 Task: Look for space in Muscatine, United States from 8th August, 2023 to 15th August, 2023 for 9 adults in price range Rs.10000 to Rs.14000. Place can be shared room with 5 bedrooms having 9 beds and 5 bathrooms. Property type can be house, flat, guest house. Amenities needed are: wifi, TV, free parkinig on premises, gym, breakfast. Booking option can be shelf check-in. Required host language is English.
Action: Mouse moved to (593, 129)
Screenshot: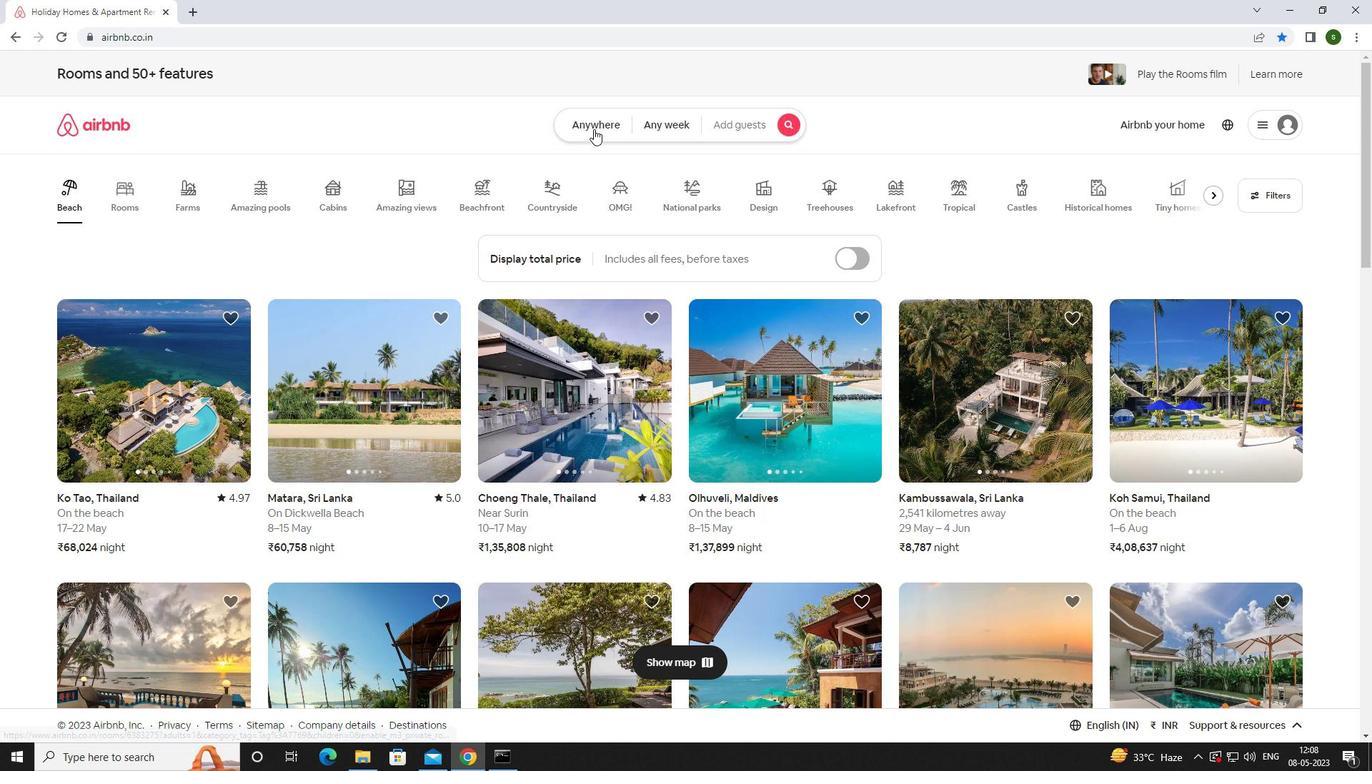 
Action: Mouse pressed left at (593, 129)
Screenshot: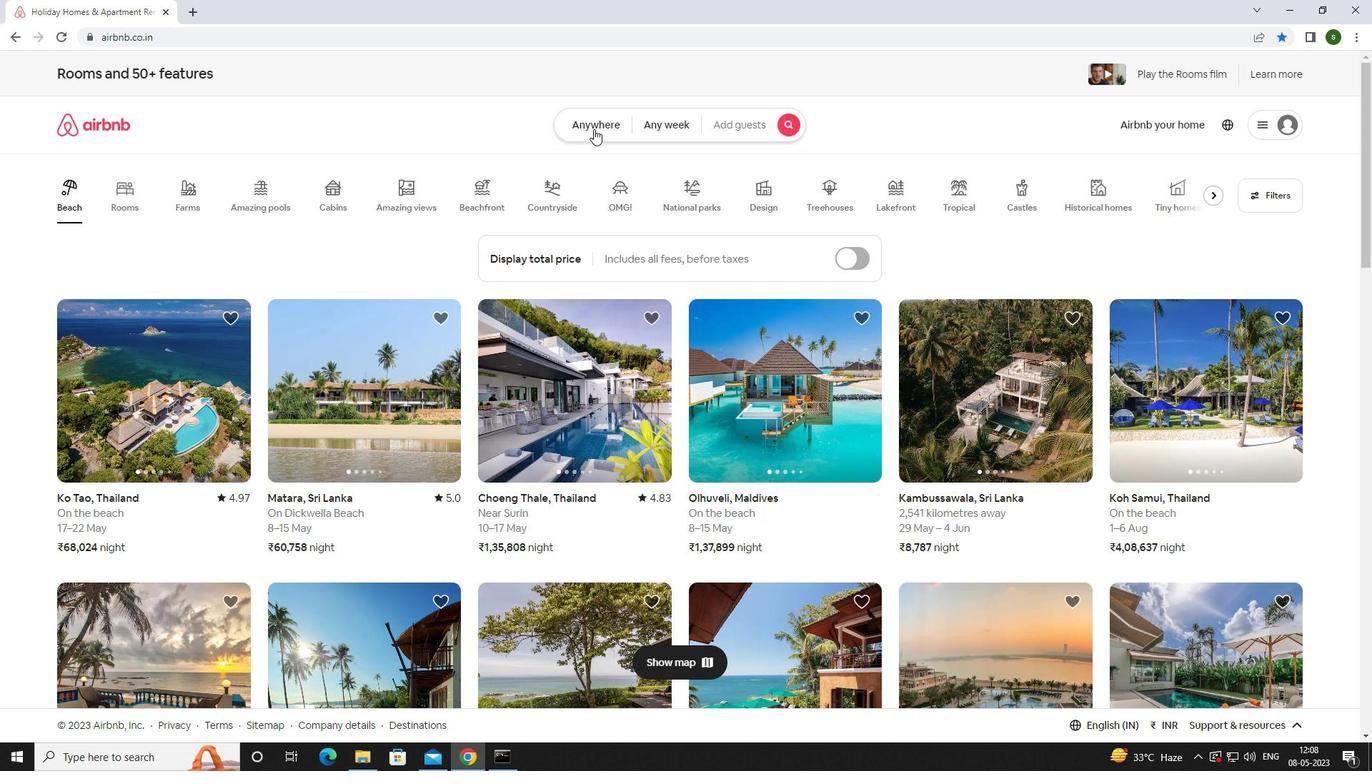 
Action: Mouse moved to (490, 180)
Screenshot: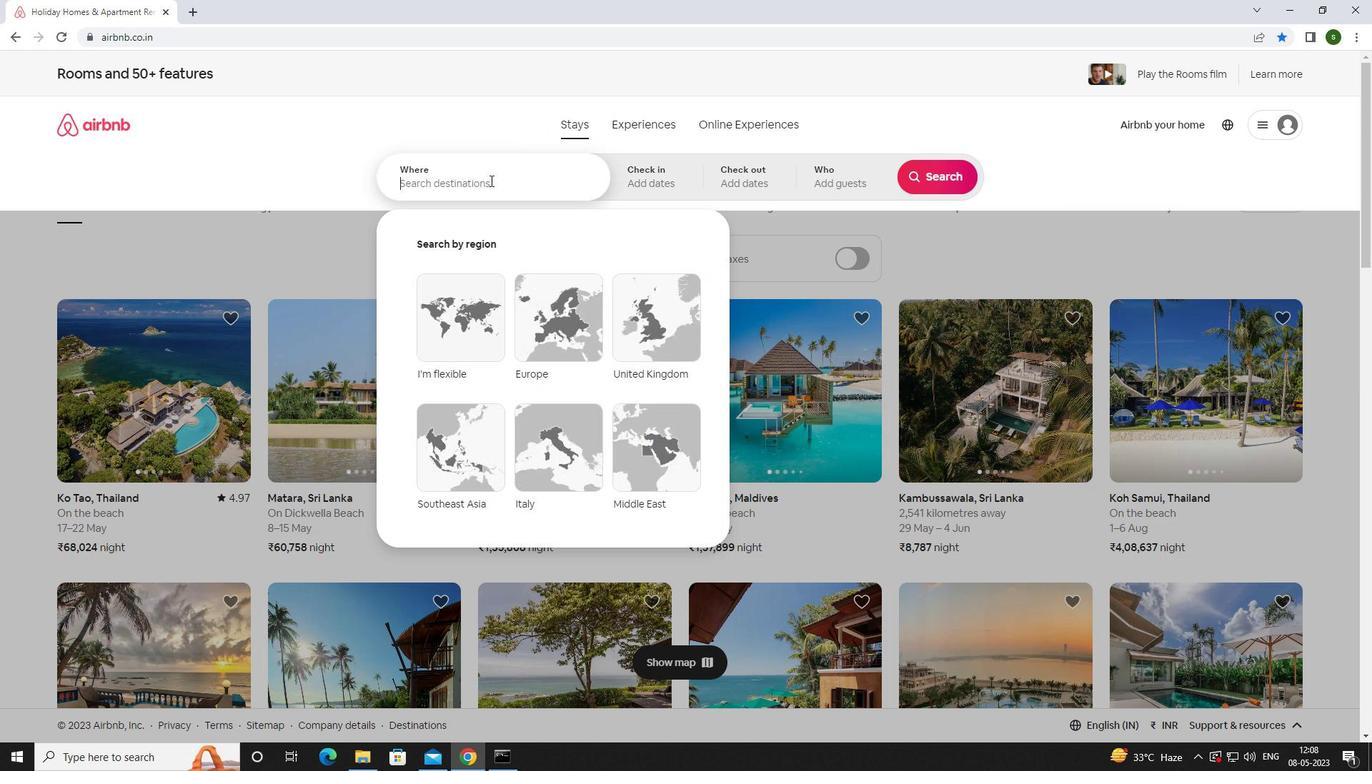 
Action: Mouse pressed left at (490, 180)
Screenshot: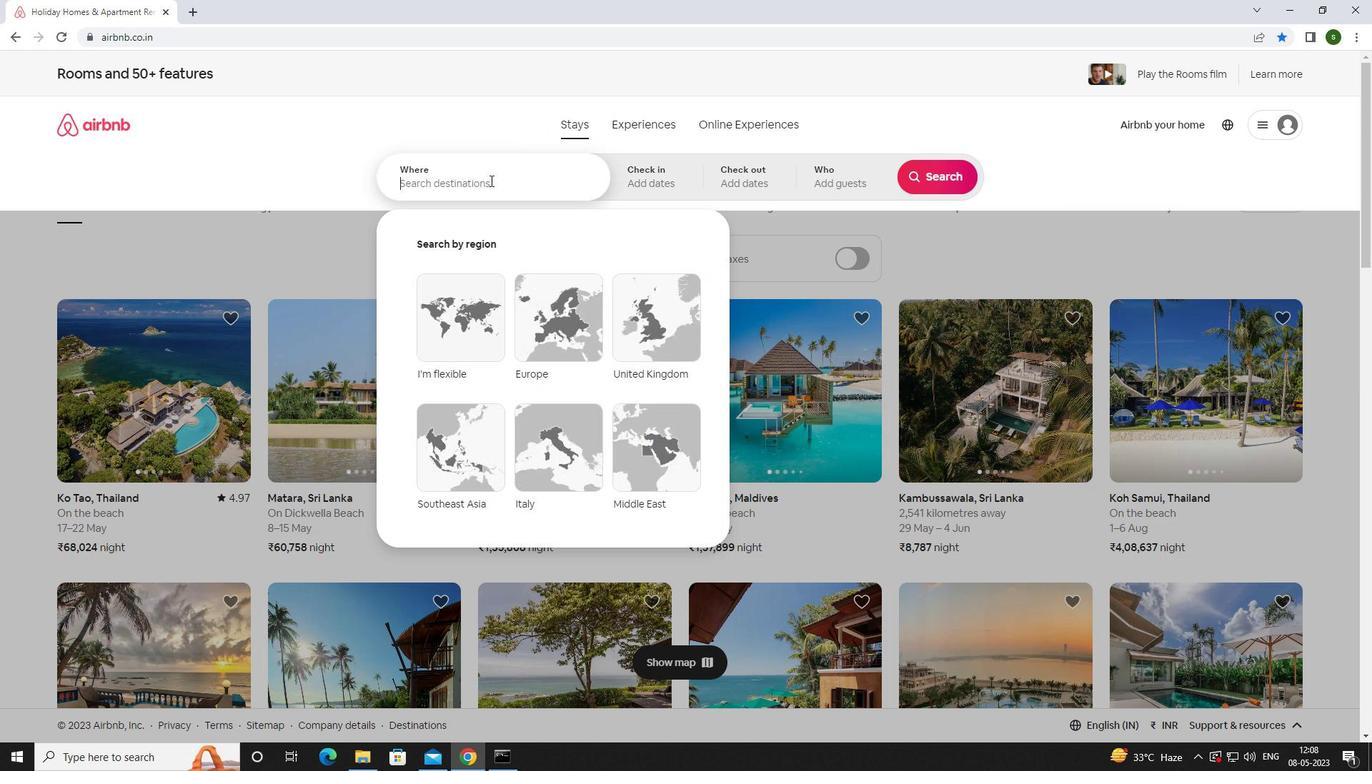 
Action: Key pressed <Key.caps_lock>m<Key.caps_lock>uscatine,<Key.space><Key.caps_lock>u<Key.caps_lock>nited<Key.space><Key.caps_lock>s<Key.caps_lock>tates<Key.enter>
Screenshot: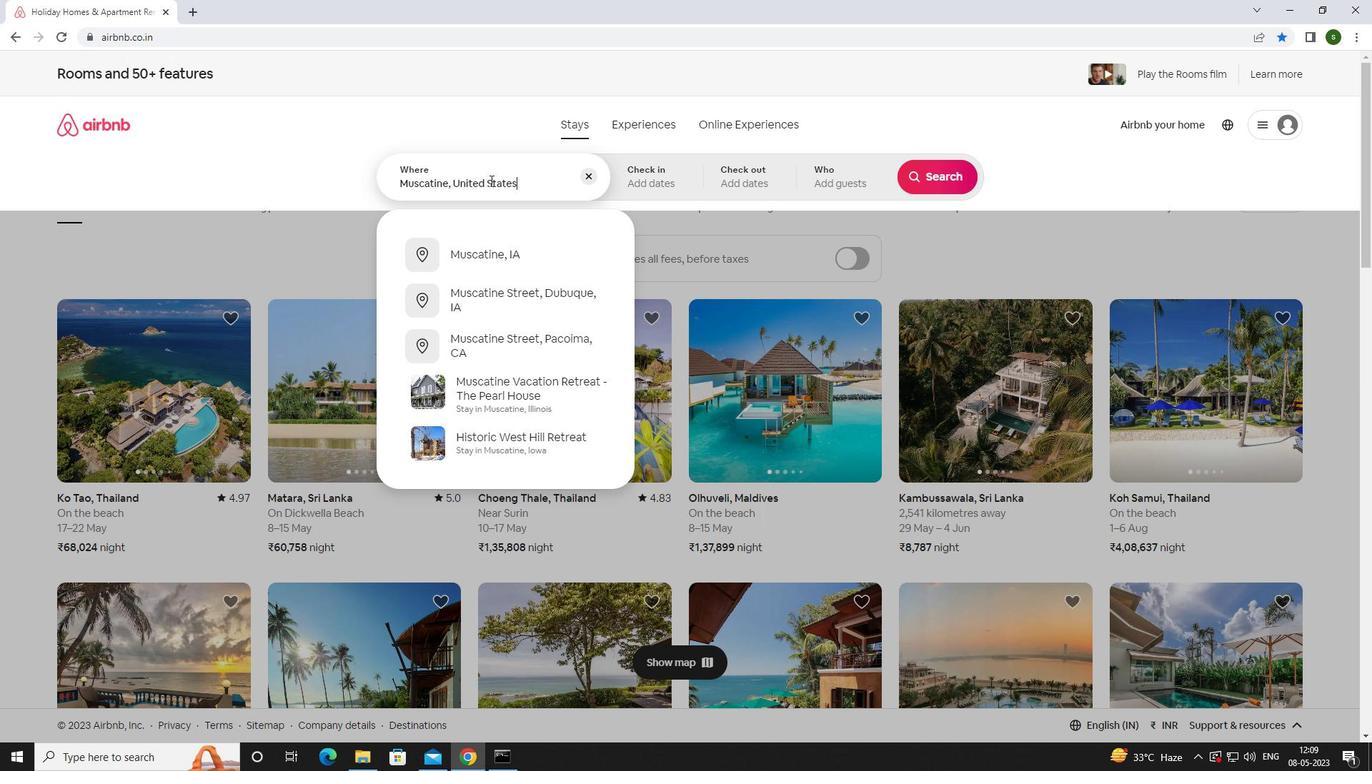 
Action: Mouse moved to (941, 292)
Screenshot: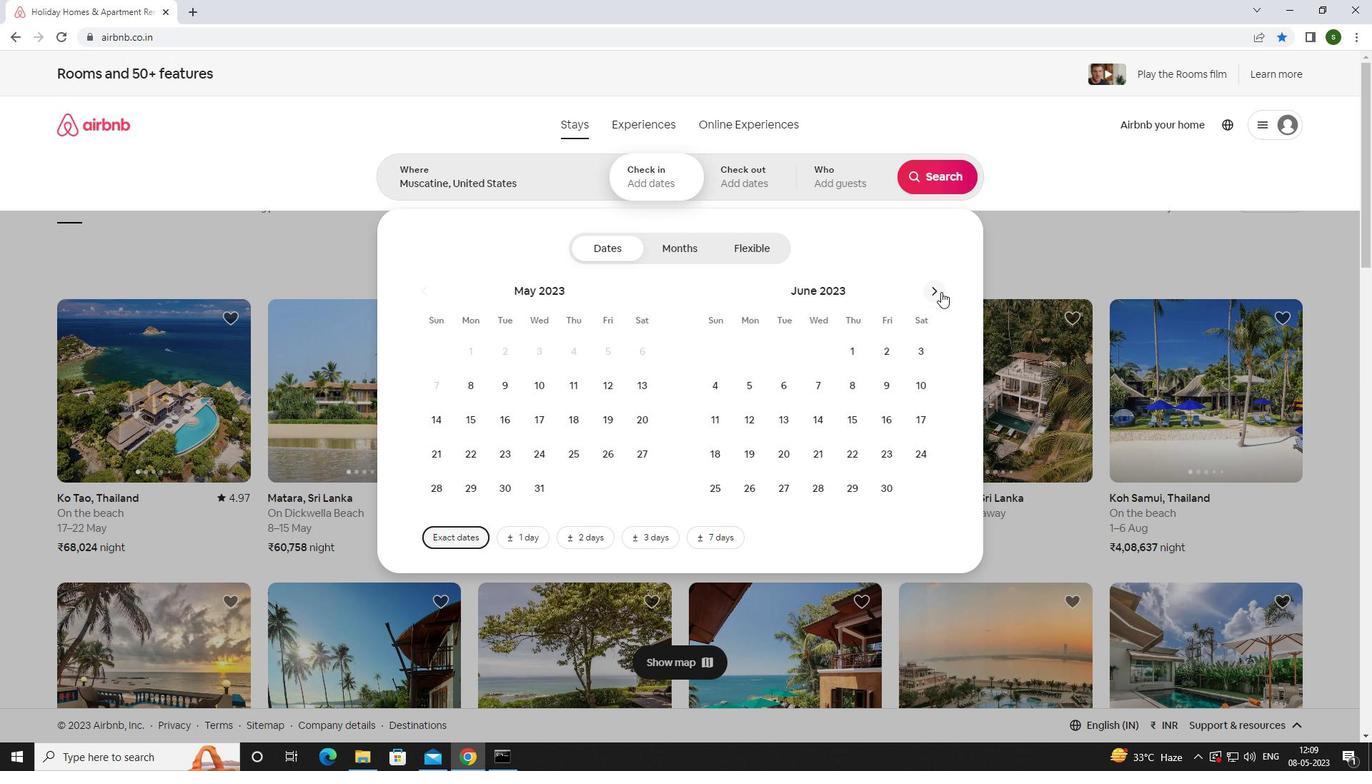 
Action: Mouse pressed left at (941, 292)
Screenshot: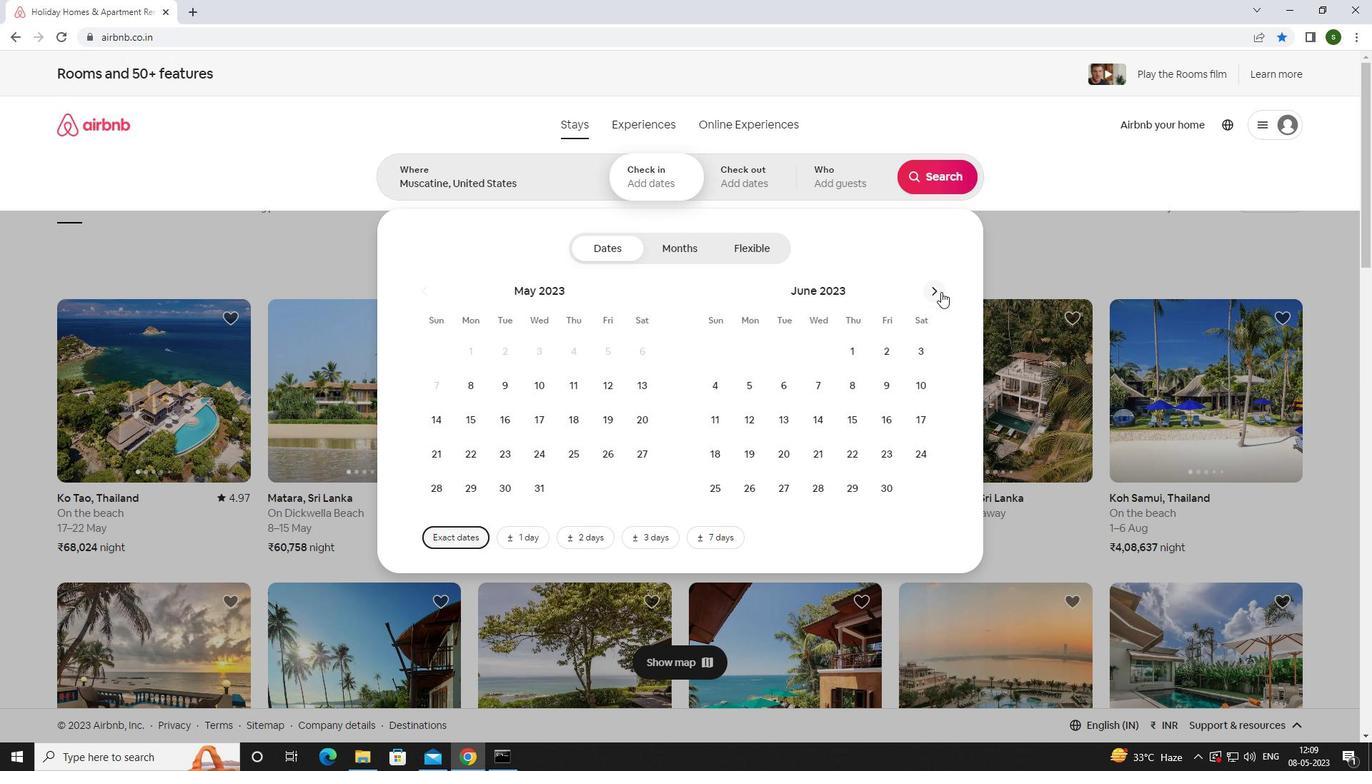
Action: Mouse moved to (937, 290)
Screenshot: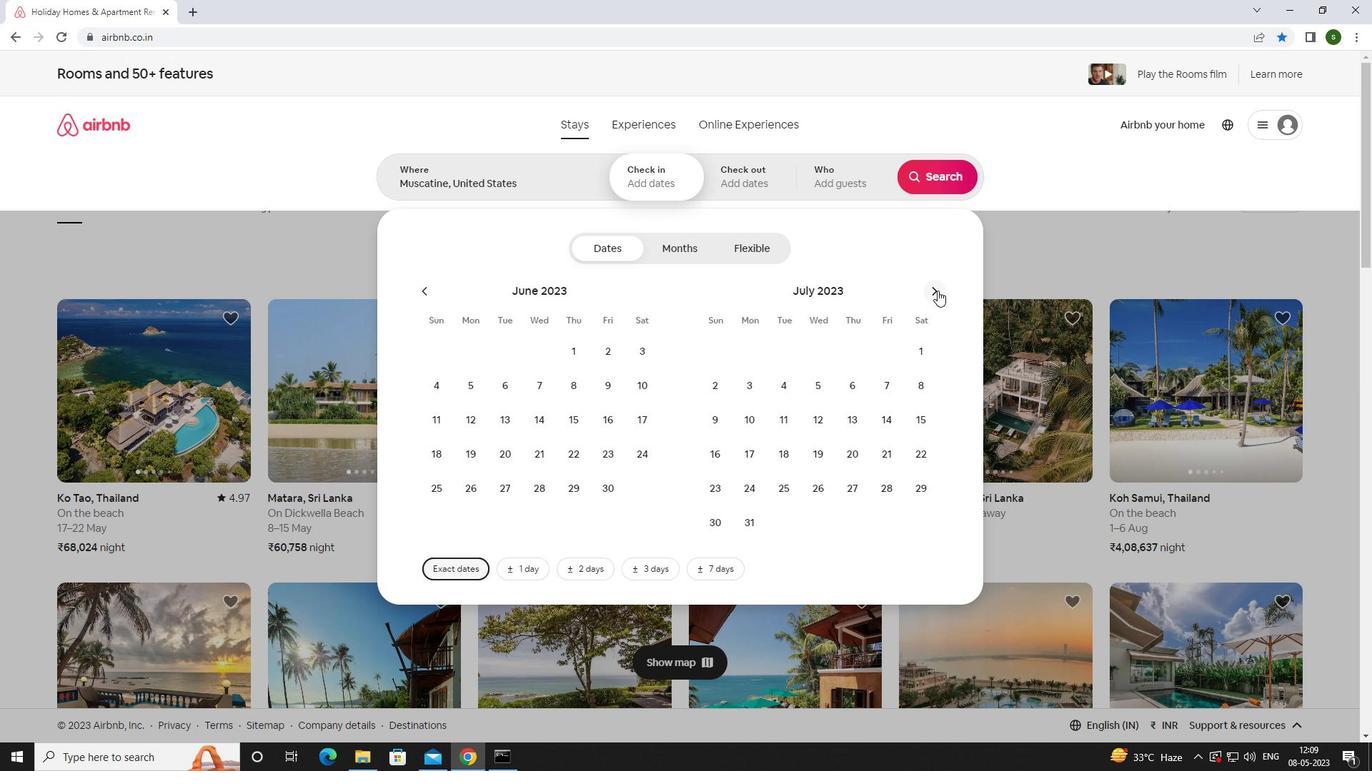 
Action: Mouse pressed left at (937, 290)
Screenshot: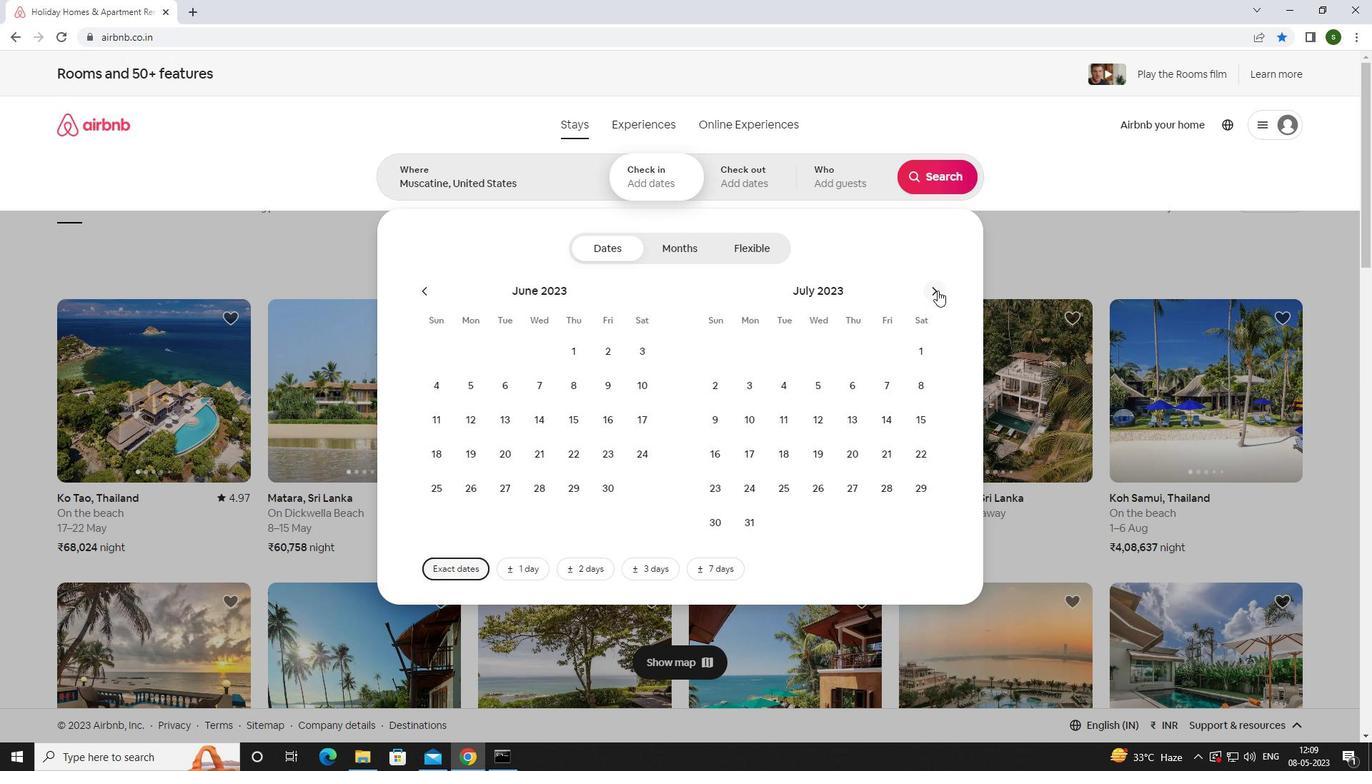 
Action: Mouse moved to (775, 380)
Screenshot: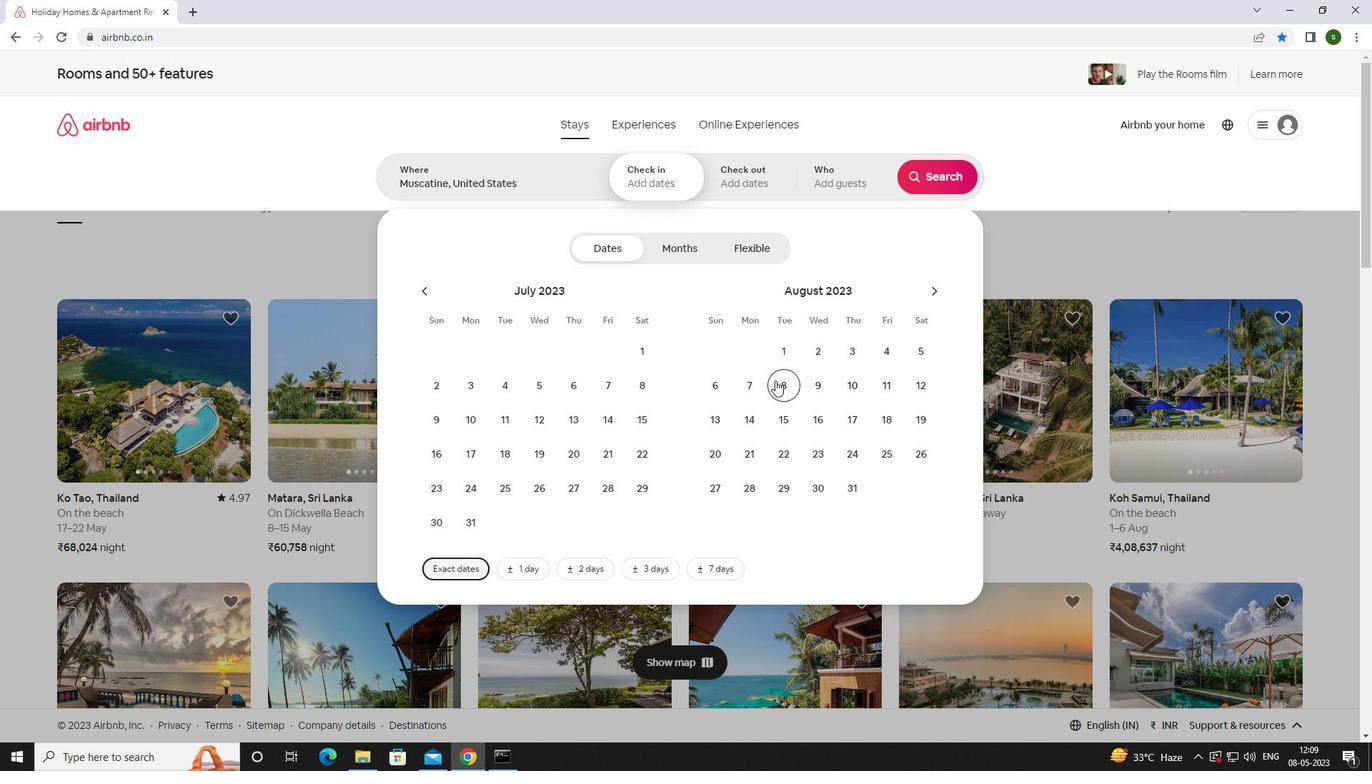 
Action: Mouse pressed left at (775, 380)
Screenshot: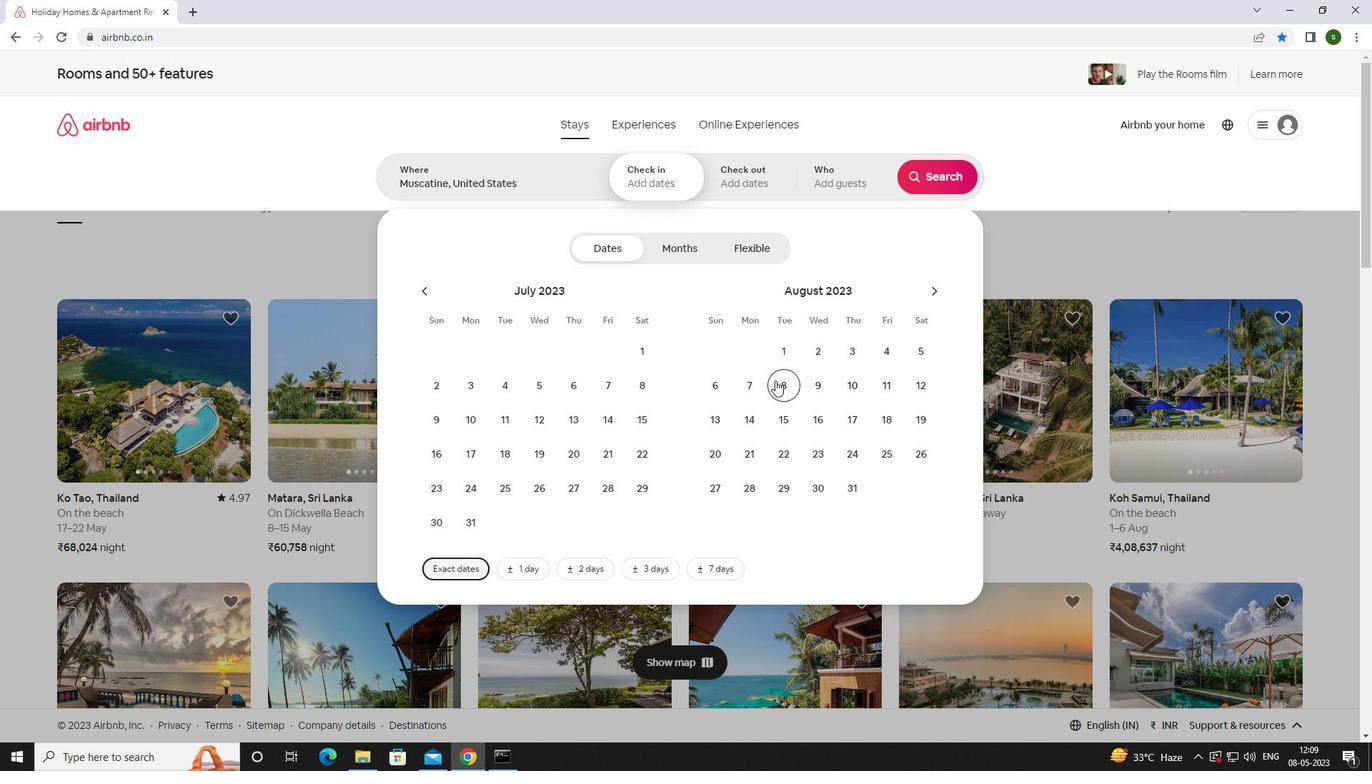 
Action: Mouse moved to (777, 425)
Screenshot: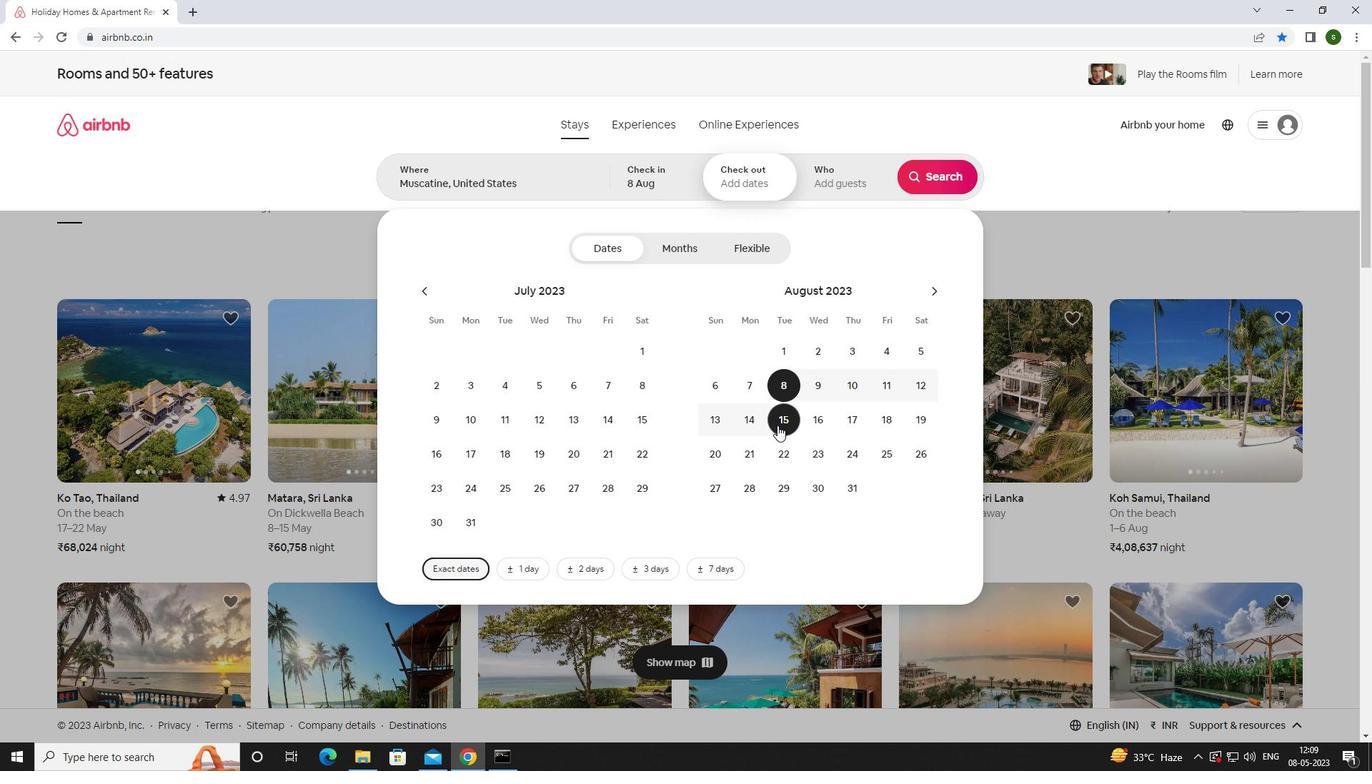 
Action: Mouse pressed left at (777, 425)
Screenshot: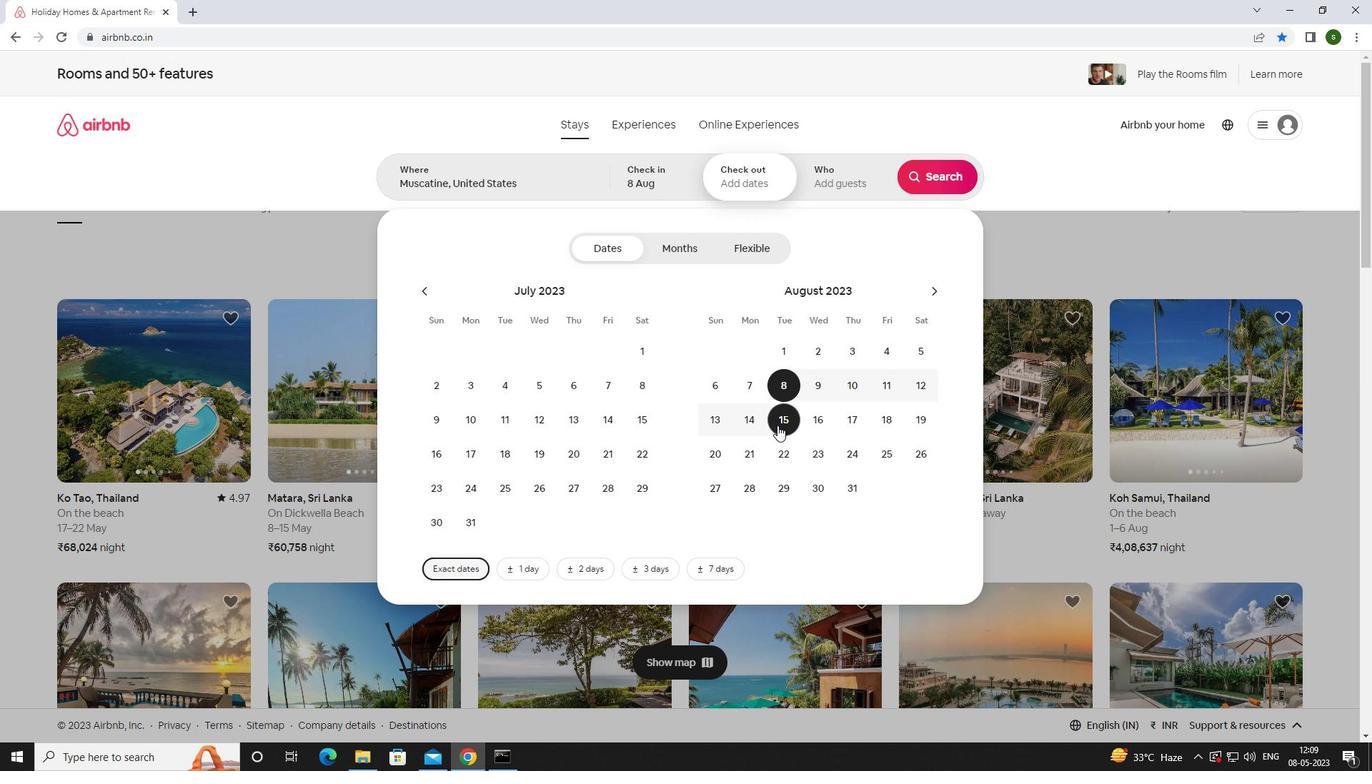
Action: Mouse moved to (844, 185)
Screenshot: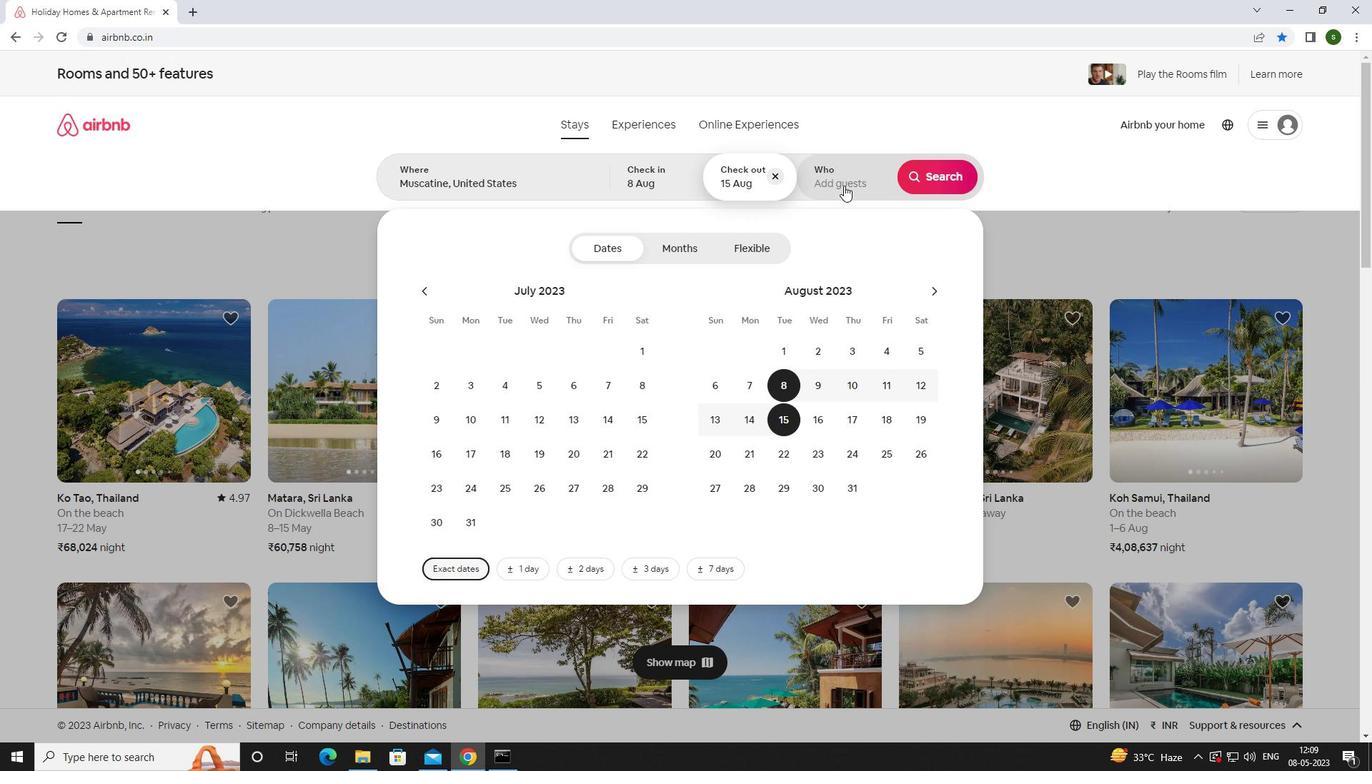 
Action: Mouse pressed left at (844, 185)
Screenshot: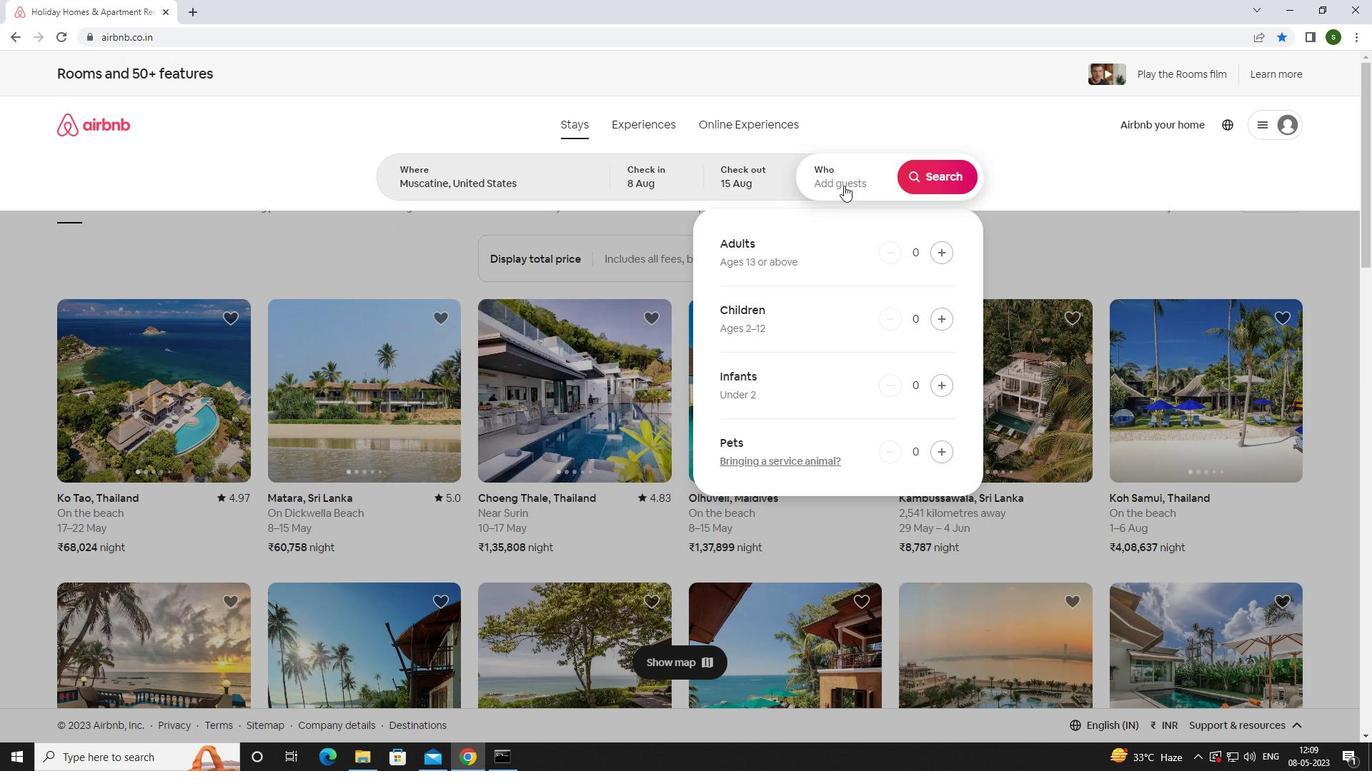 
Action: Mouse moved to (942, 249)
Screenshot: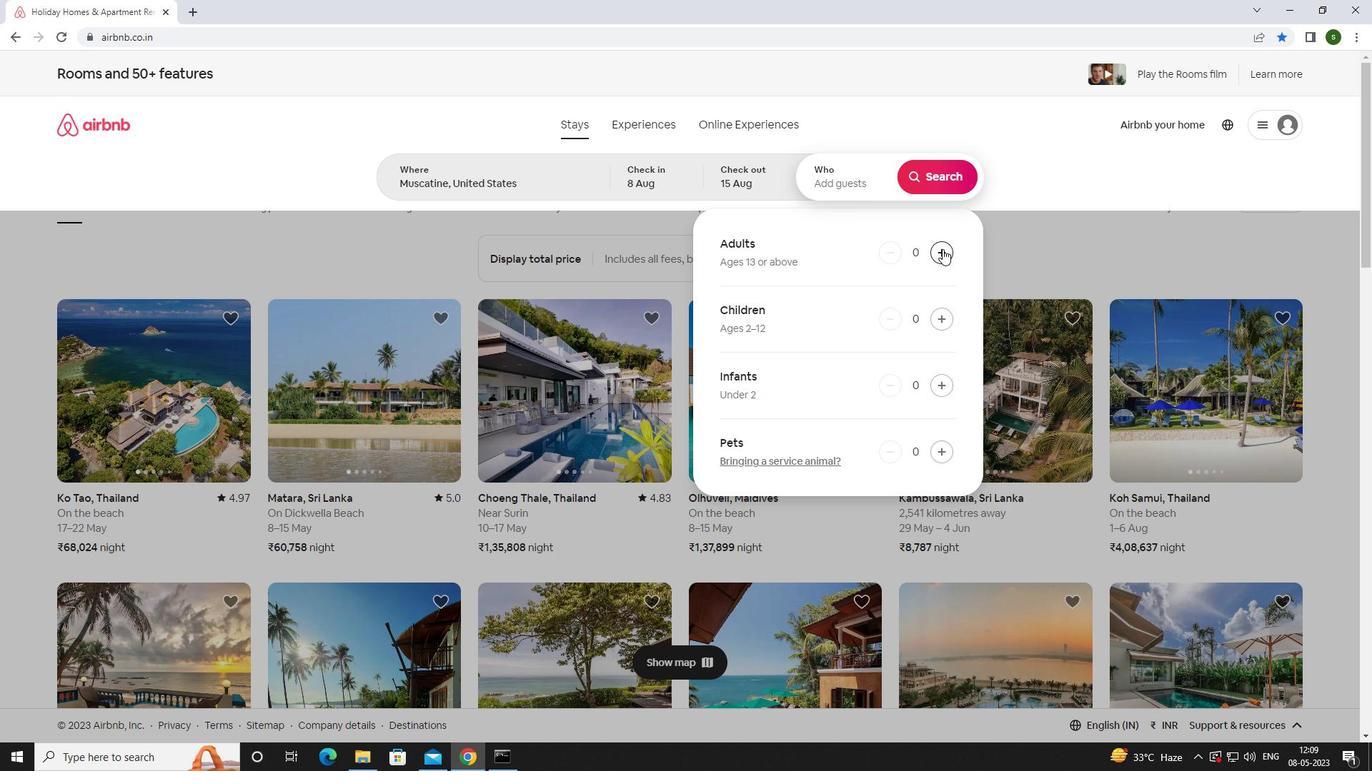 
Action: Mouse pressed left at (942, 249)
Screenshot: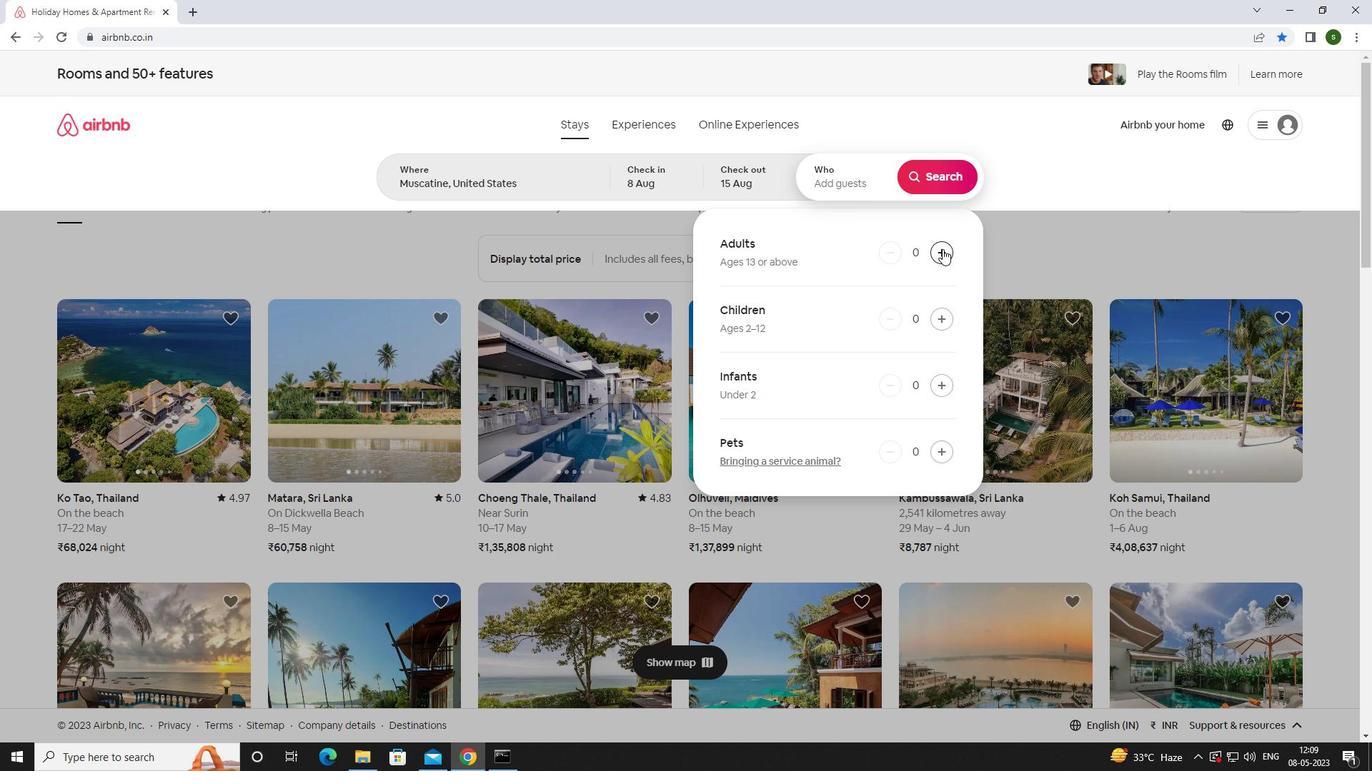 
Action: Mouse pressed left at (942, 249)
Screenshot: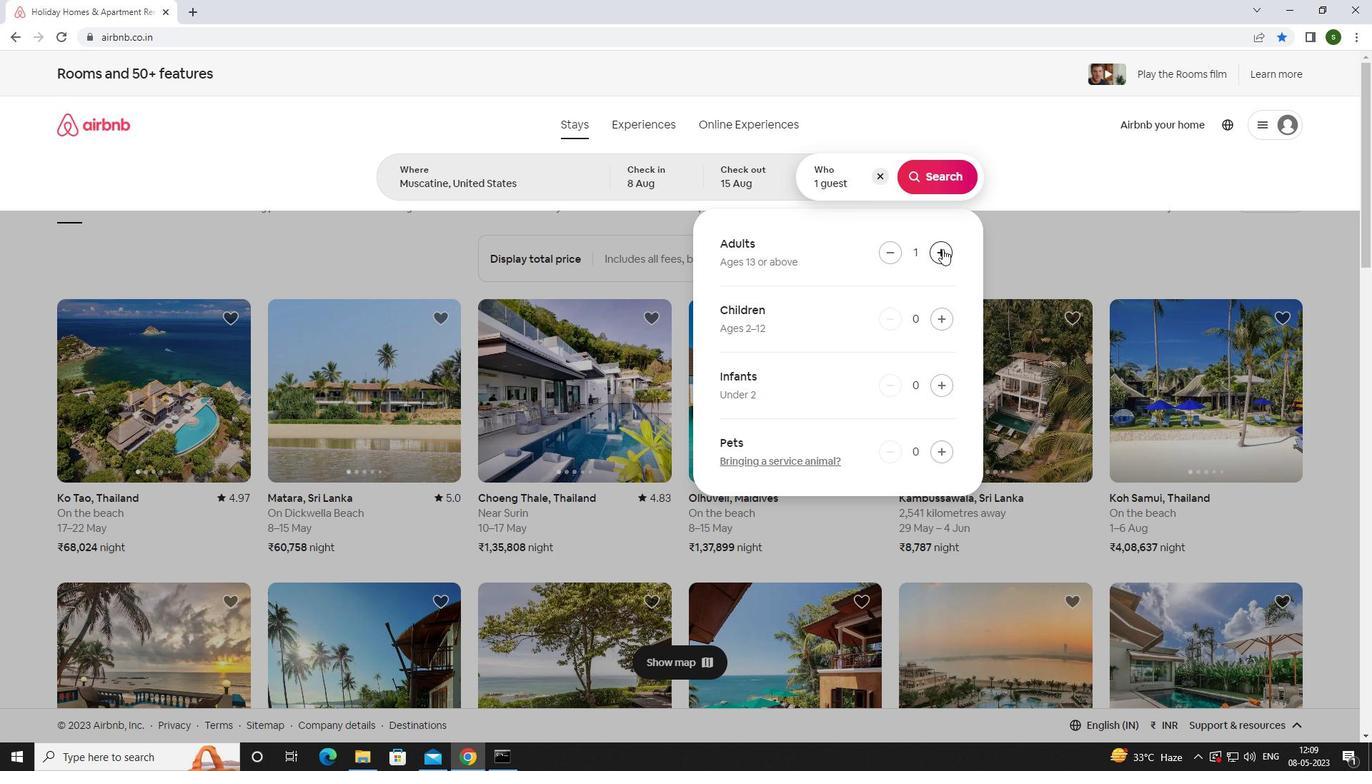 
Action: Mouse pressed left at (942, 249)
Screenshot: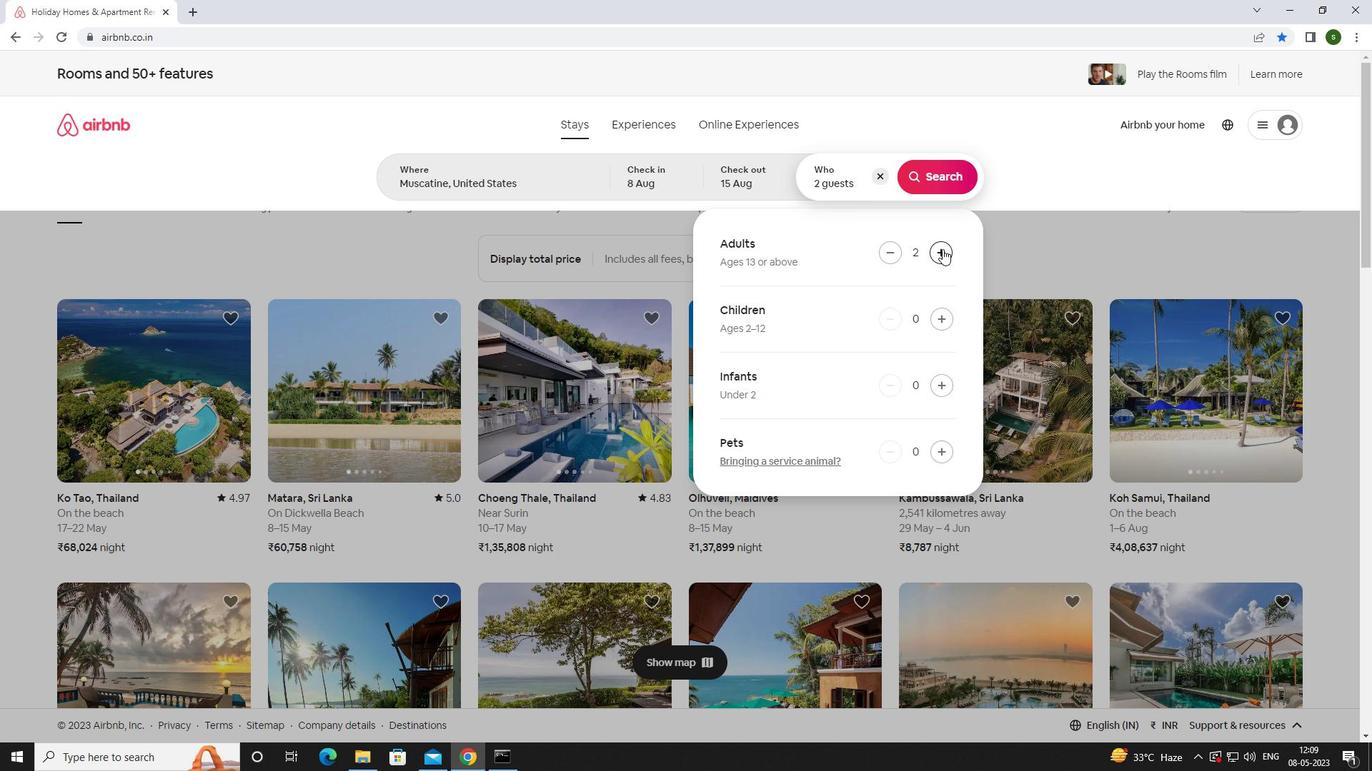 
Action: Mouse pressed left at (942, 249)
Screenshot: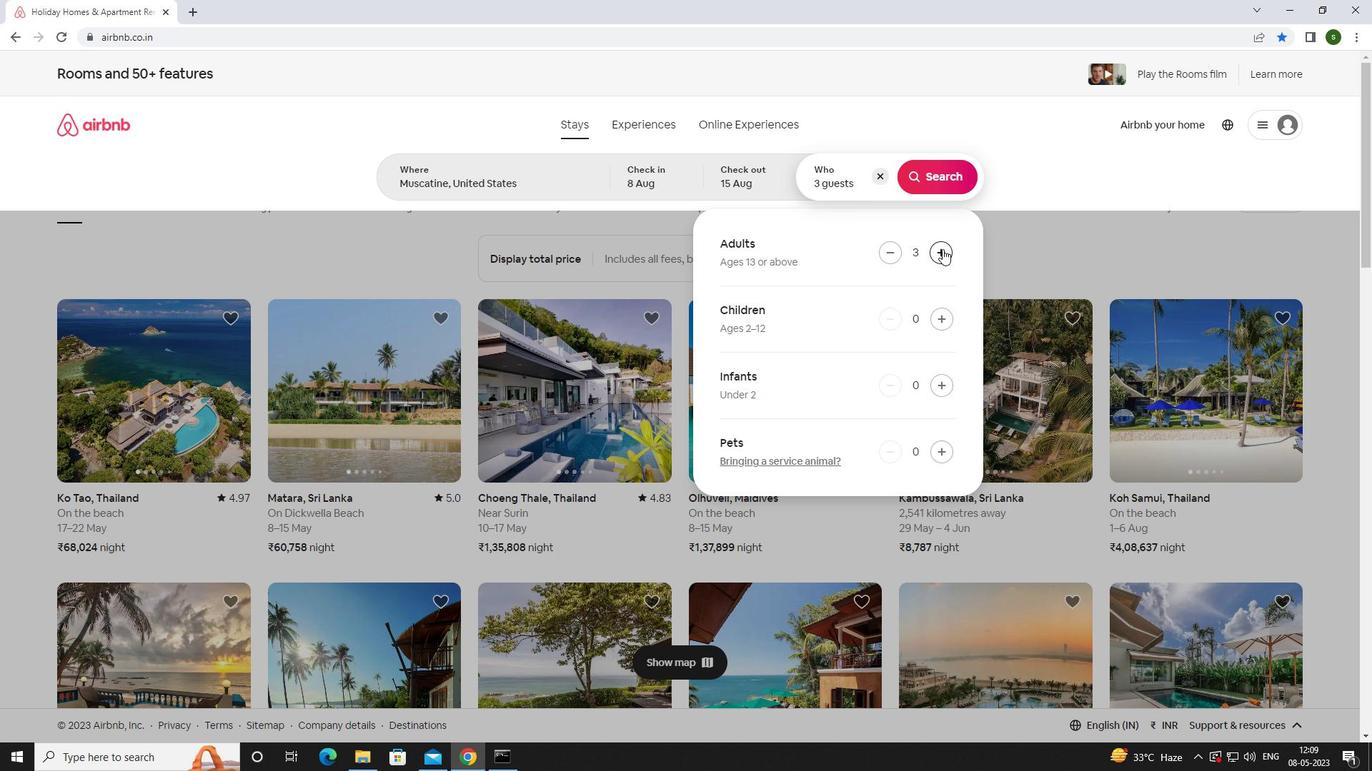 
Action: Mouse pressed left at (942, 249)
Screenshot: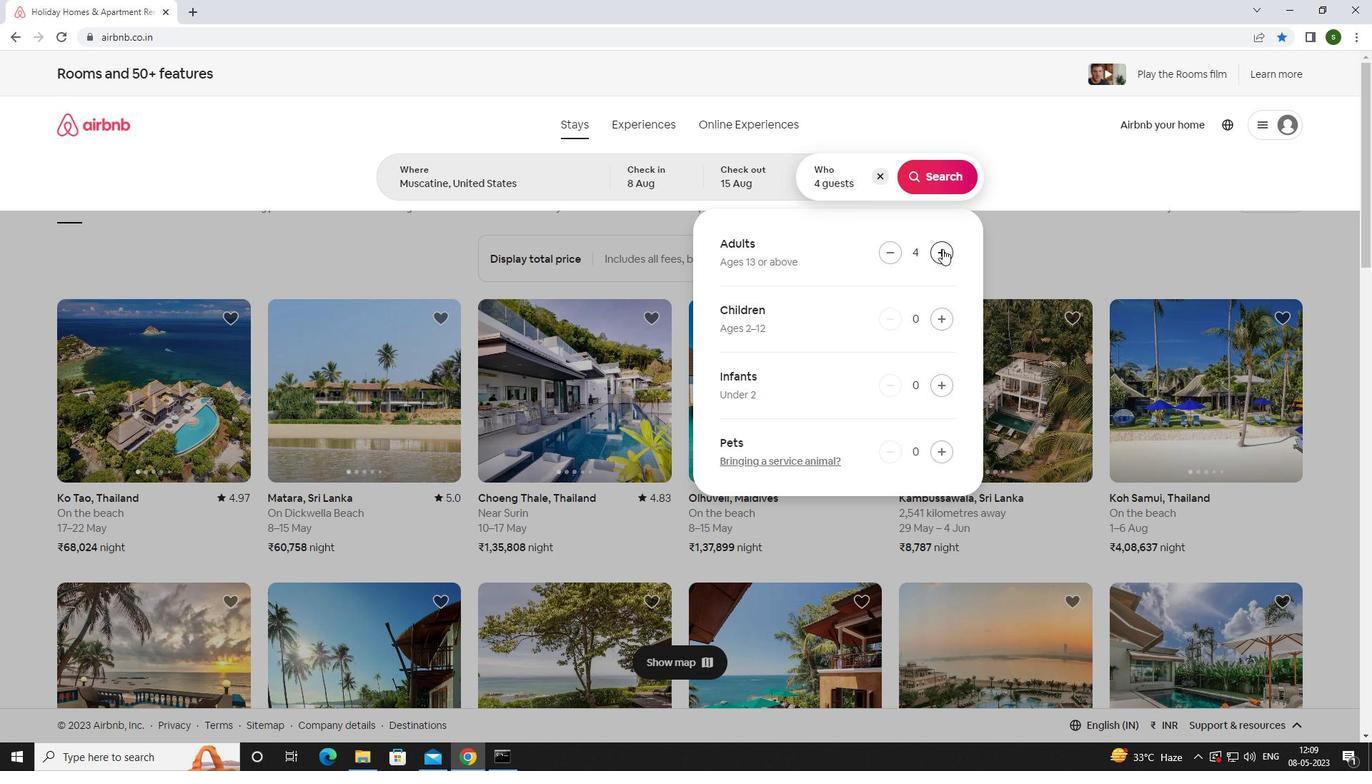 
Action: Mouse pressed left at (942, 249)
Screenshot: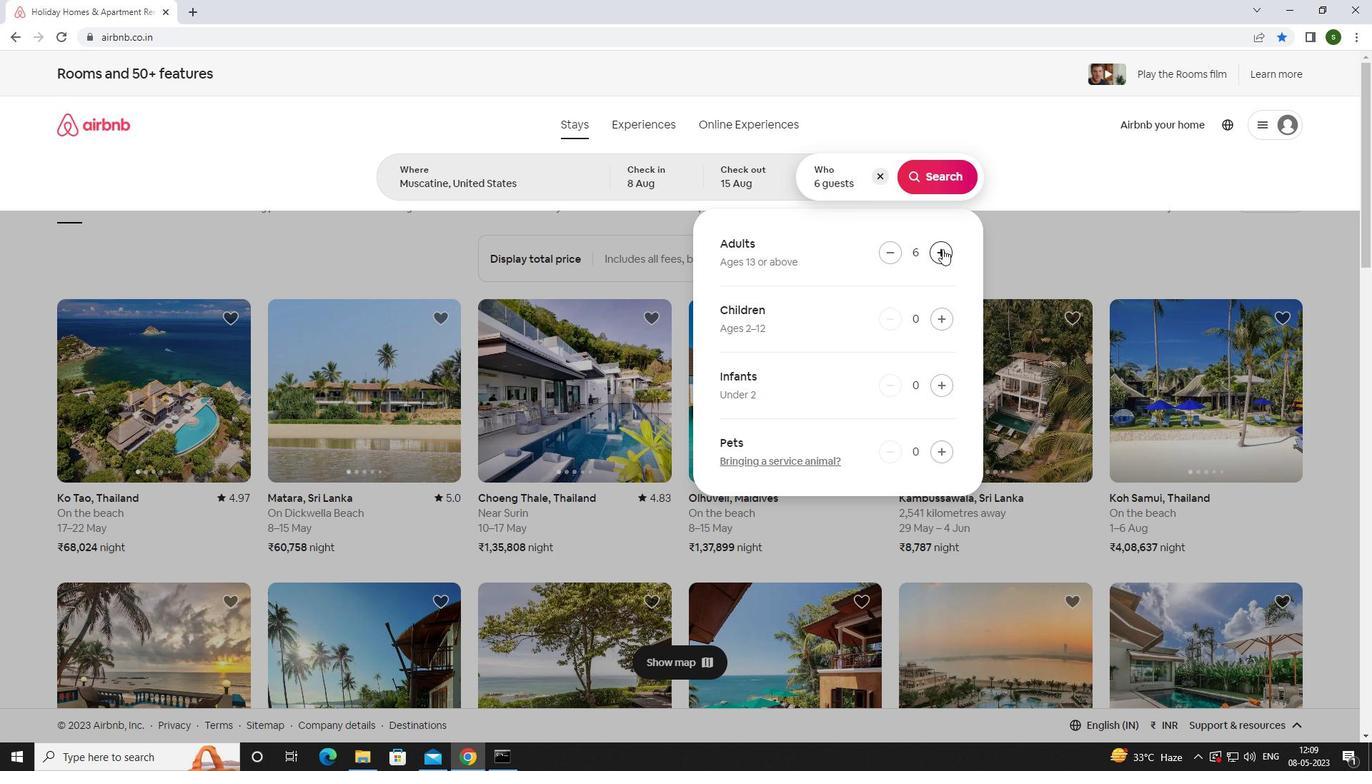 
Action: Mouse pressed left at (942, 249)
Screenshot: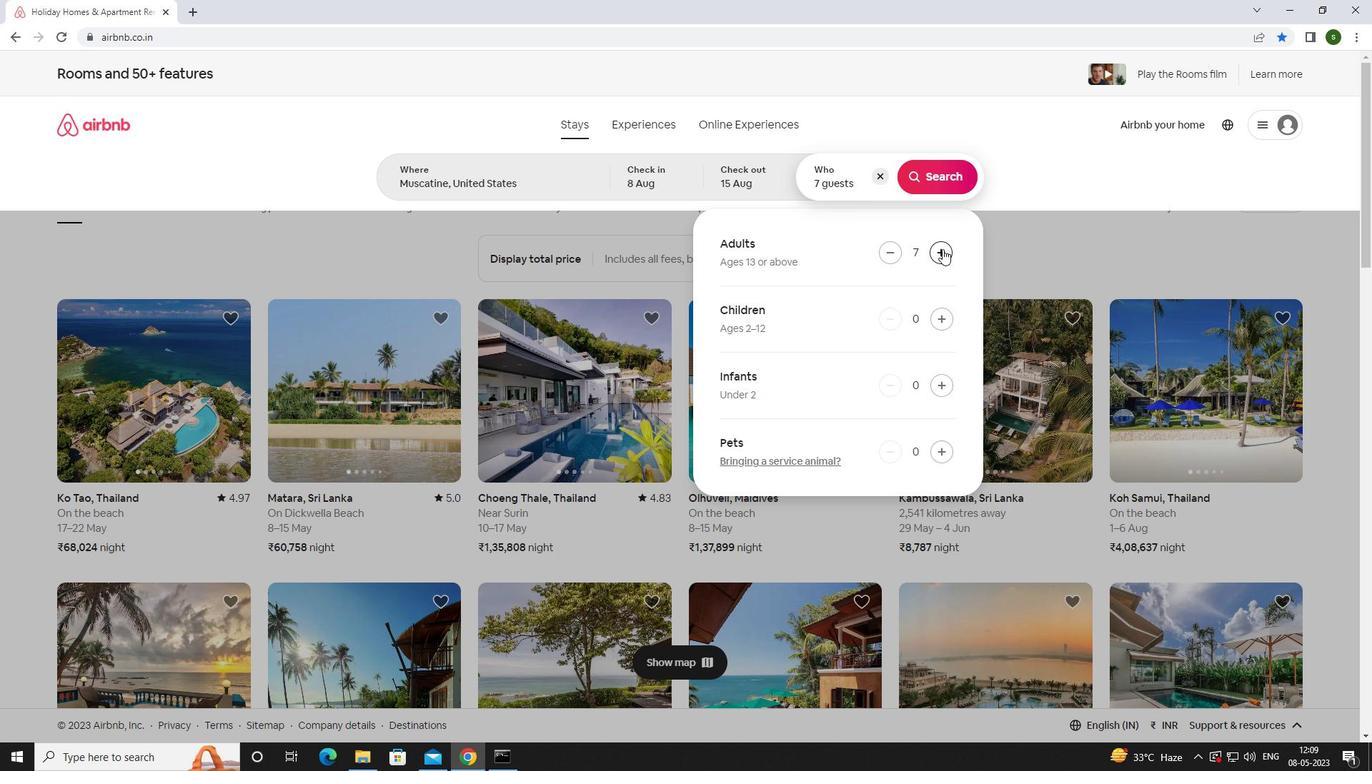 
Action: Mouse pressed left at (942, 249)
Screenshot: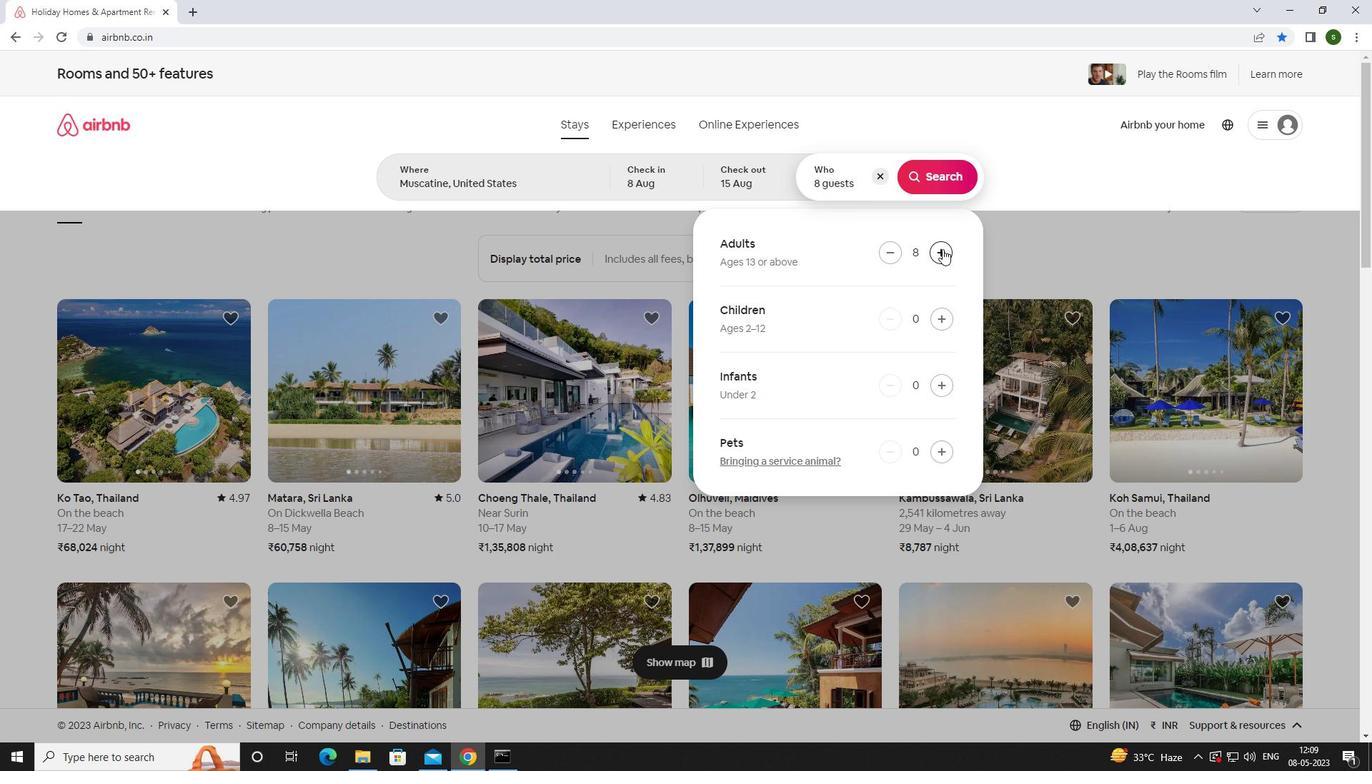 
Action: Mouse pressed left at (942, 249)
Screenshot: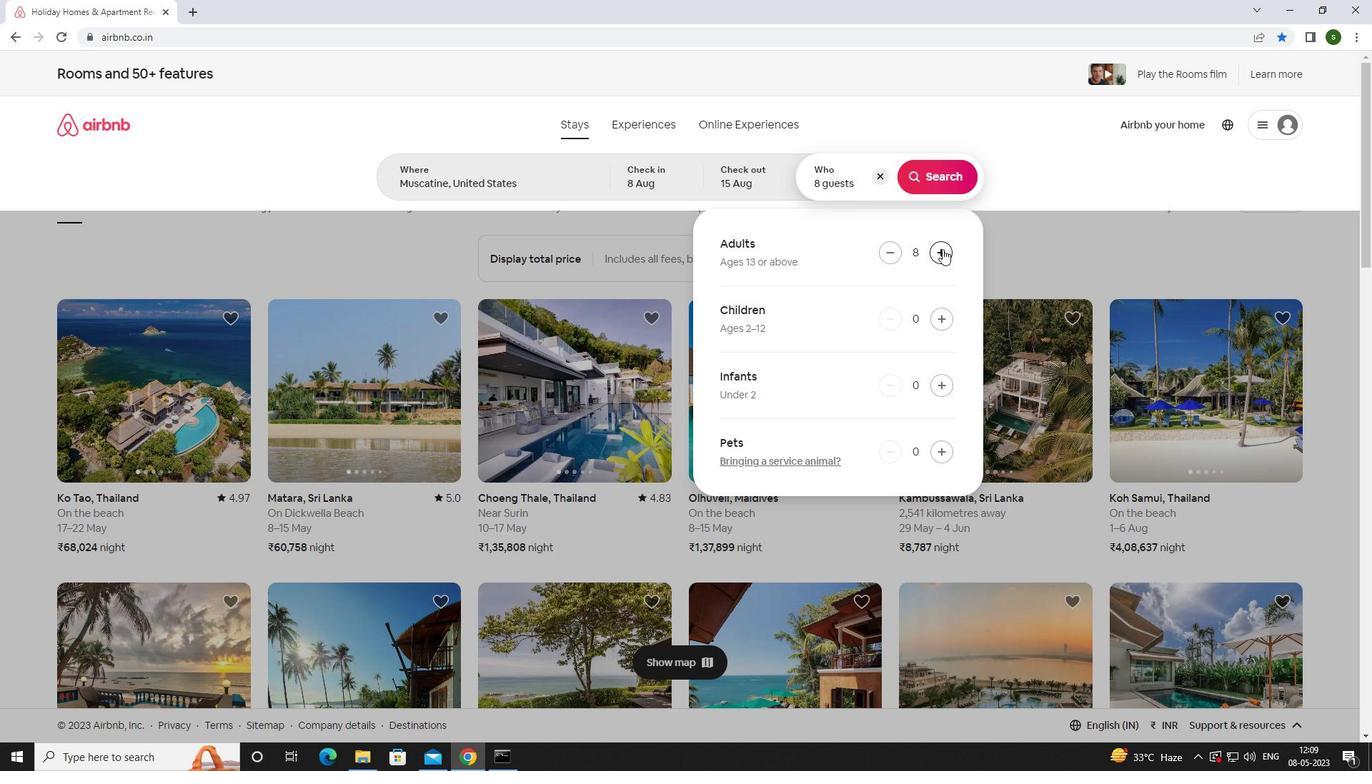 
Action: Mouse moved to (937, 187)
Screenshot: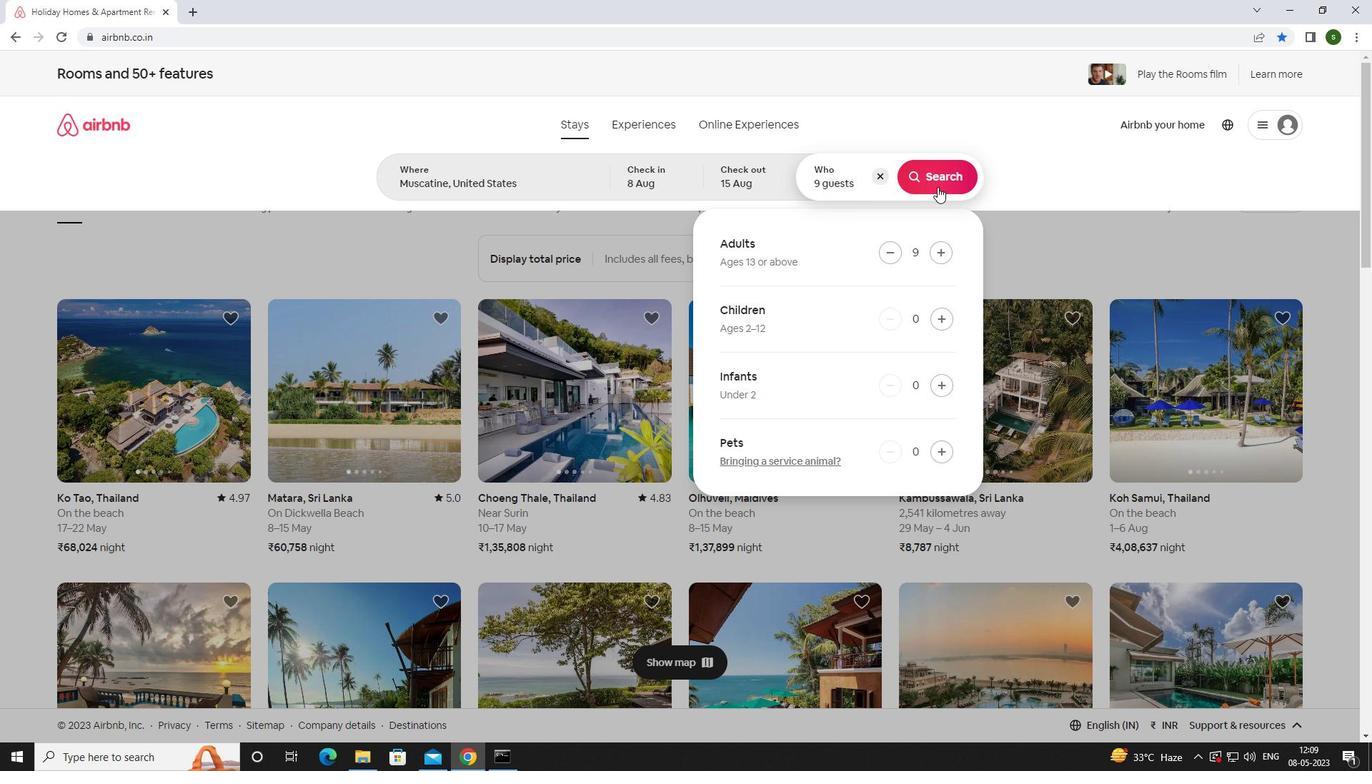 
Action: Mouse pressed left at (937, 187)
Screenshot: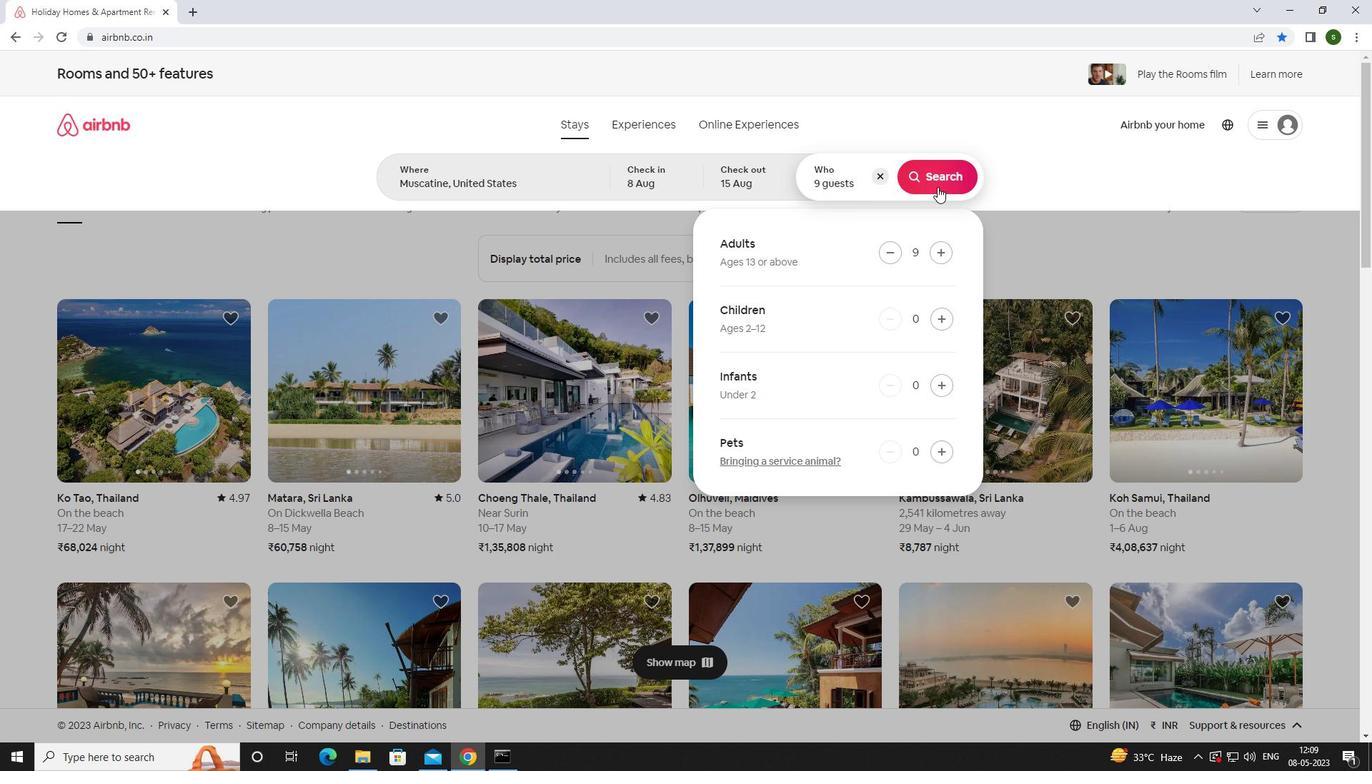 
Action: Mouse moved to (1305, 137)
Screenshot: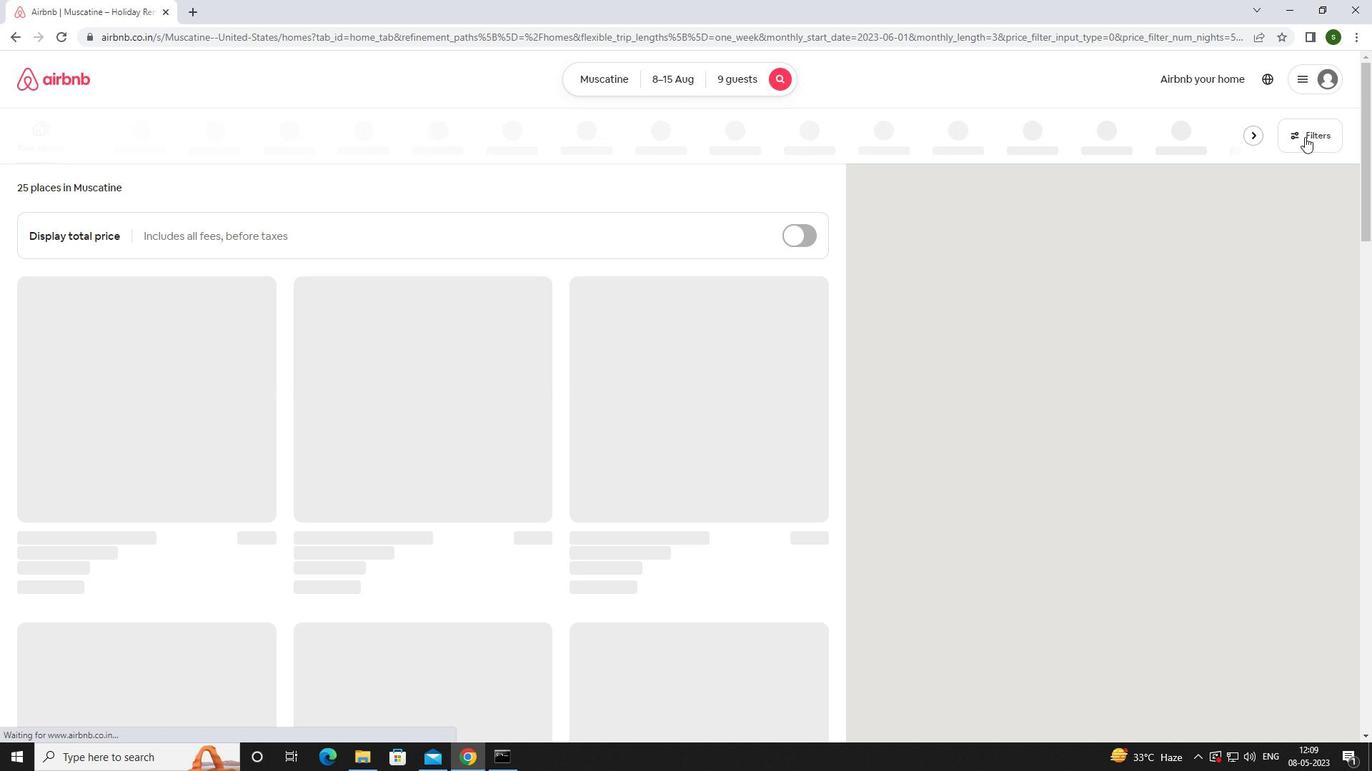 
Action: Mouse pressed left at (1305, 137)
Screenshot: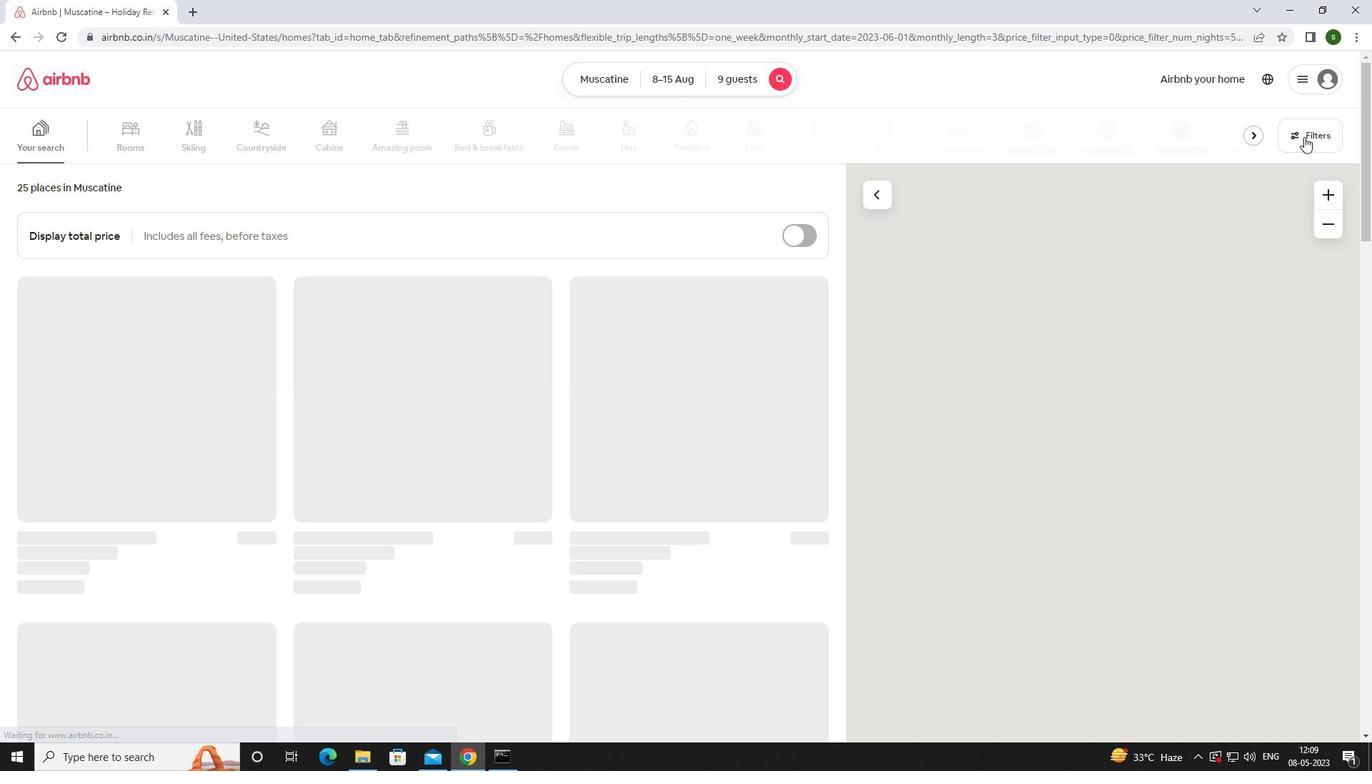 
Action: Mouse moved to (503, 488)
Screenshot: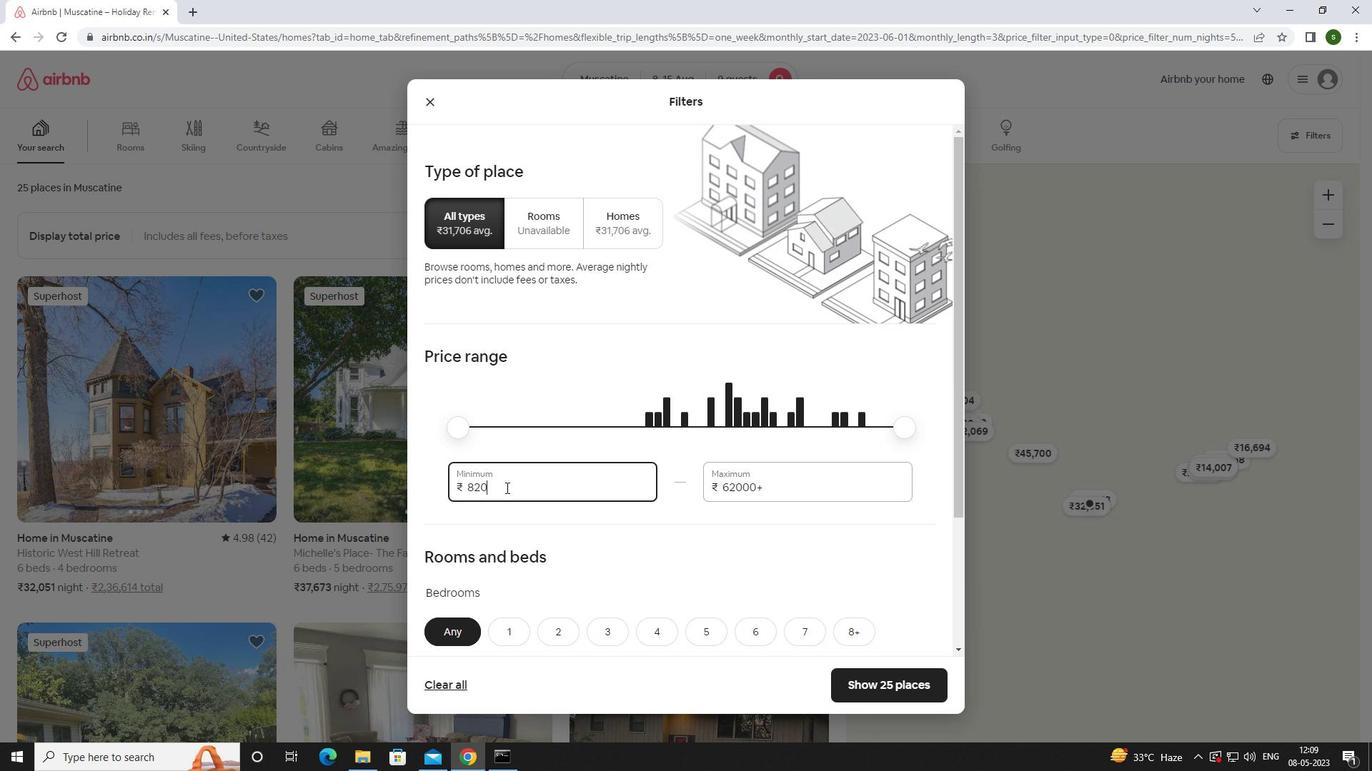 
Action: Mouse pressed left at (503, 488)
Screenshot: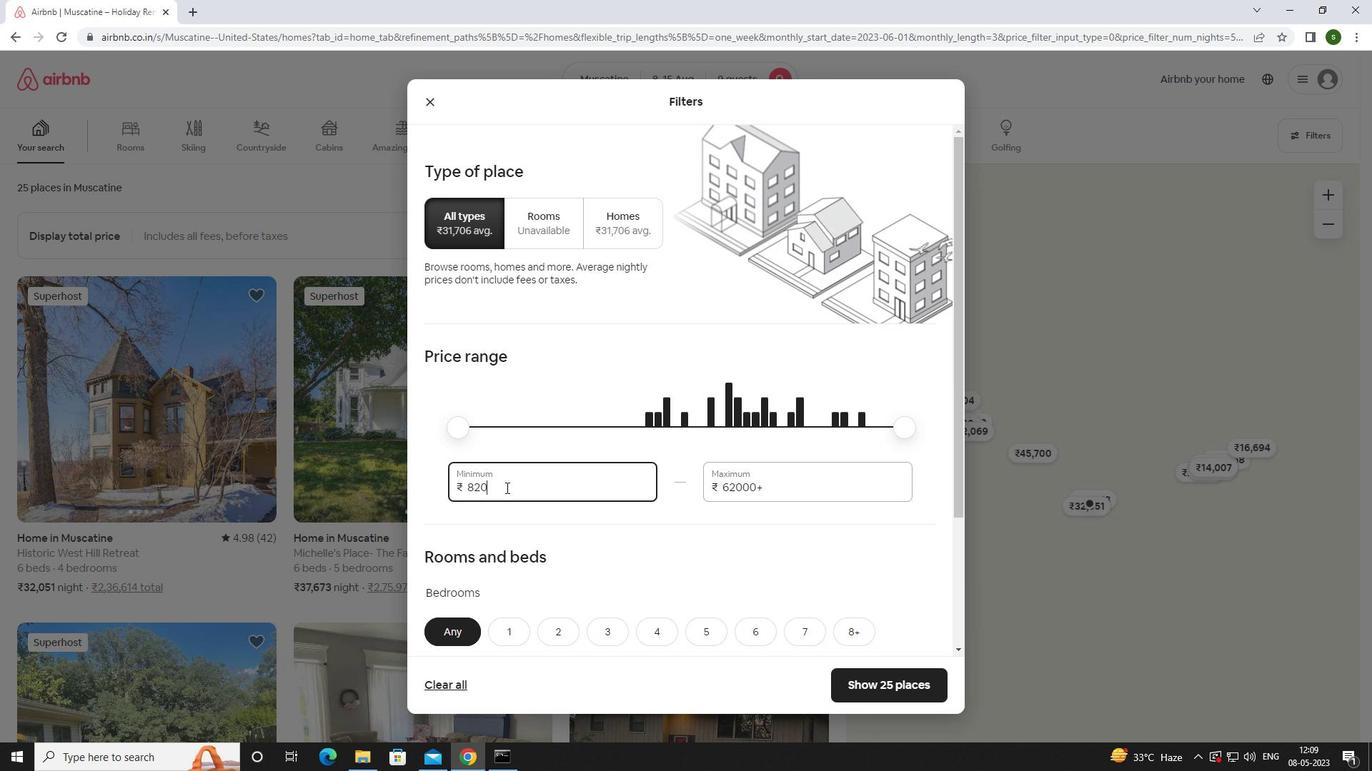 
Action: Mouse moved to (506, 480)
Screenshot: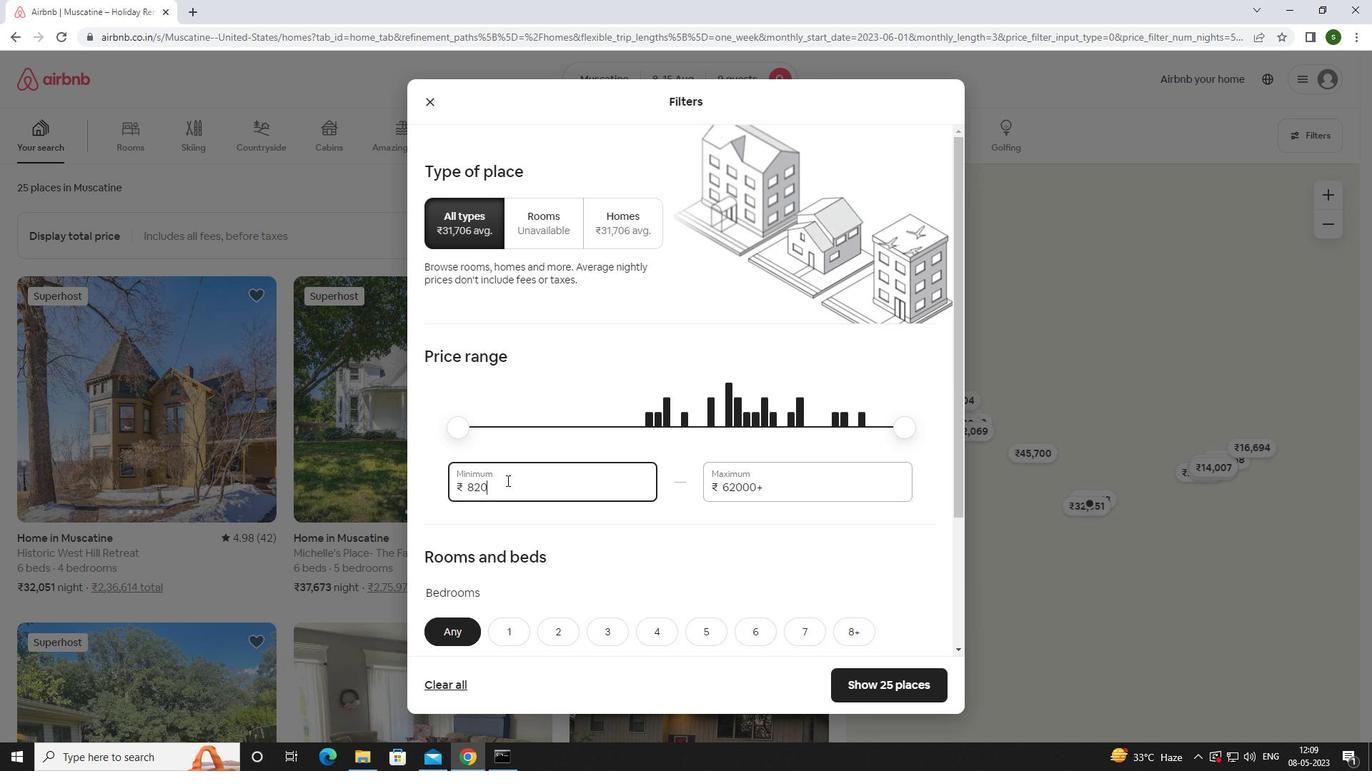 
Action: Key pressed <Key.backspace><Key.backspace><Key.backspace><Key.backspace><Key.backspace>10000
Screenshot: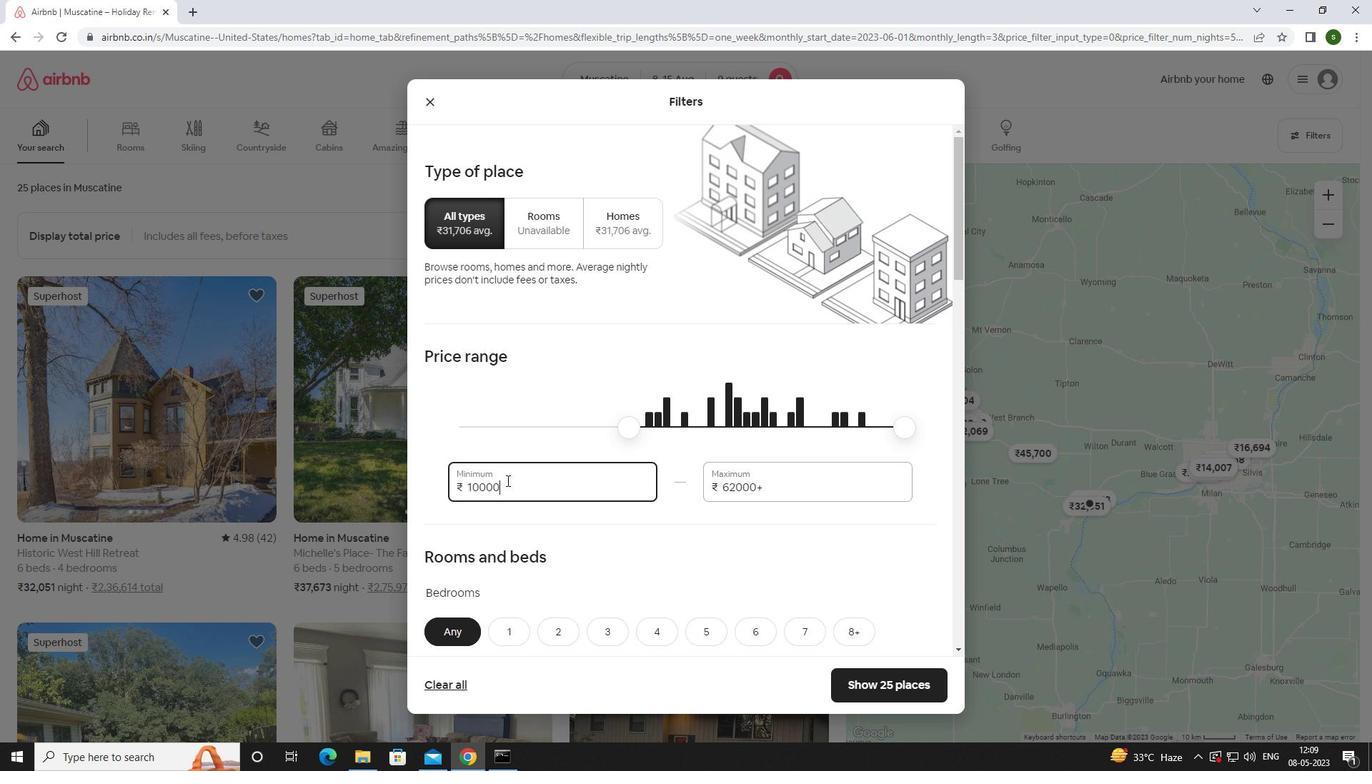 
Action: Mouse moved to (768, 487)
Screenshot: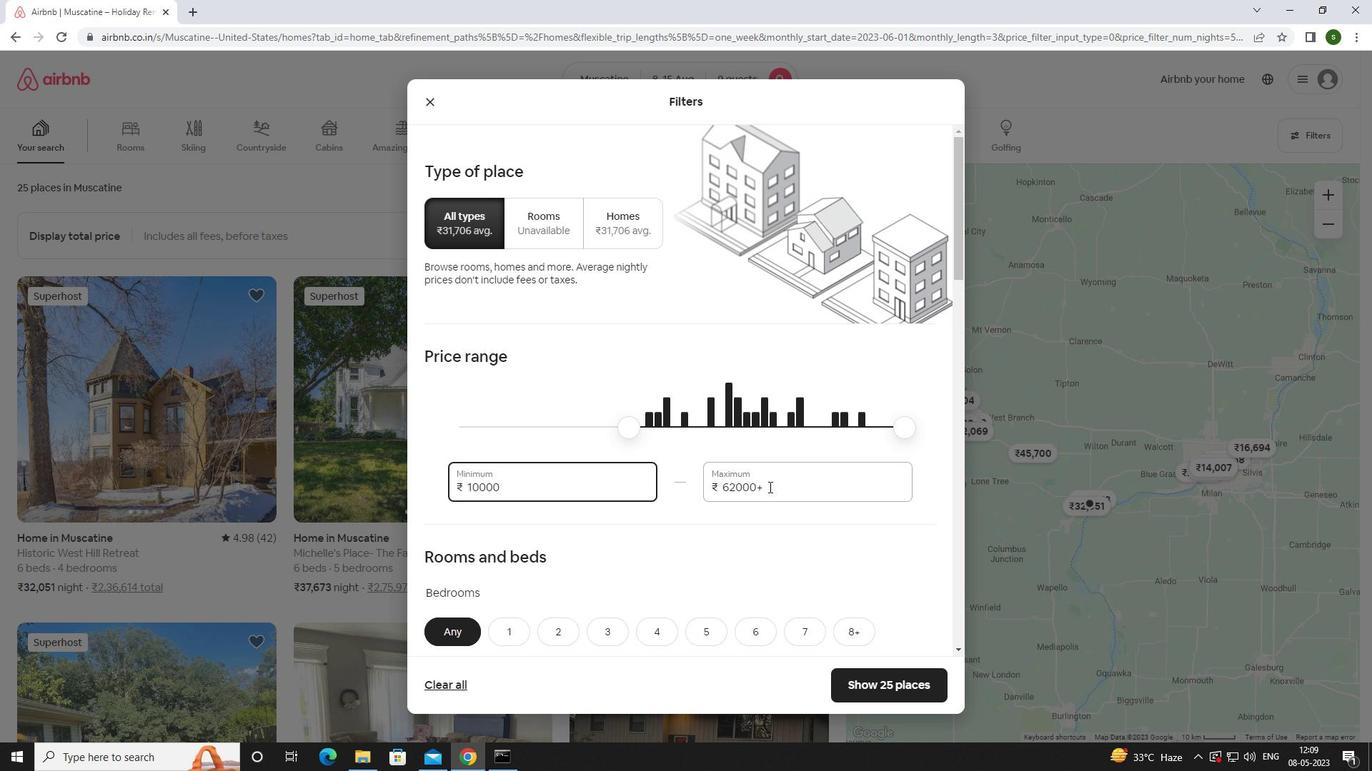 
Action: Mouse pressed left at (768, 487)
Screenshot: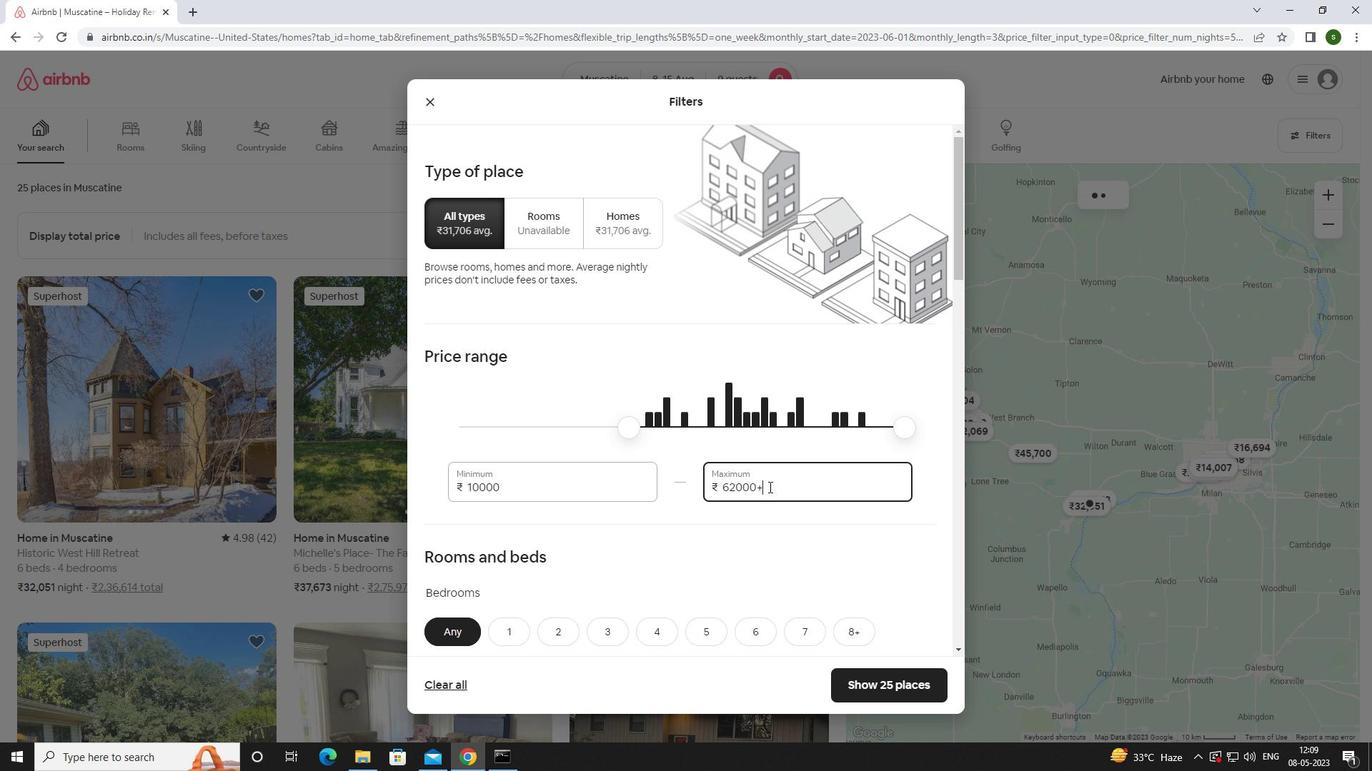 
Action: Key pressed <Key.backspace><Key.backspace><Key.backspace><Key.backspace><Key.backspace><Key.backspace><Key.backspace><Key.backspace><Key.backspace><Key.backspace>14000
Screenshot: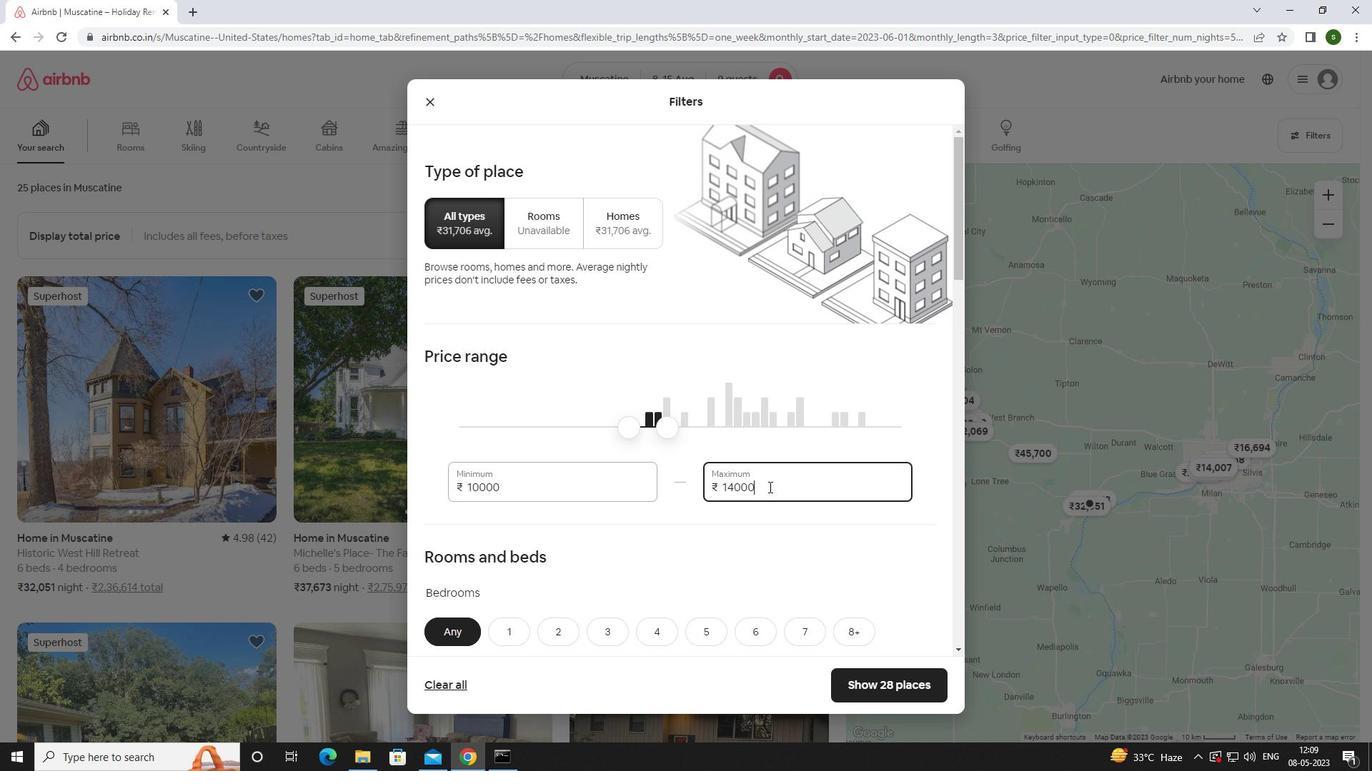 
Action: Mouse moved to (606, 450)
Screenshot: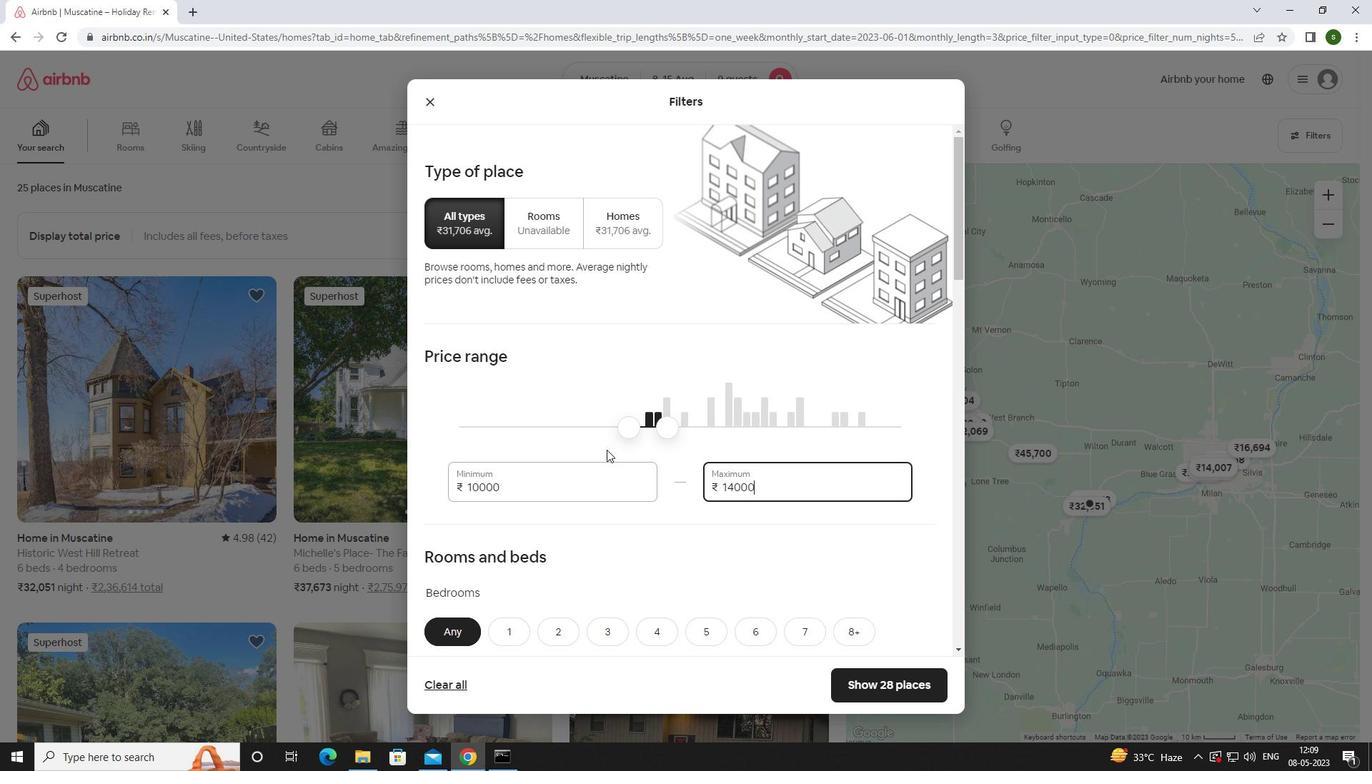 
Action: Mouse scrolled (606, 449) with delta (0, 0)
Screenshot: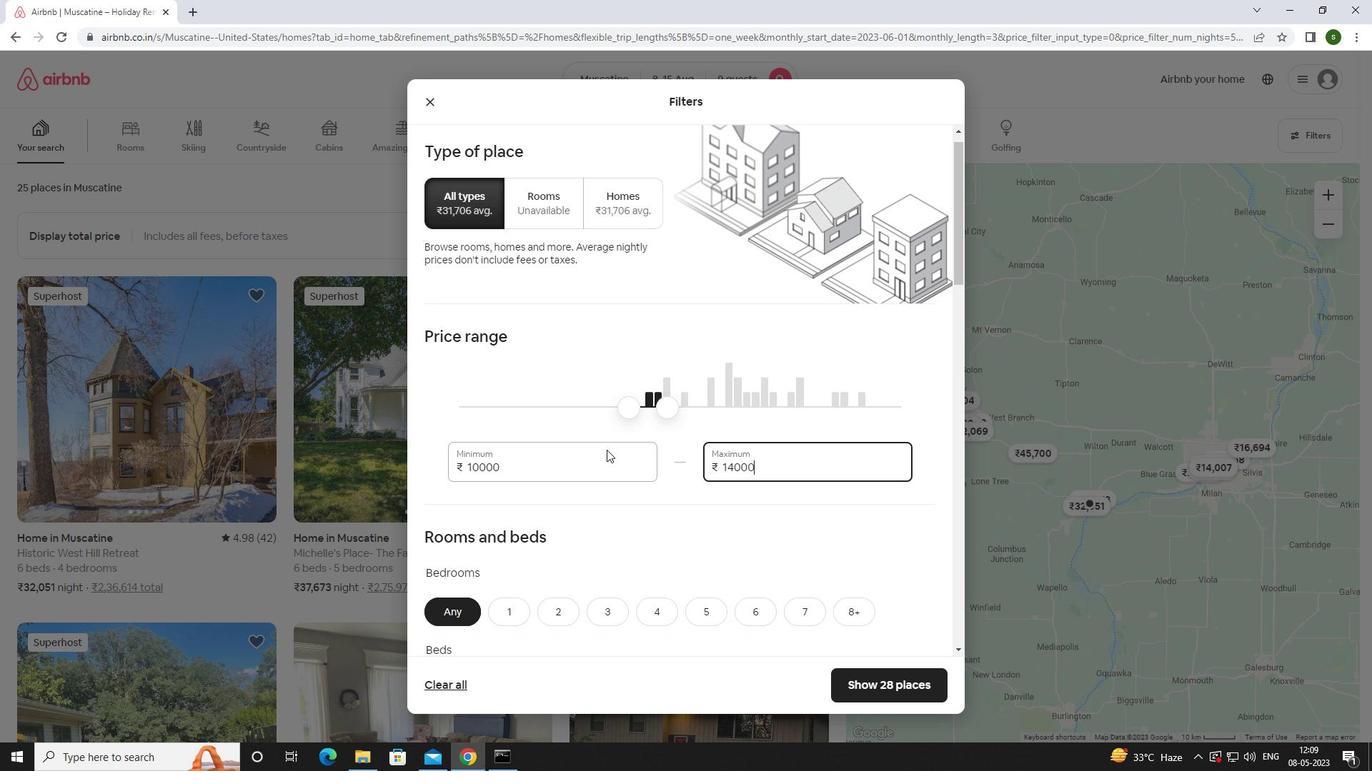 
Action: Mouse scrolled (606, 449) with delta (0, 0)
Screenshot: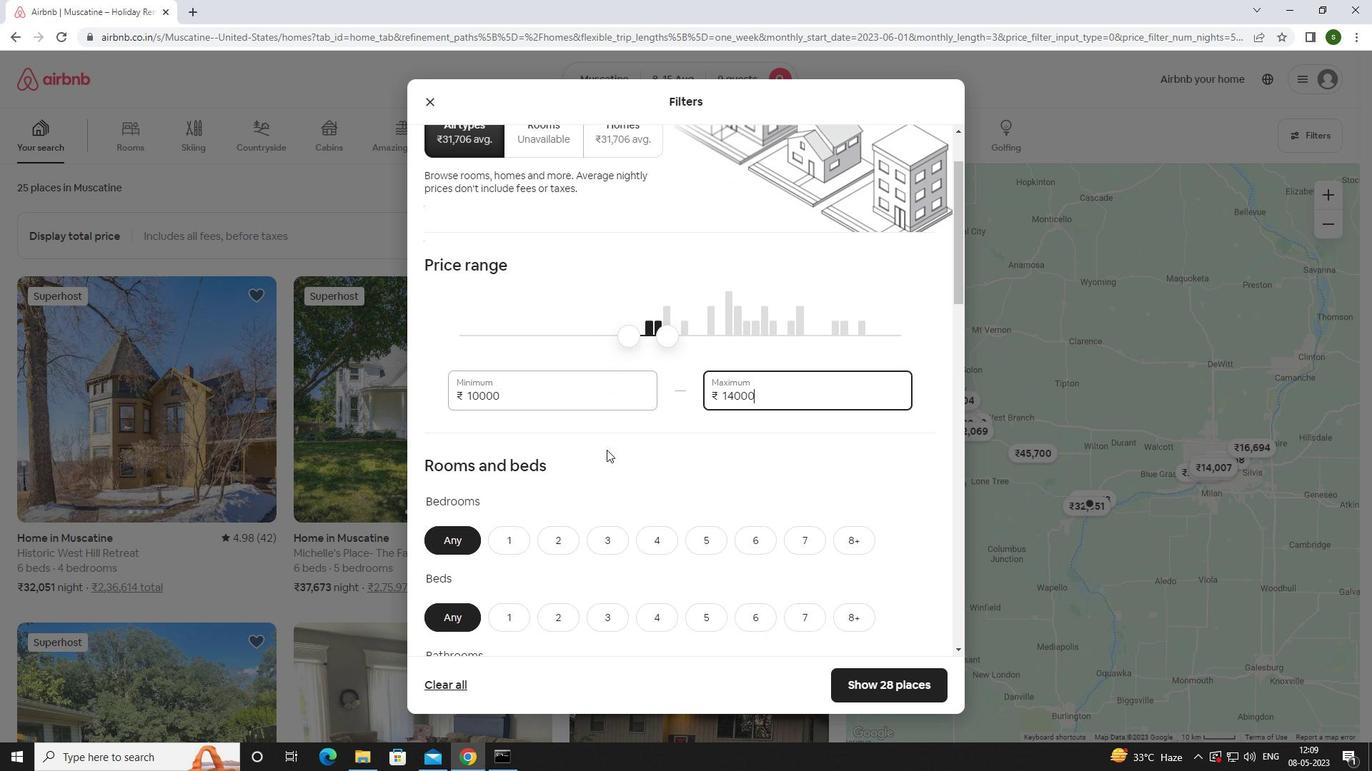 
Action: Mouse scrolled (606, 449) with delta (0, 0)
Screenshot: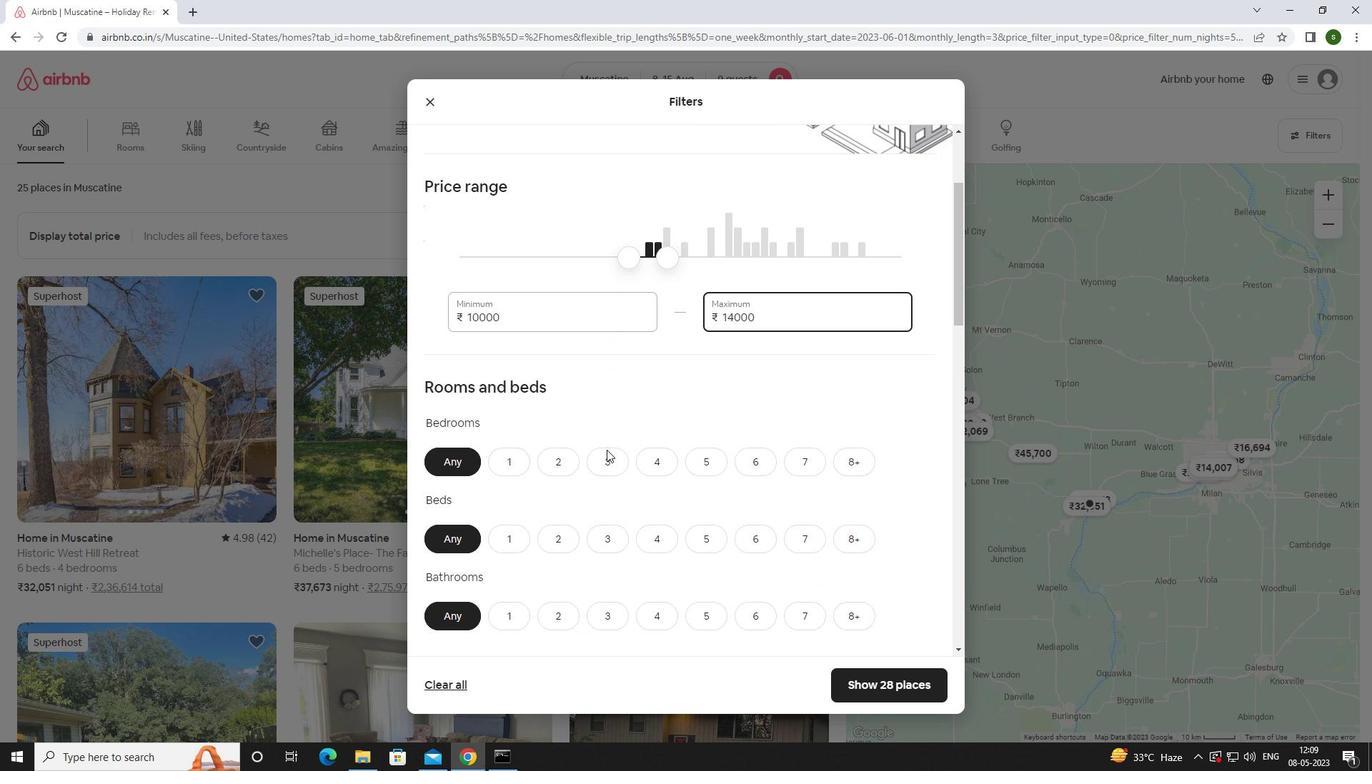 
Action: Mouse scrolled (606, 449) with delta (0, 0)
Screenshot: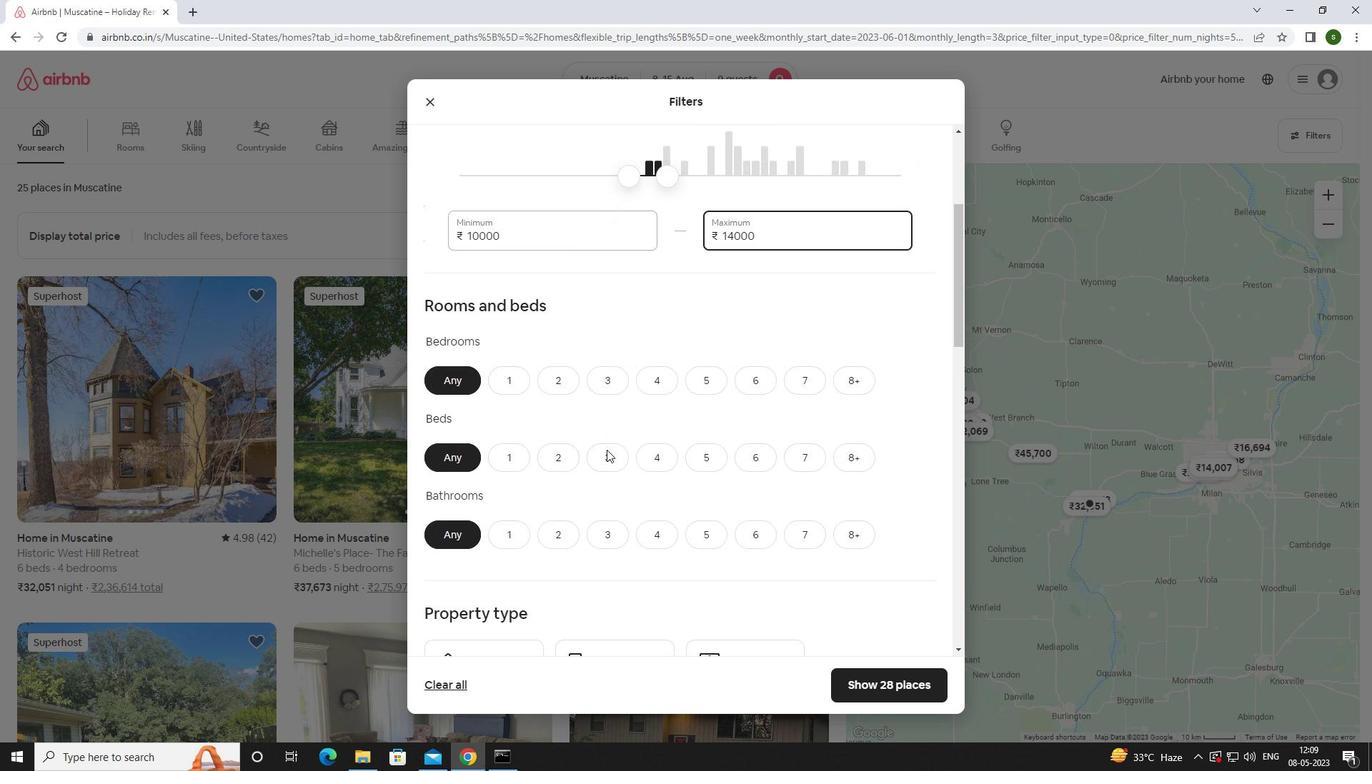 
Action: Mouse moved to (712, 340)
Screenshot: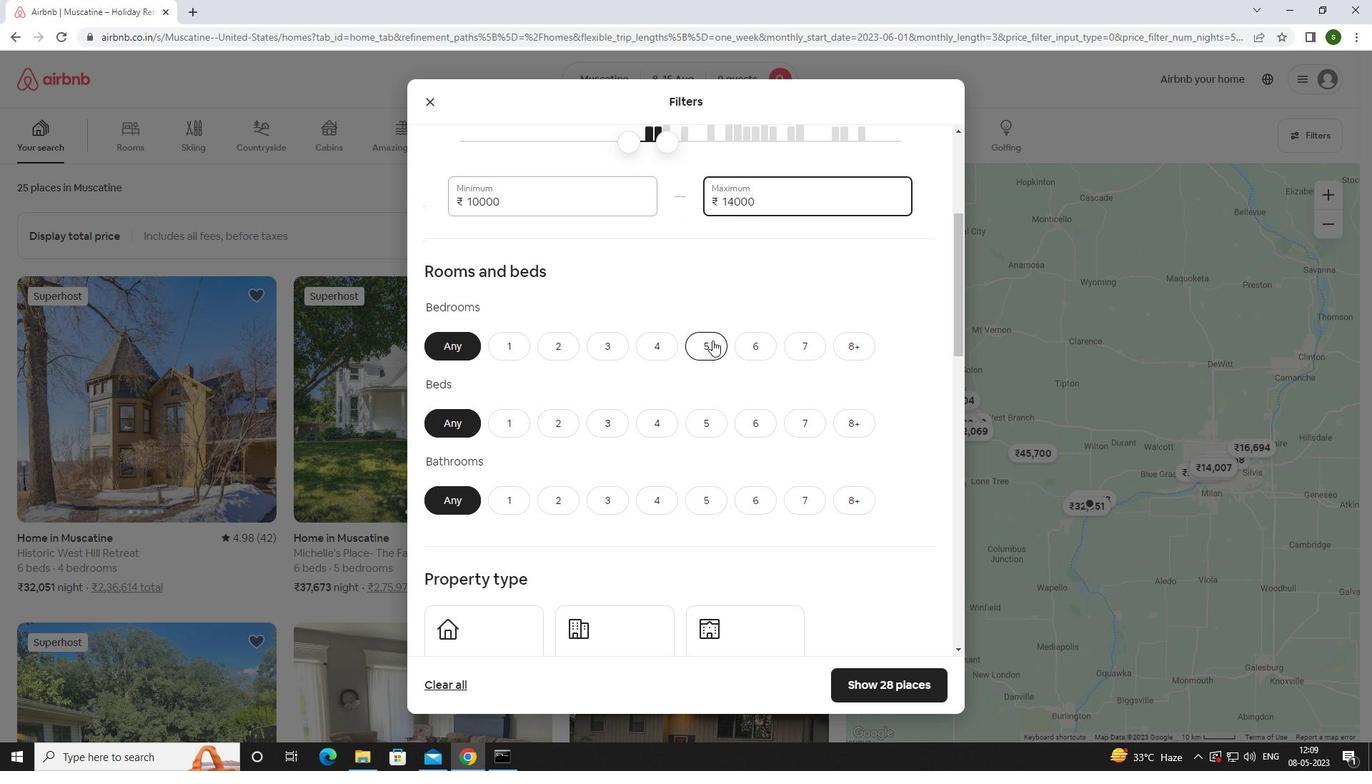 
Action: Mouse pressed left at (712, 340)
Screenshot: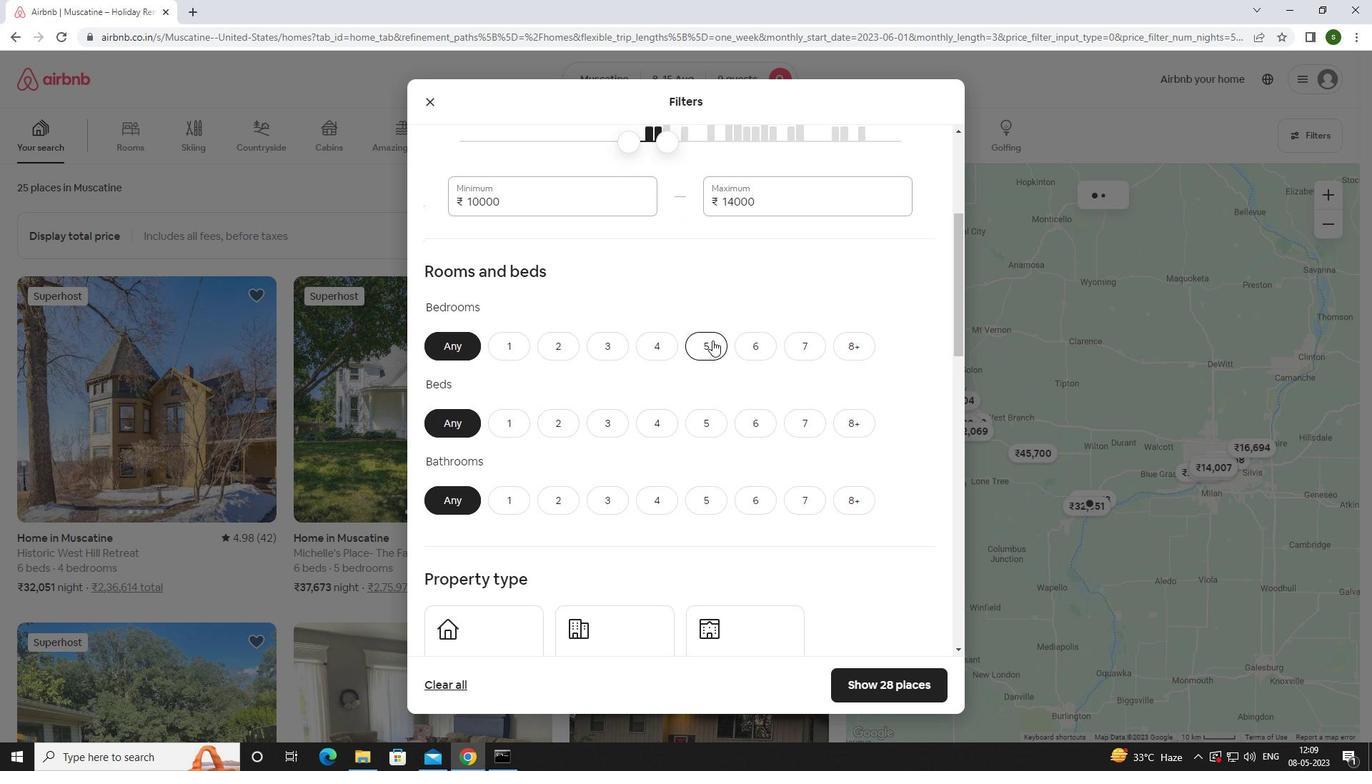 
Action: Mouse moved to (848, 418)
Screenshot: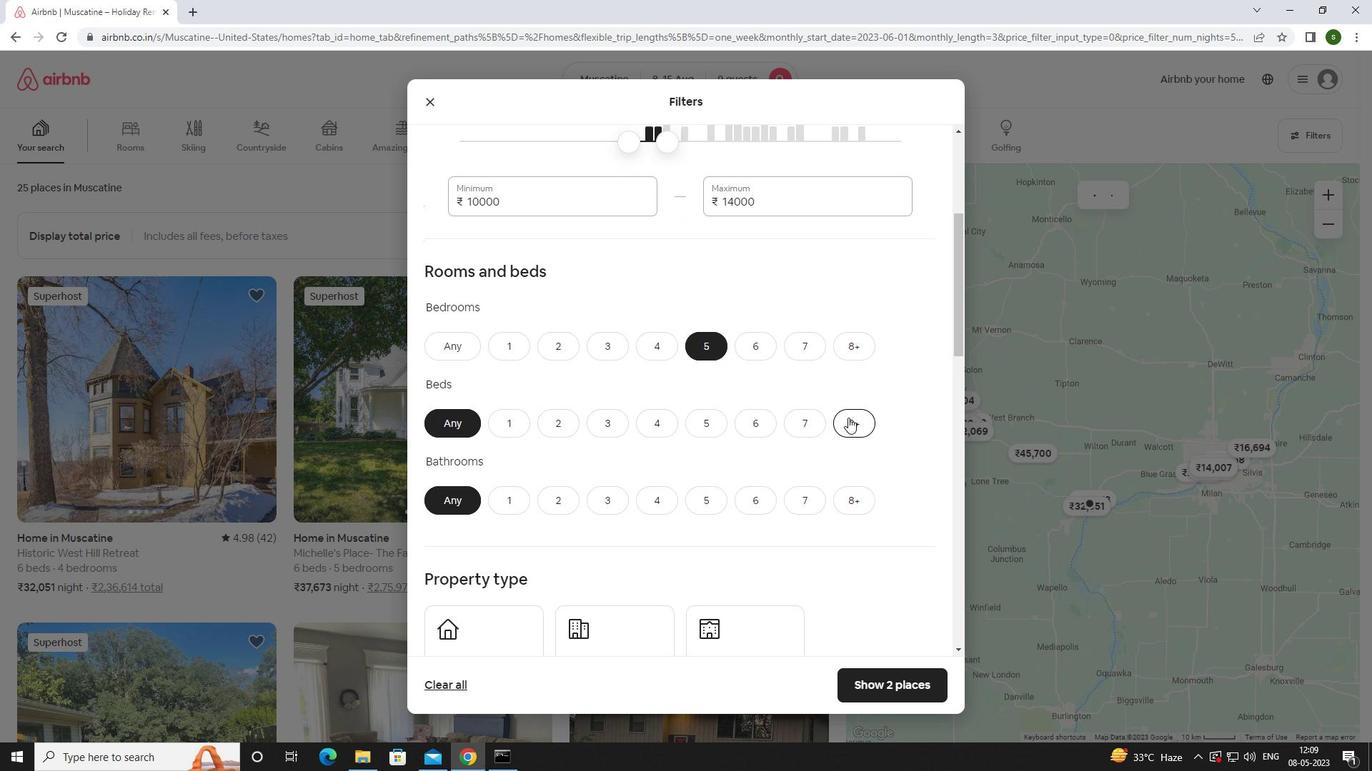 
Action: Mouse pressed left at (848, 418)
Screenshot: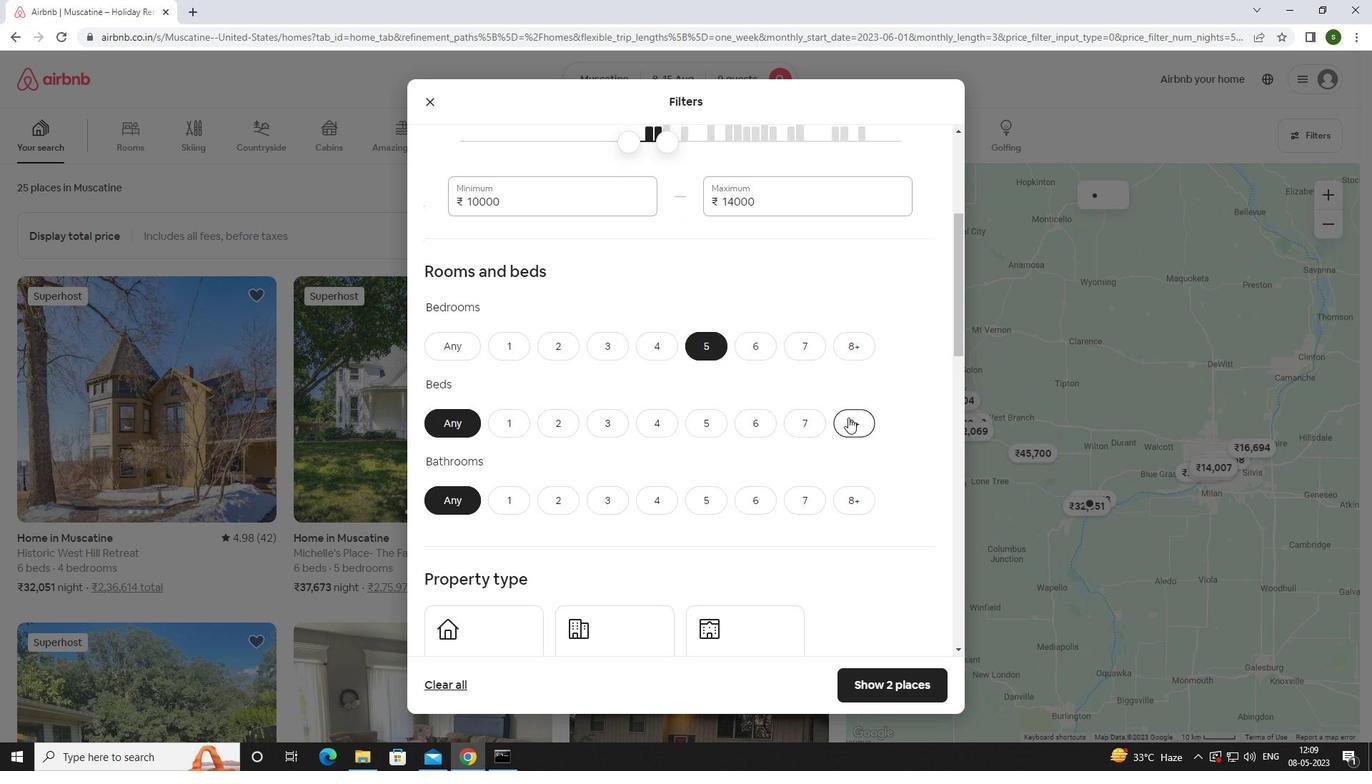 
Action: Mouse moved to (704, 493)
Screenshot: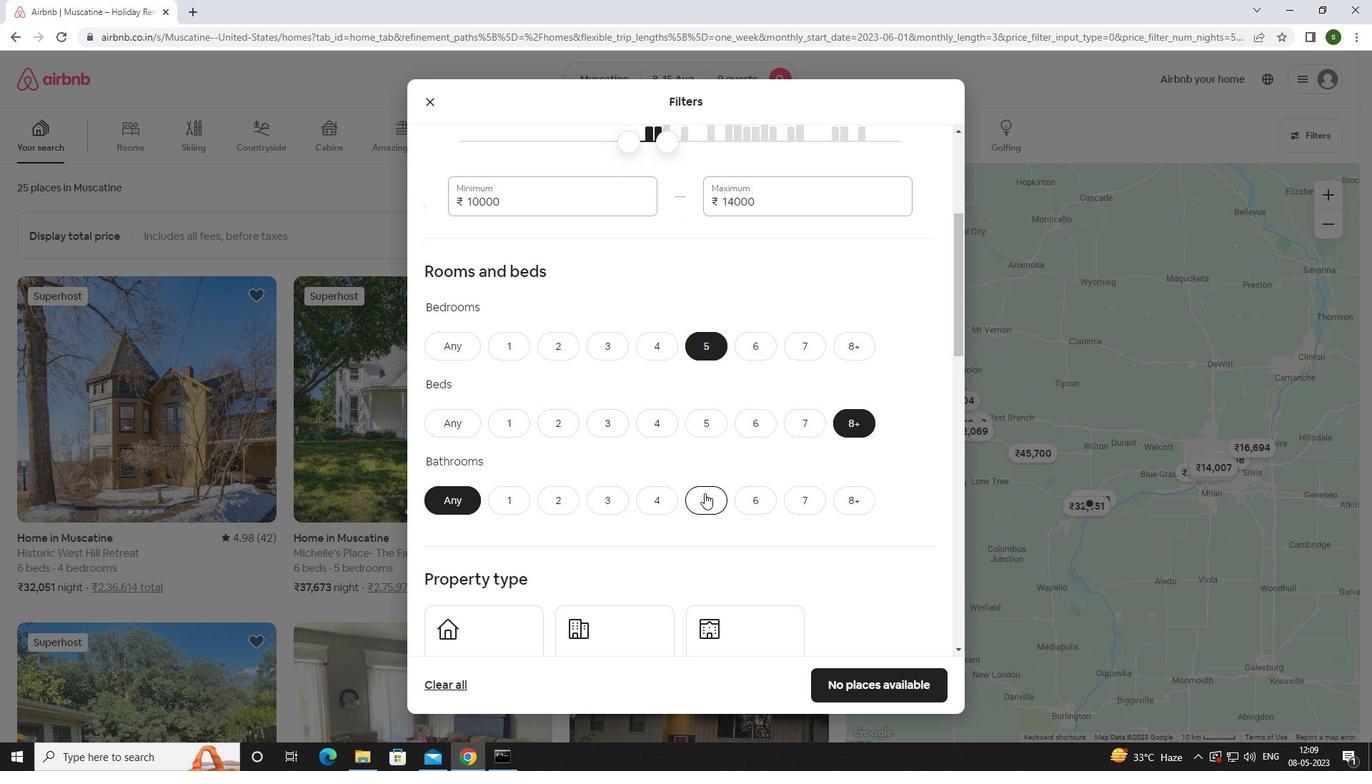 
Action: Mouse pressed left at (704, 493)
Screenshot: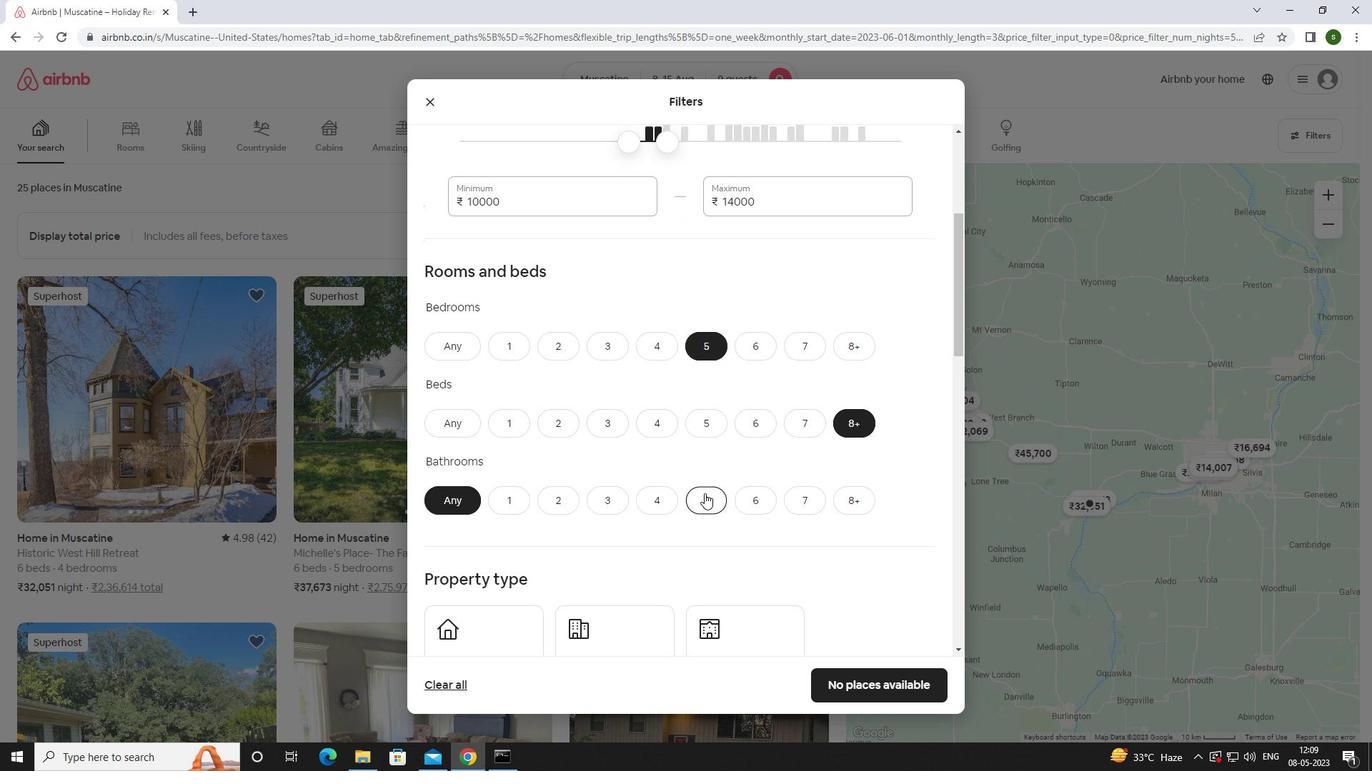
Action: Mouse scrolled (704, 493) with delta (0, 0)
Screenshot: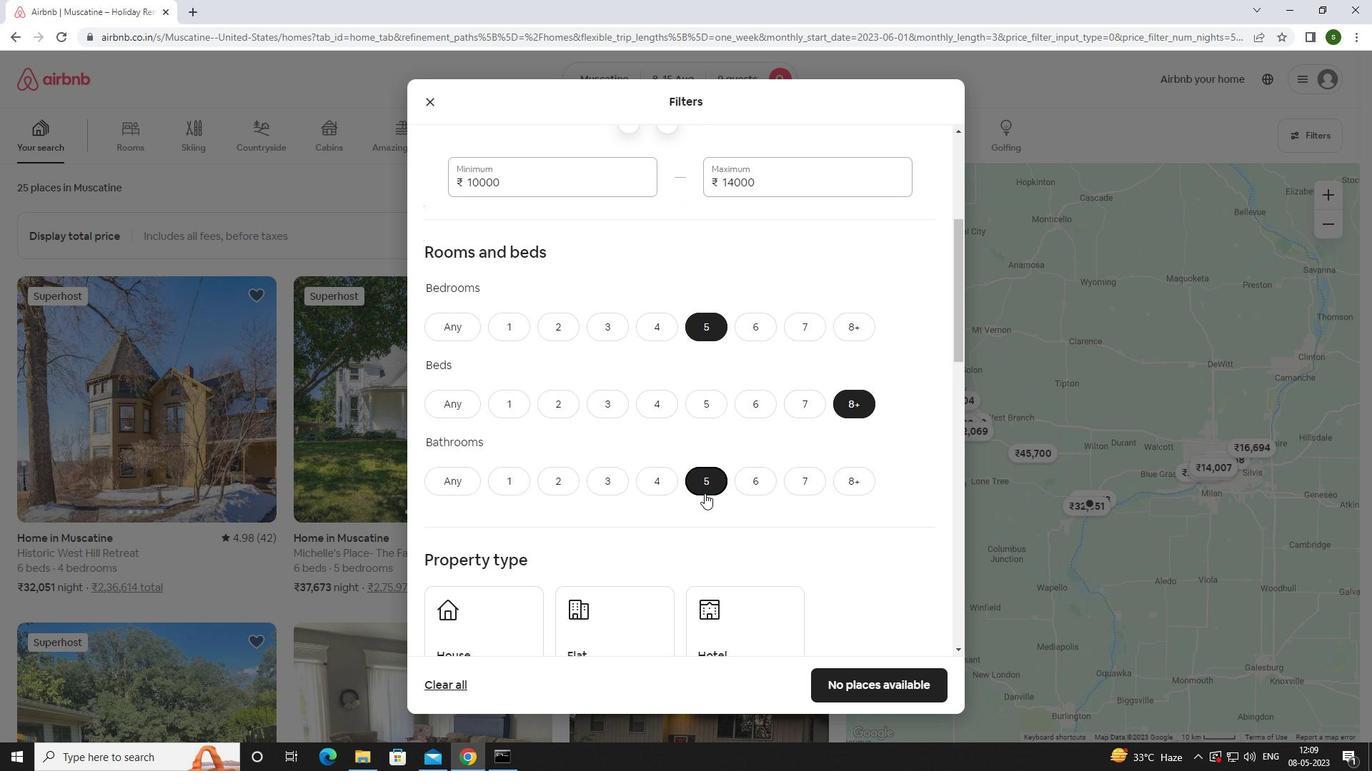 
Action: Mouse scrolled (704, 493) with delta (0, 0)
Screenshot: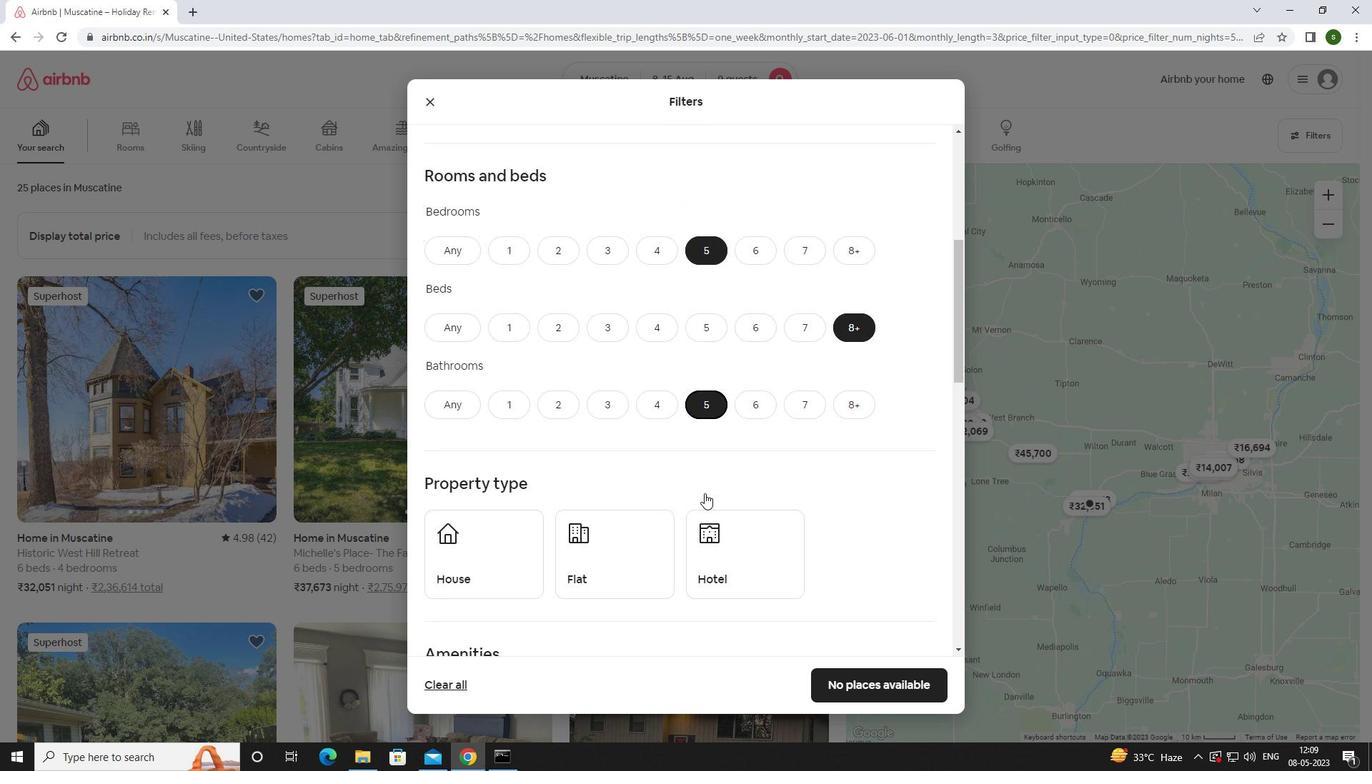 
Action: Mouse scrolled (704, 493) with delta (0, 0)
Screenshot: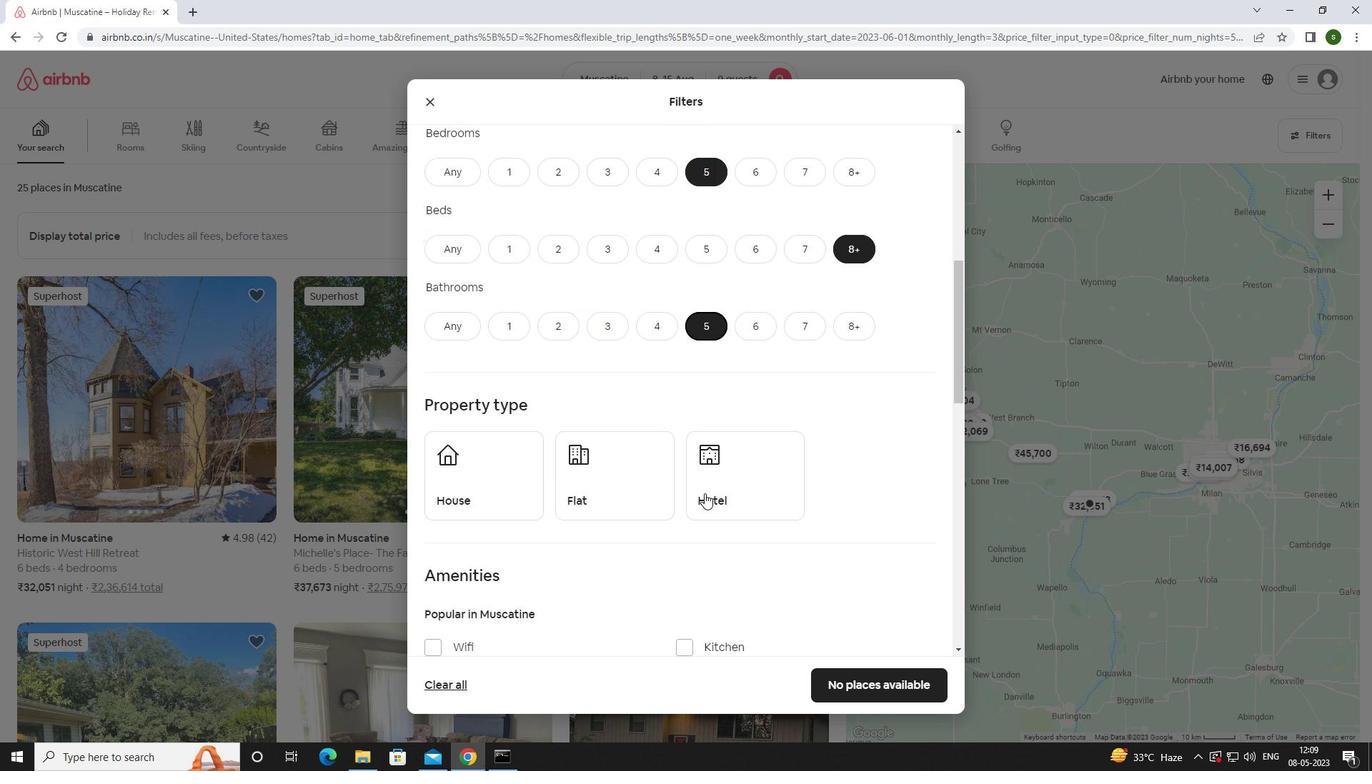 
Action: Mouse moved to (501, 453)
Screenshot: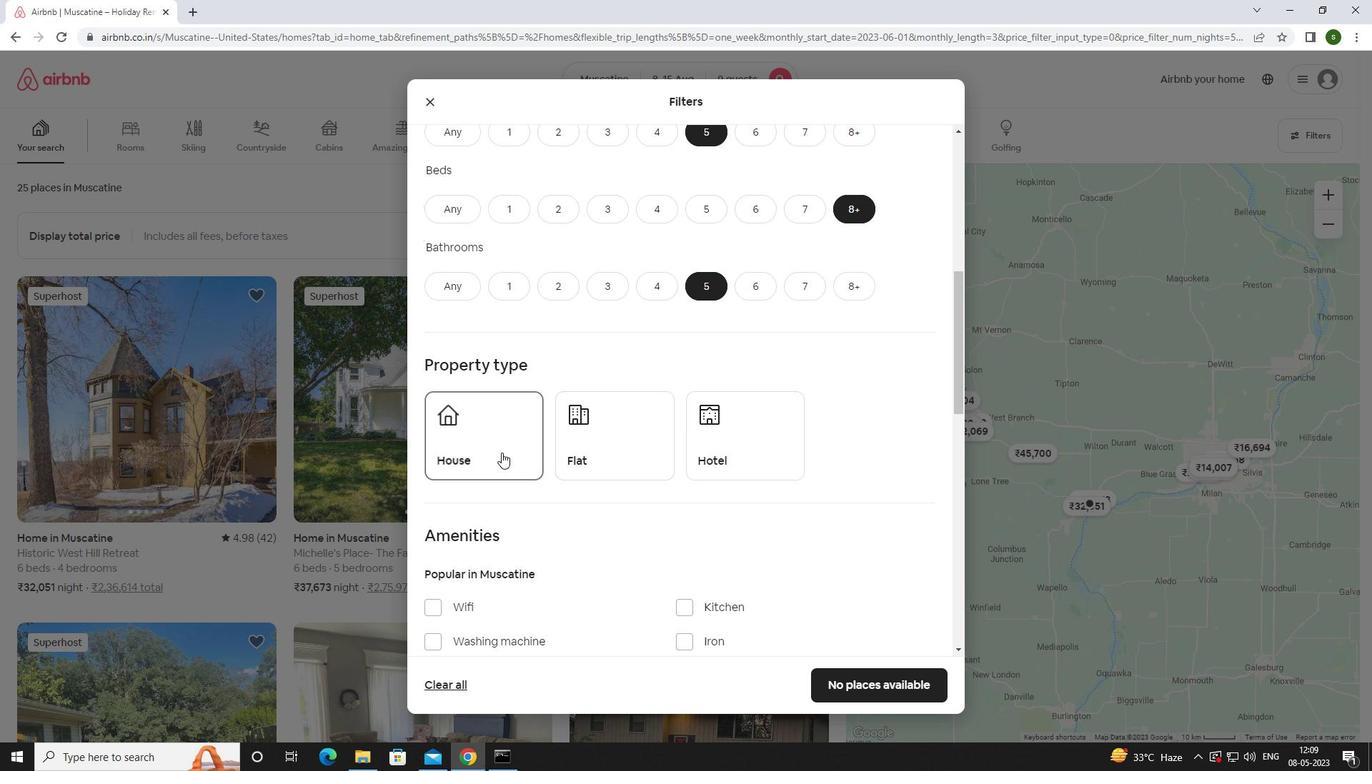
Action: Mouse pressed left at (501, 453)
Screenshot: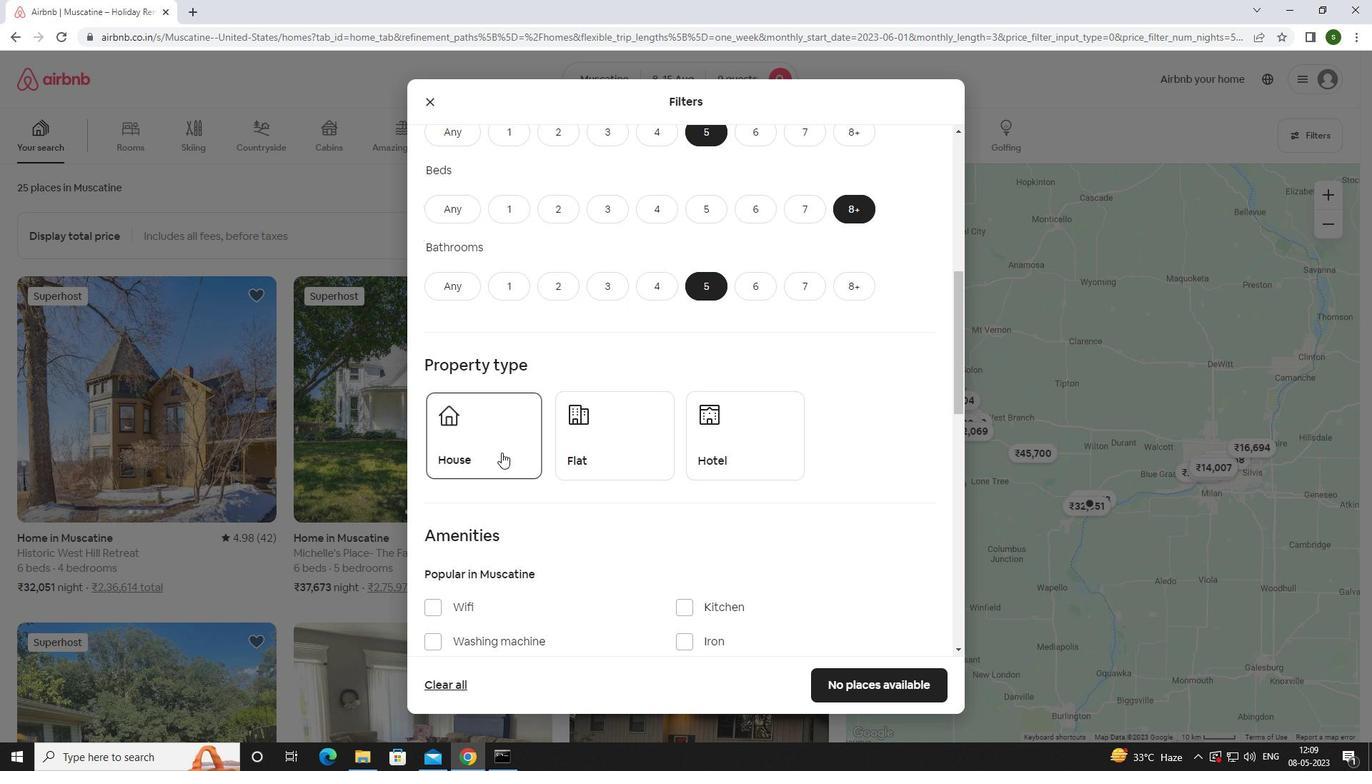 
Action: Mouse moved to (629, 448)
Screenshot: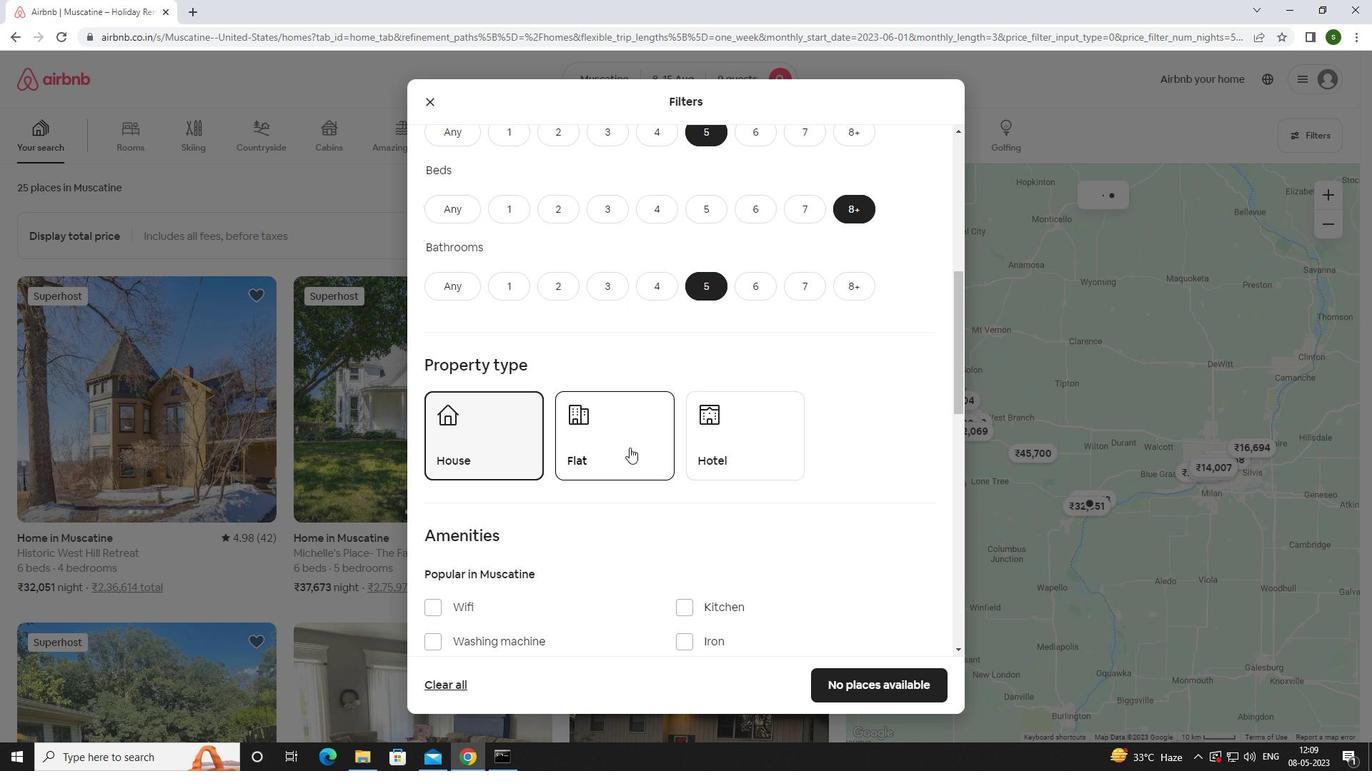 
Action: Mouse pressed left at (629, 448)
Screenshot: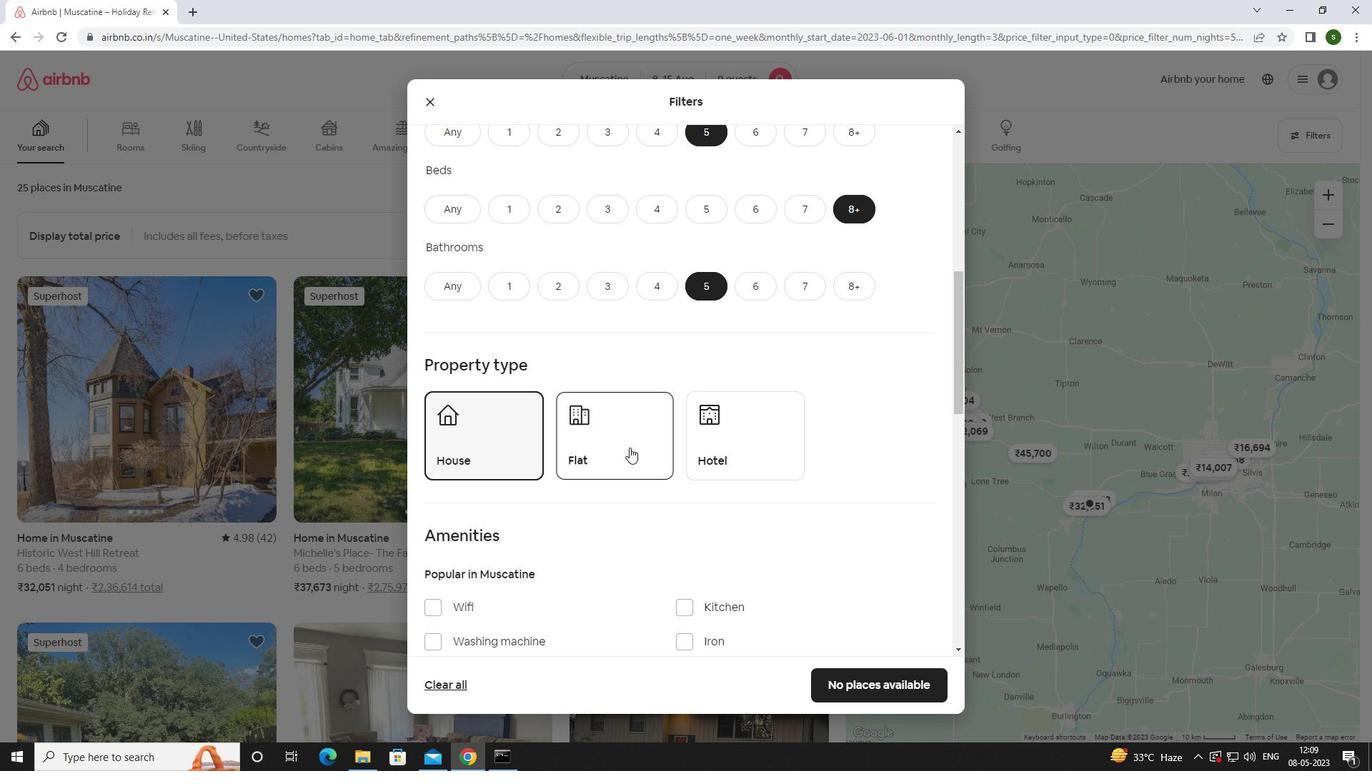 
Action: Mouse scrolled (629, 447) with delta (0, 0)
Screenshot: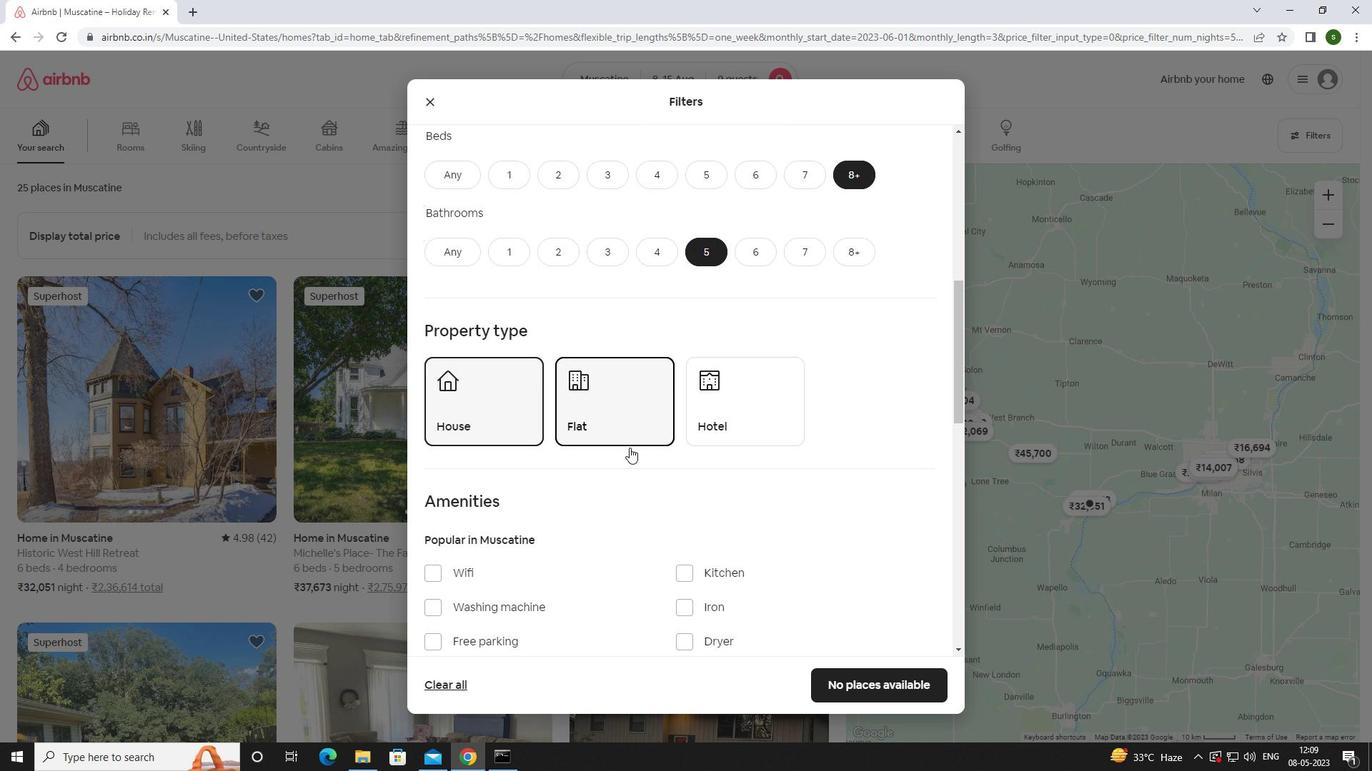 
Action: Mouse scrolled (629, 447) with delta (0, 0)
Screenshot: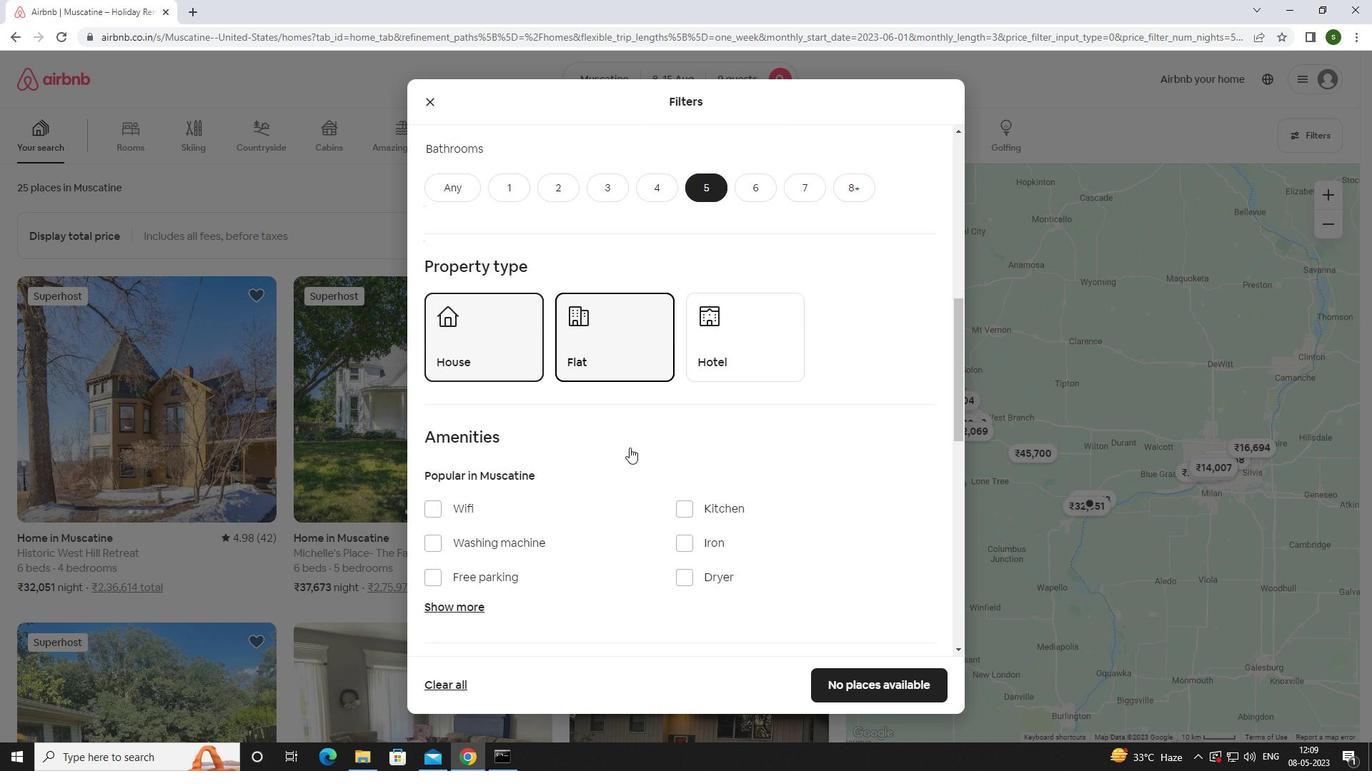 
Action: Mouse scrolled (629, 447) with delta (0, 0)
Screenshot: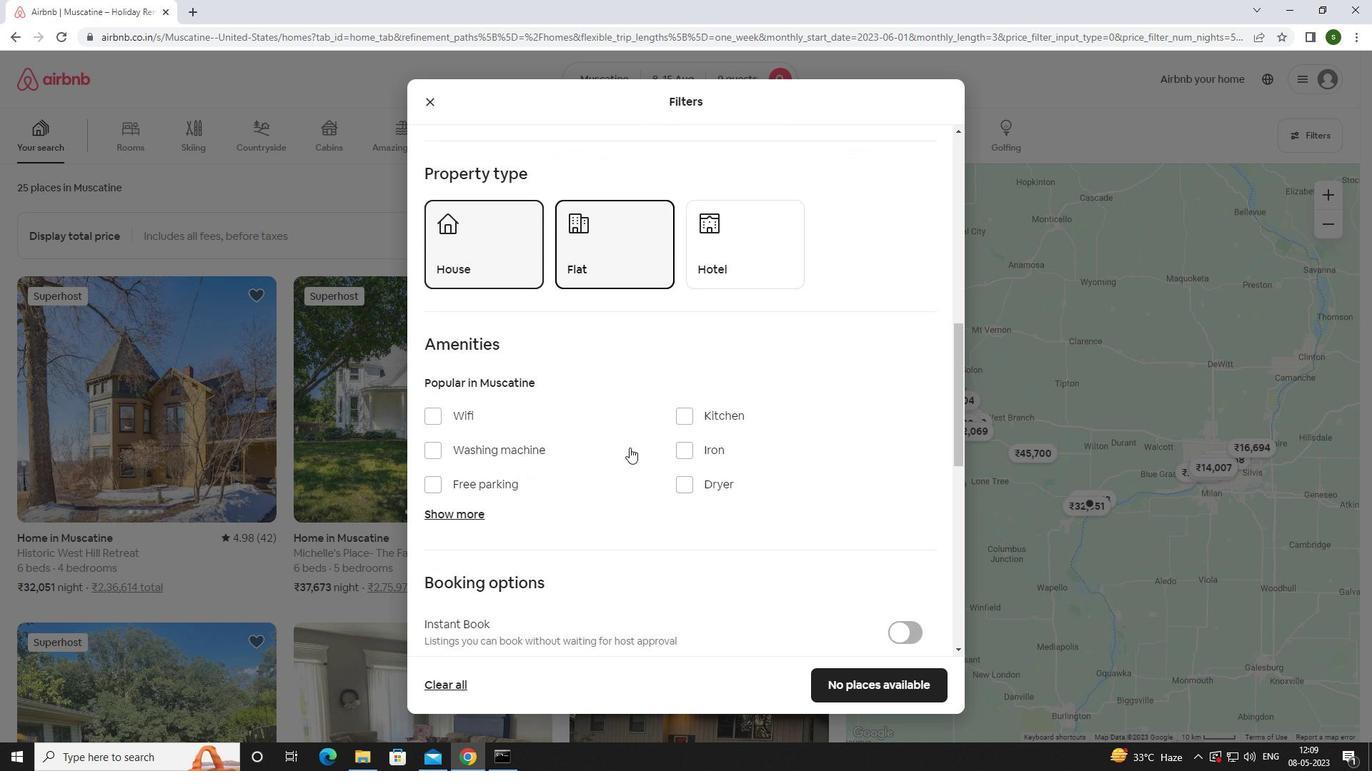 
Action: Mouse moved to (466, 394)
Screenshot: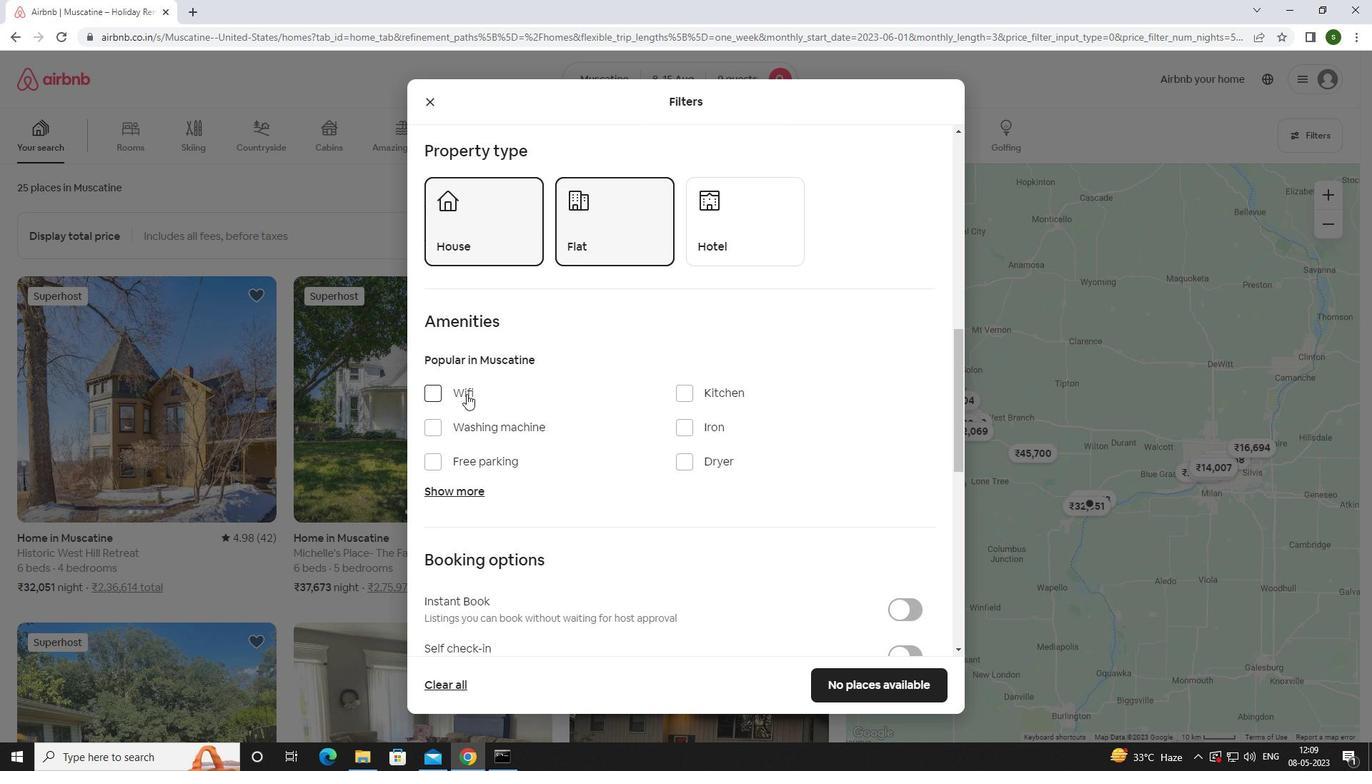 
Action: Mouse pressed left at (466, 394)
Screenshot: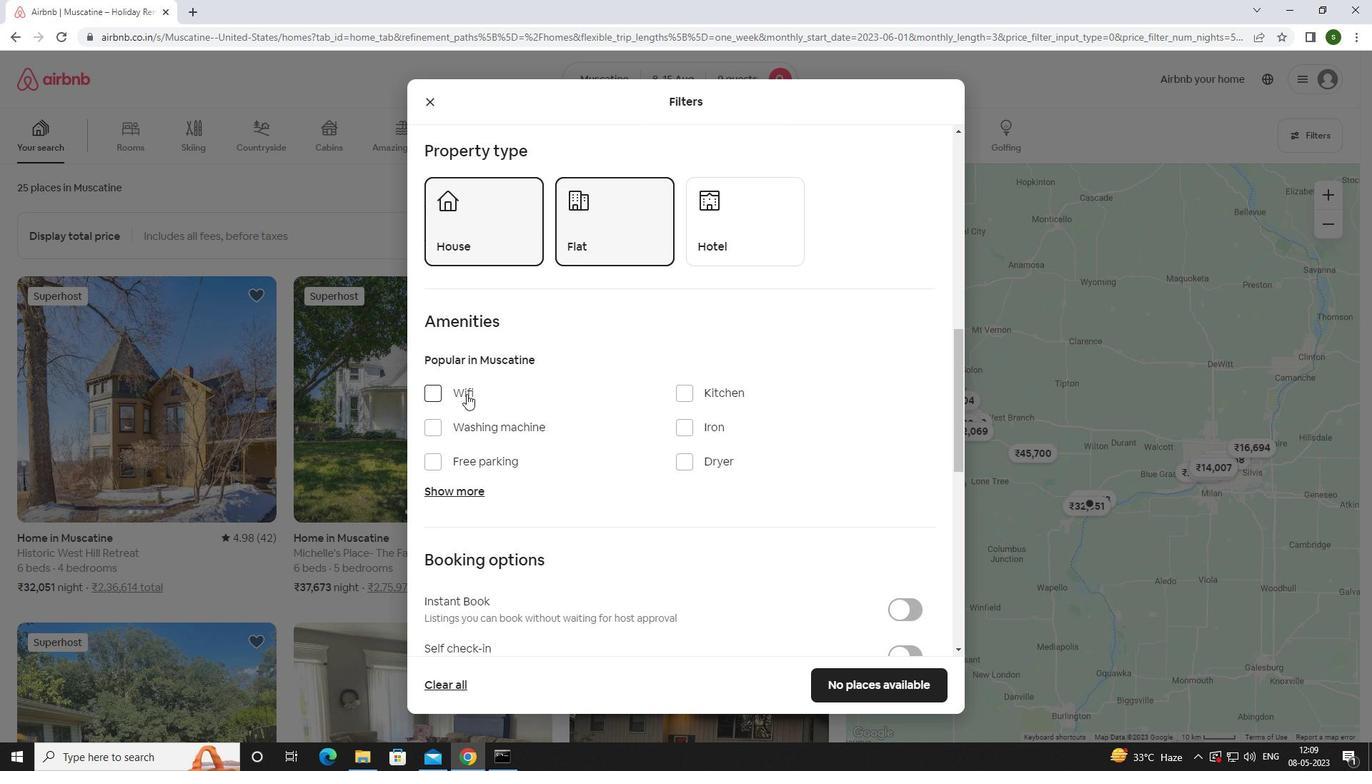 
Action: Mouse moved to (471, 453)
Screenshot: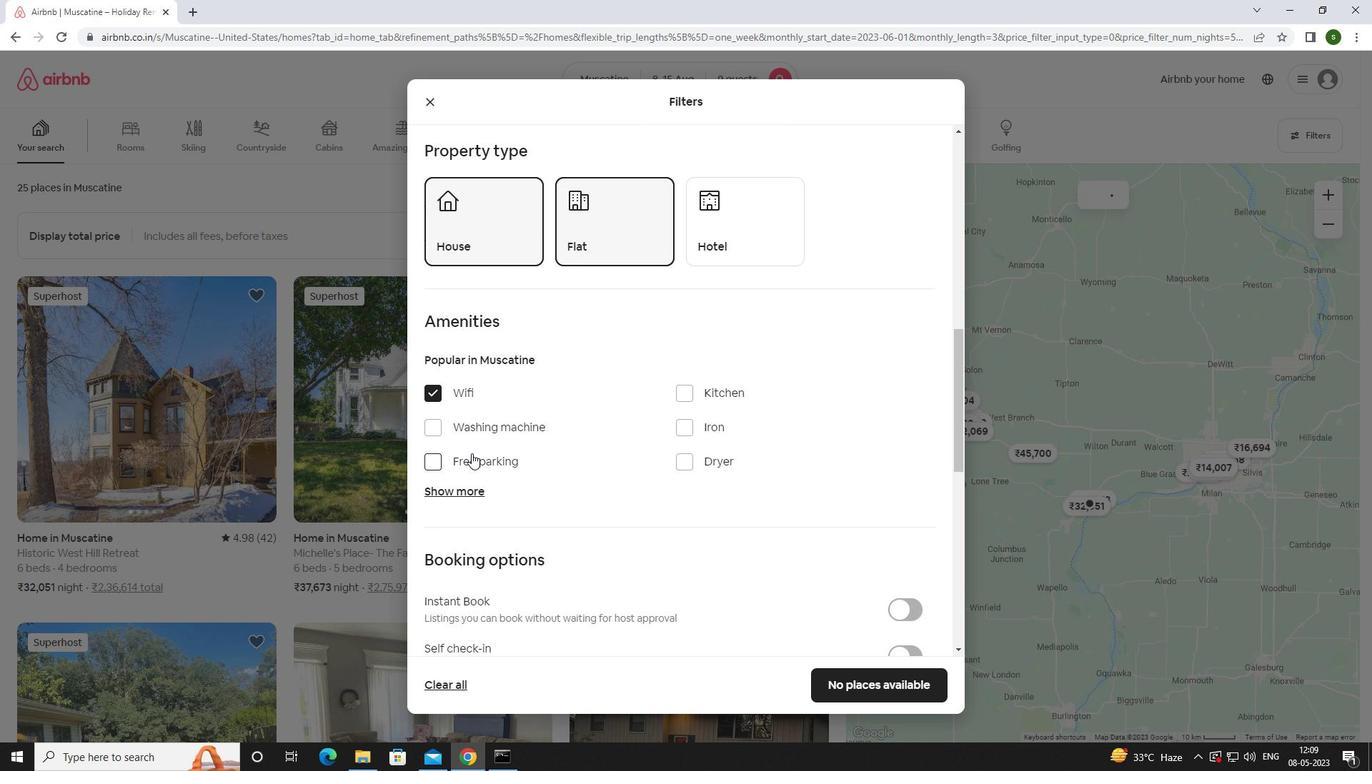 
Action: Mouse pressed left at (471, 453)
Screenshot: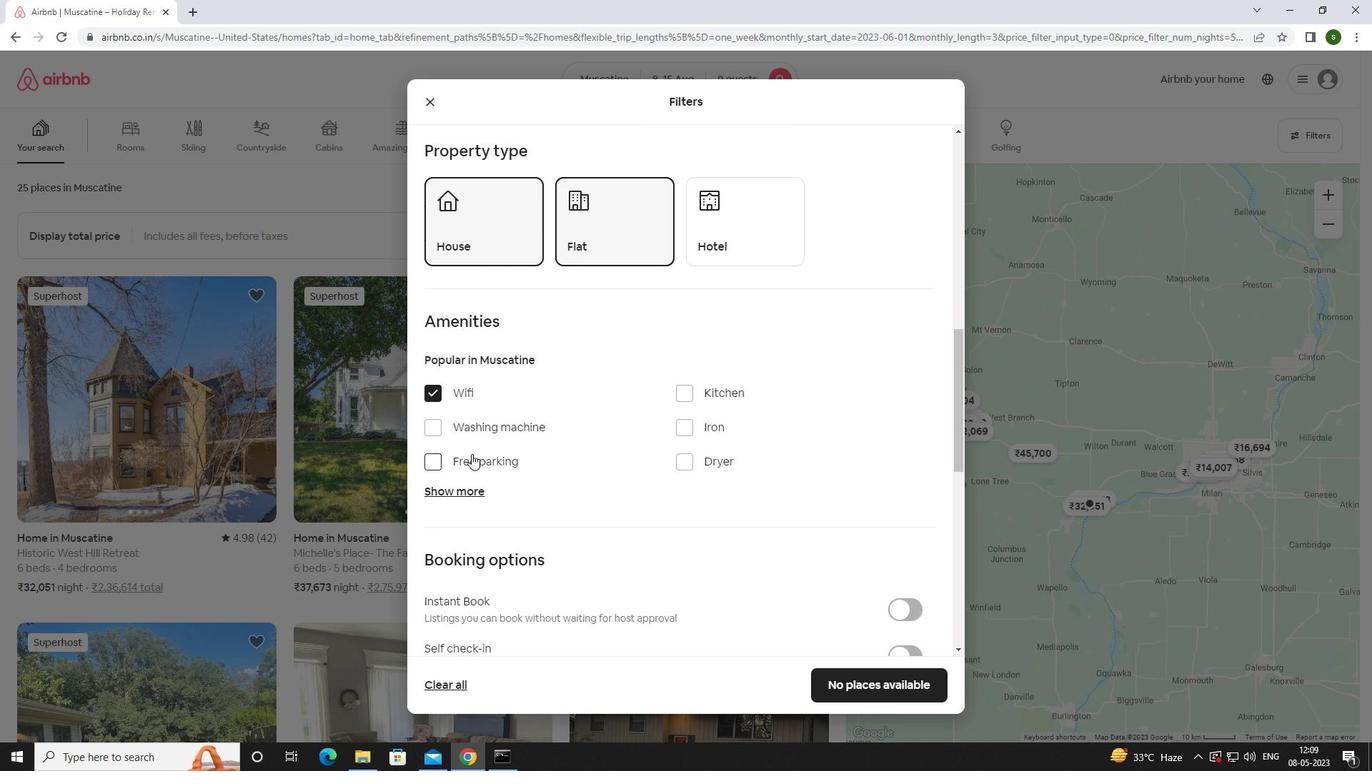 
Action: Mouse moved to (460, 496)
Screenshot: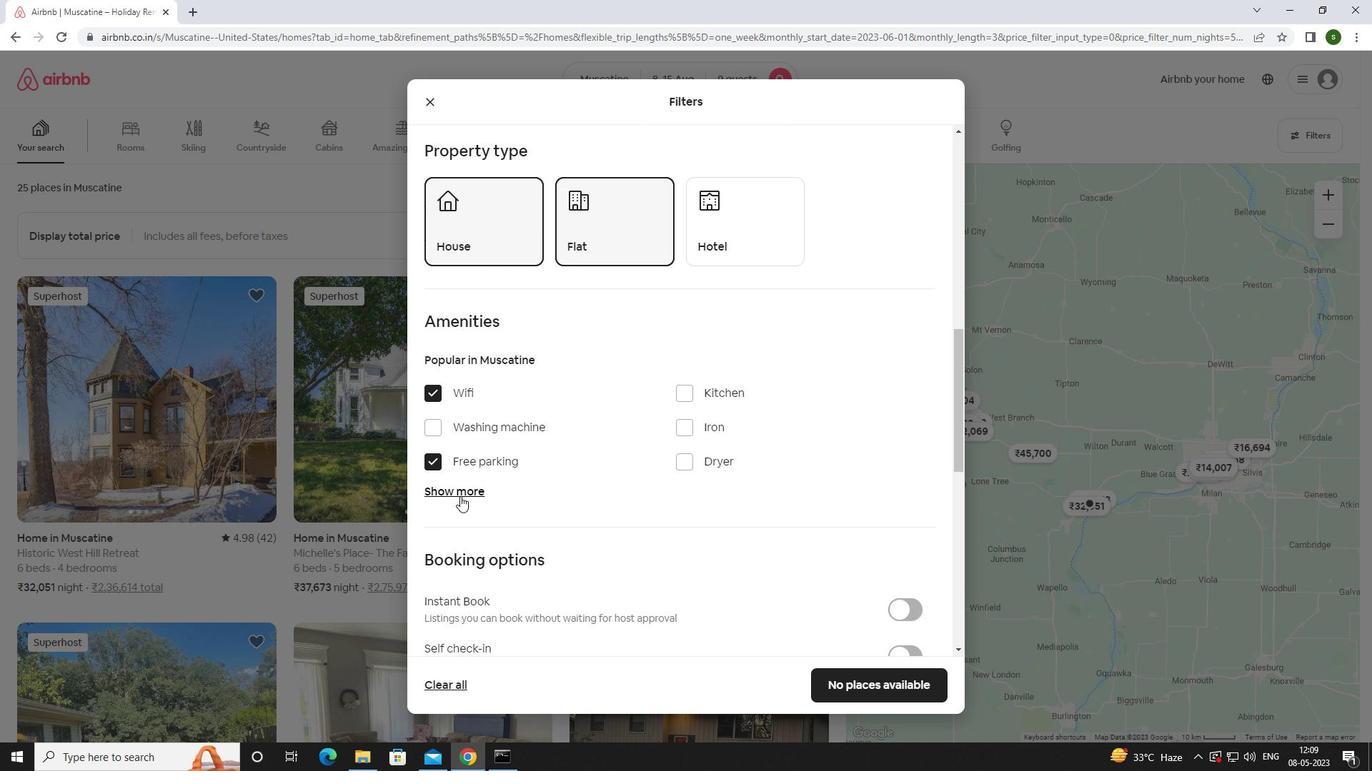 
Action: Mouse pressed left at (460, 496)
Screenshot: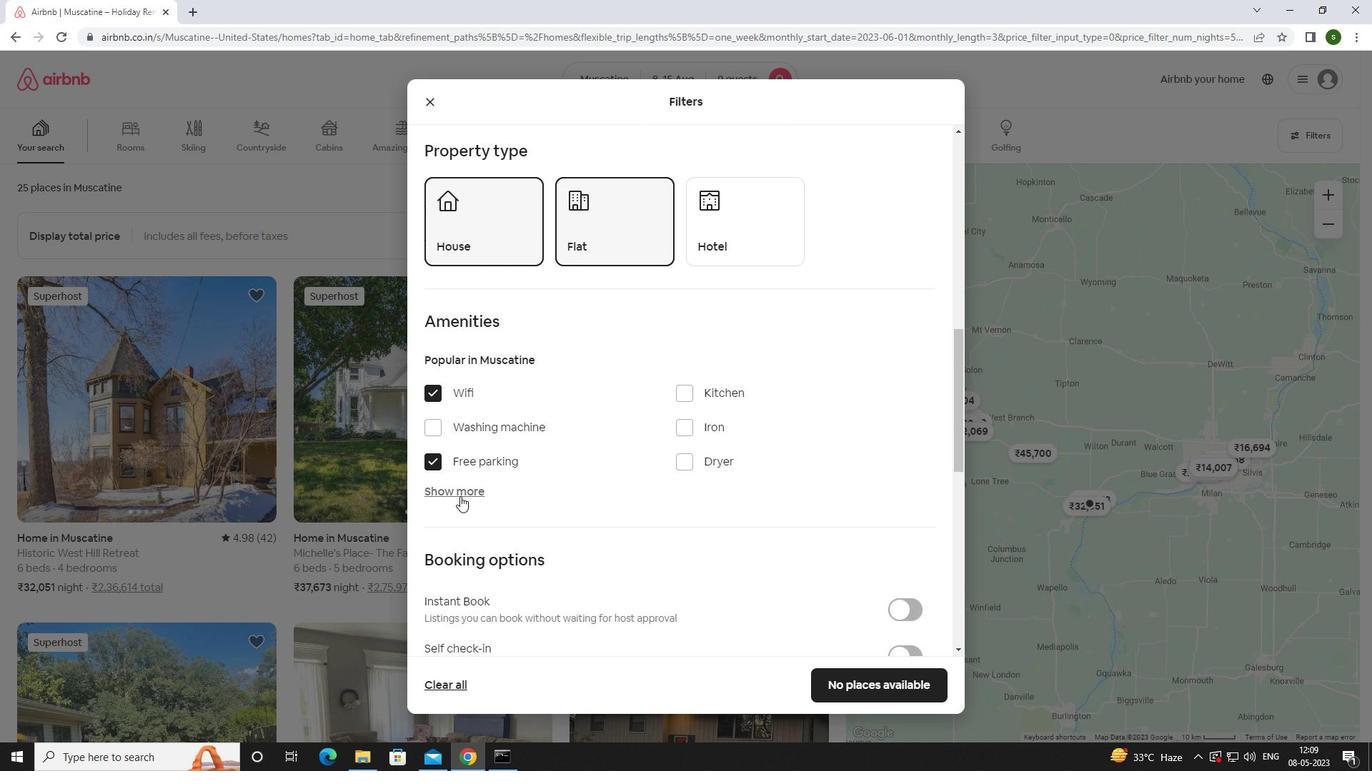 
Action: Mouse moved to (606, 506)
Screenshot: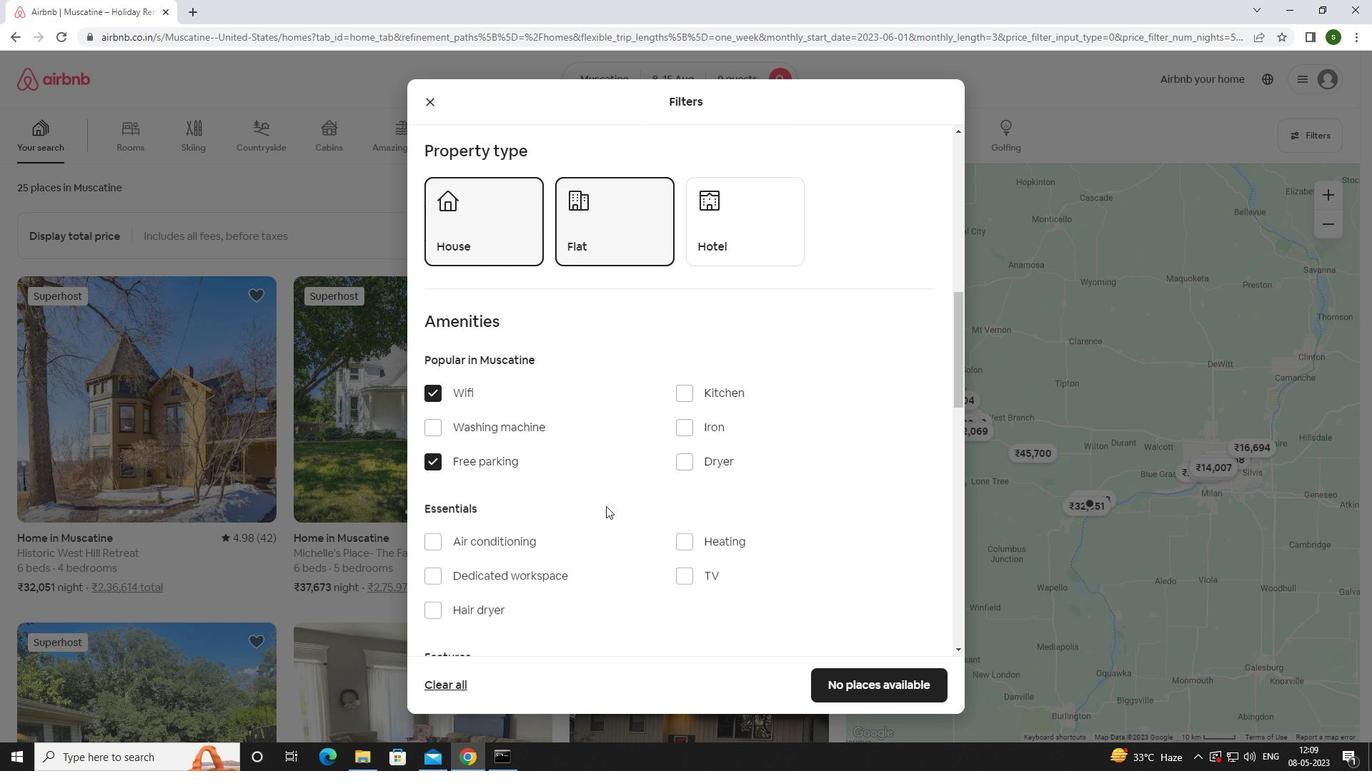 
Action: Mouse scrolled (606, 505) with delta (0, 0)
Screenshot: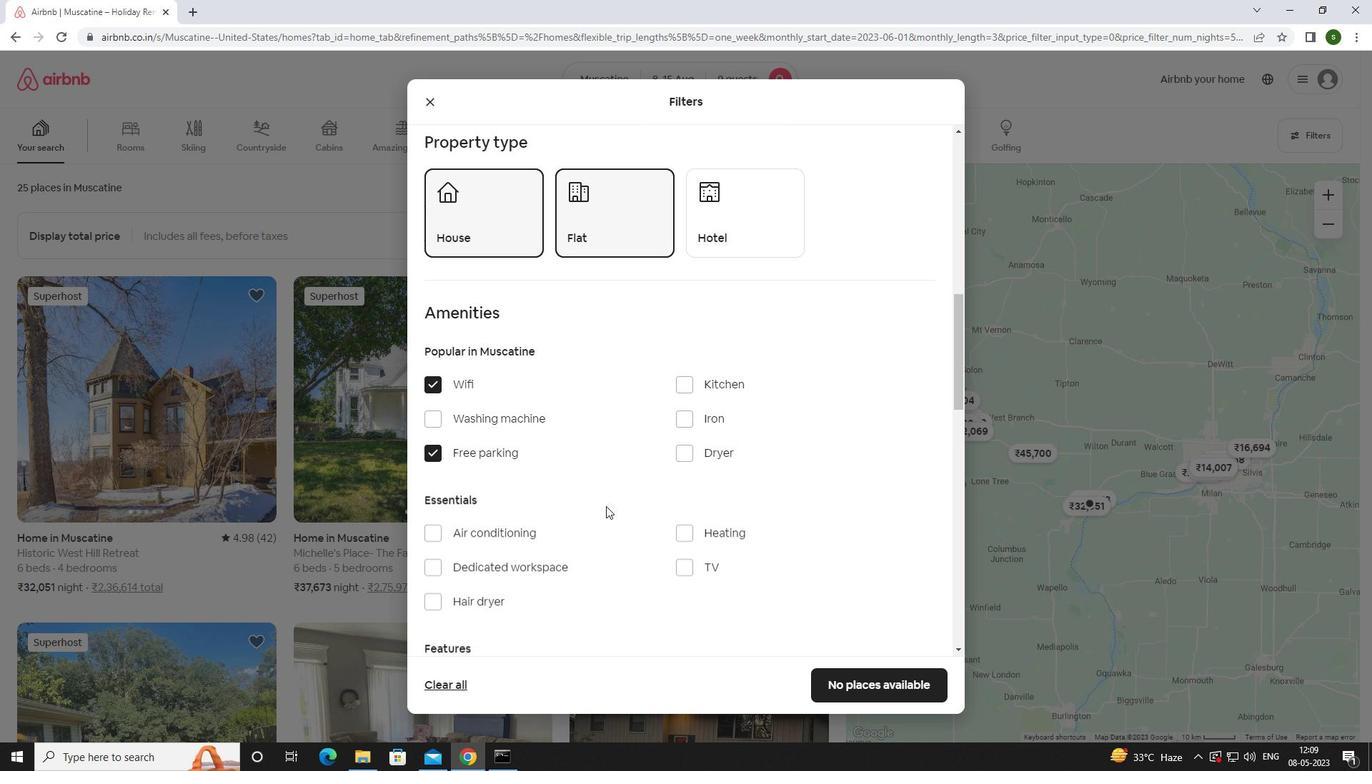 
Action: Mouse moved to (606, 506)
Screenshot: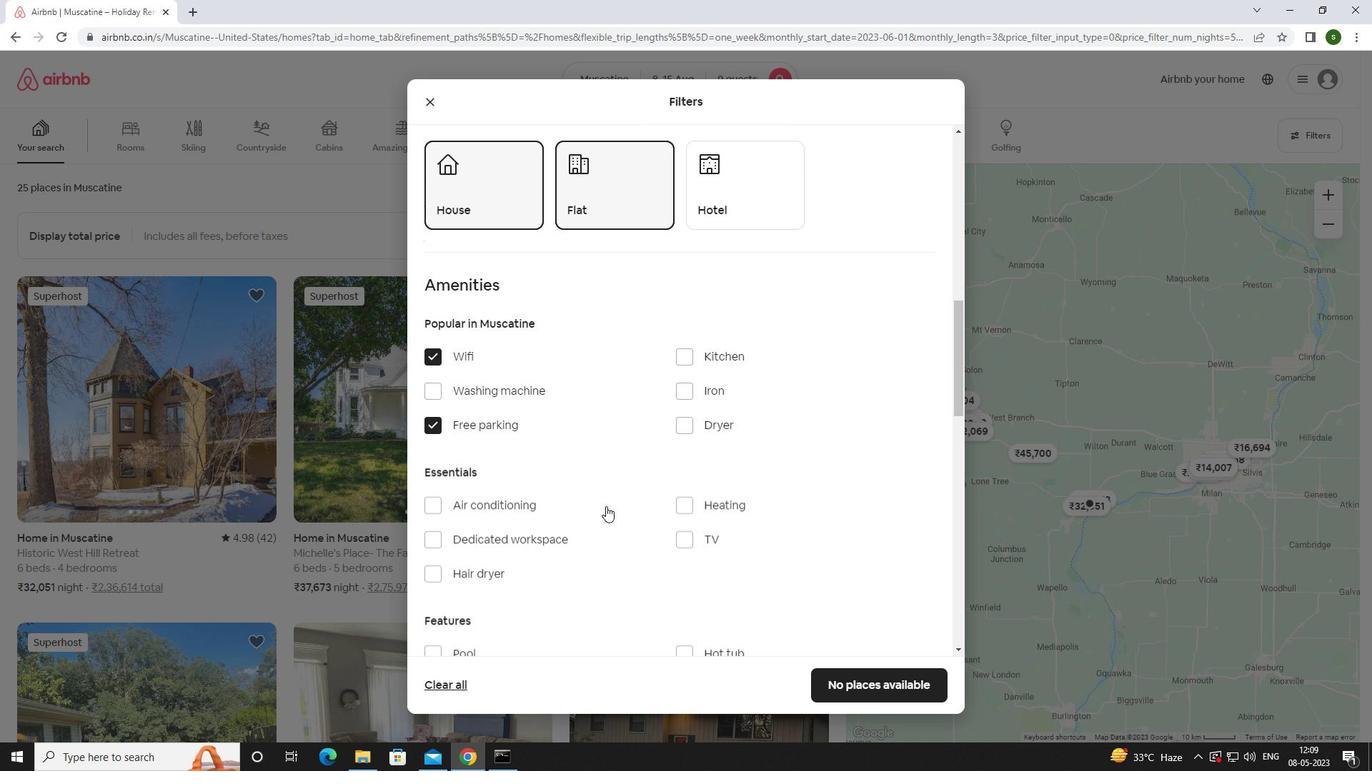 
Action: Mouse scrolled (606, 505) with delta (0, 0)
Screenshot: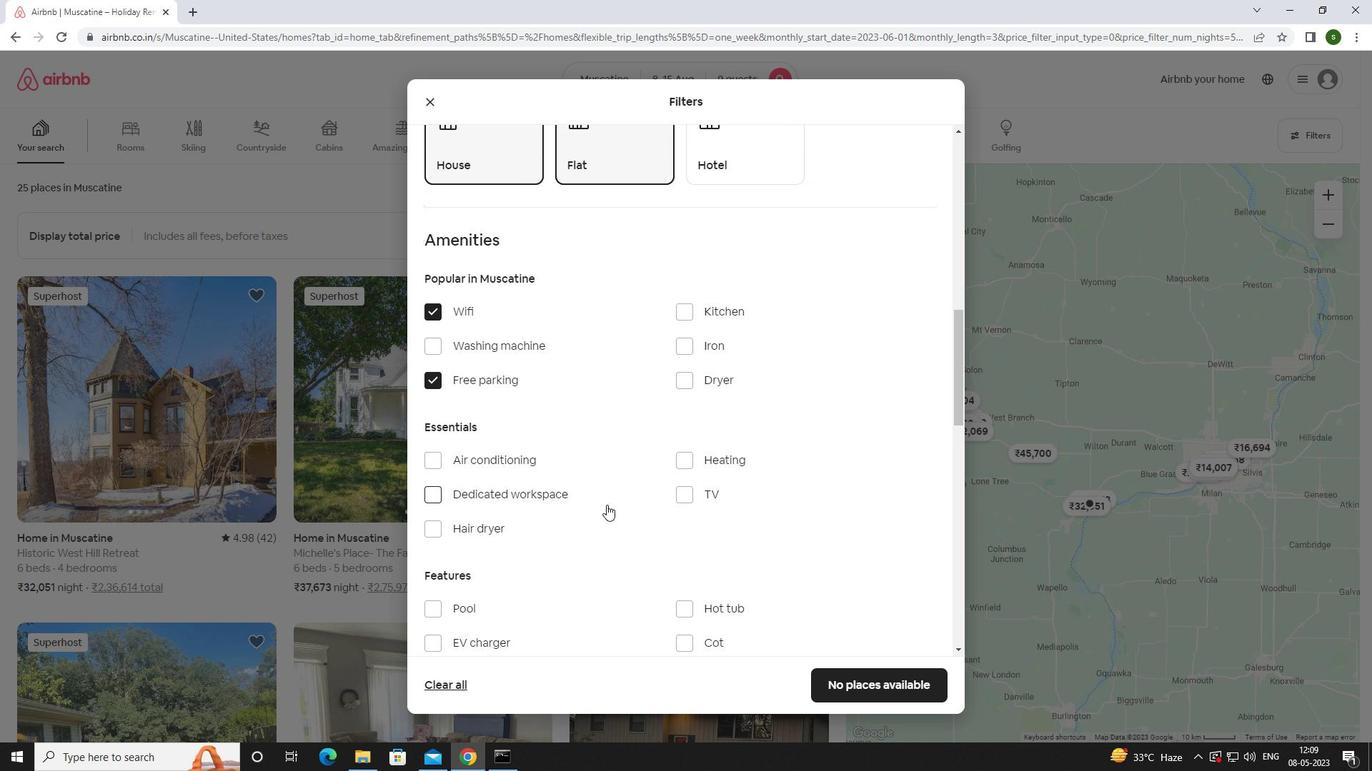 
Action: Mouse moved to (681, 430)
Screenshot: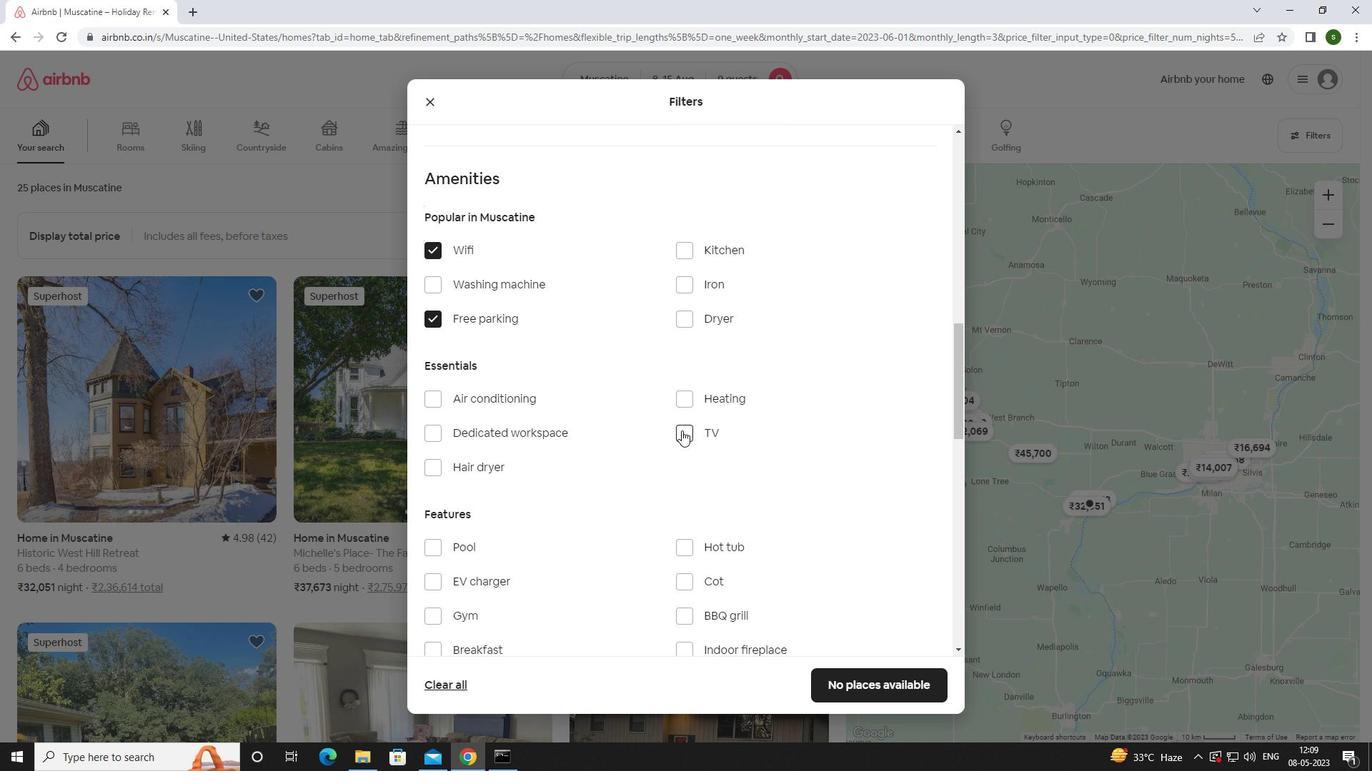 
Action: Mouse pressed left at (681, 430)
Screenshot: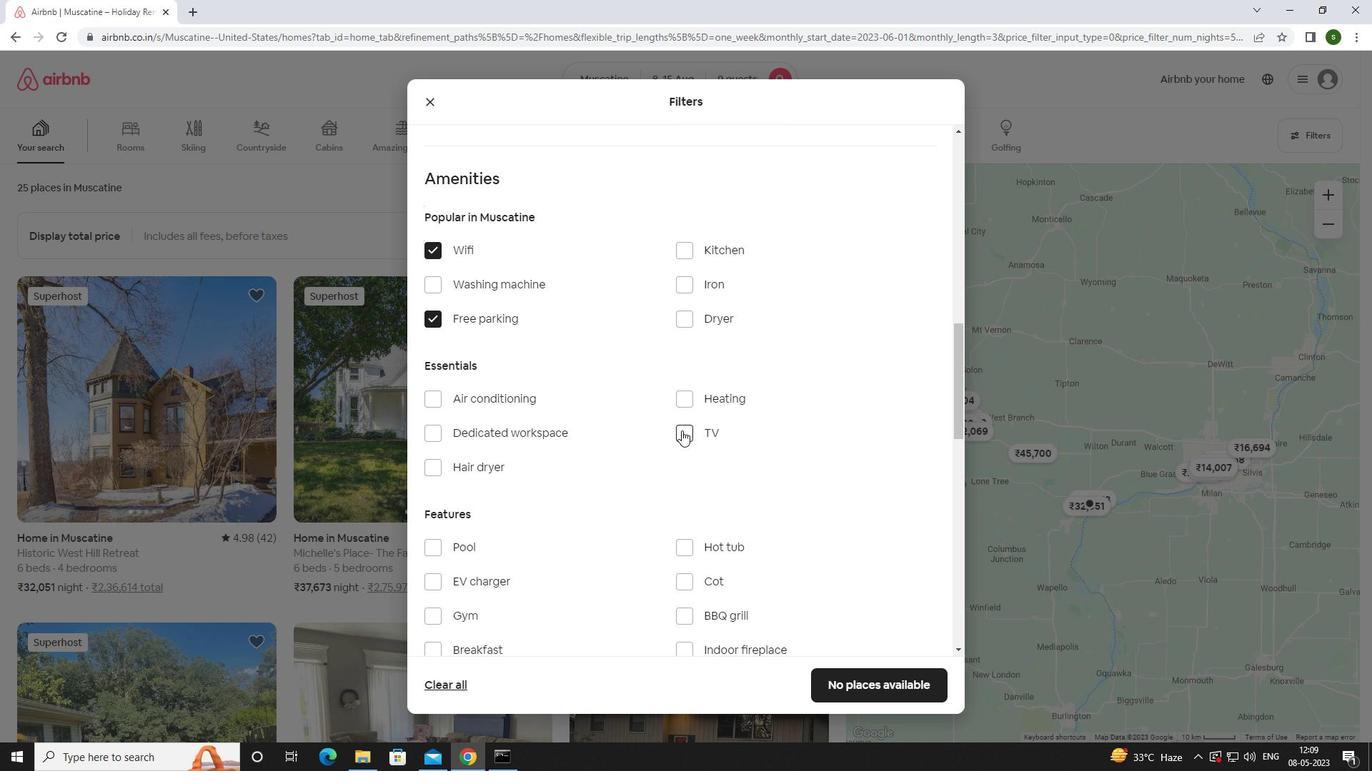 
Action: Mouse moved to (614, 474)
Screenshot: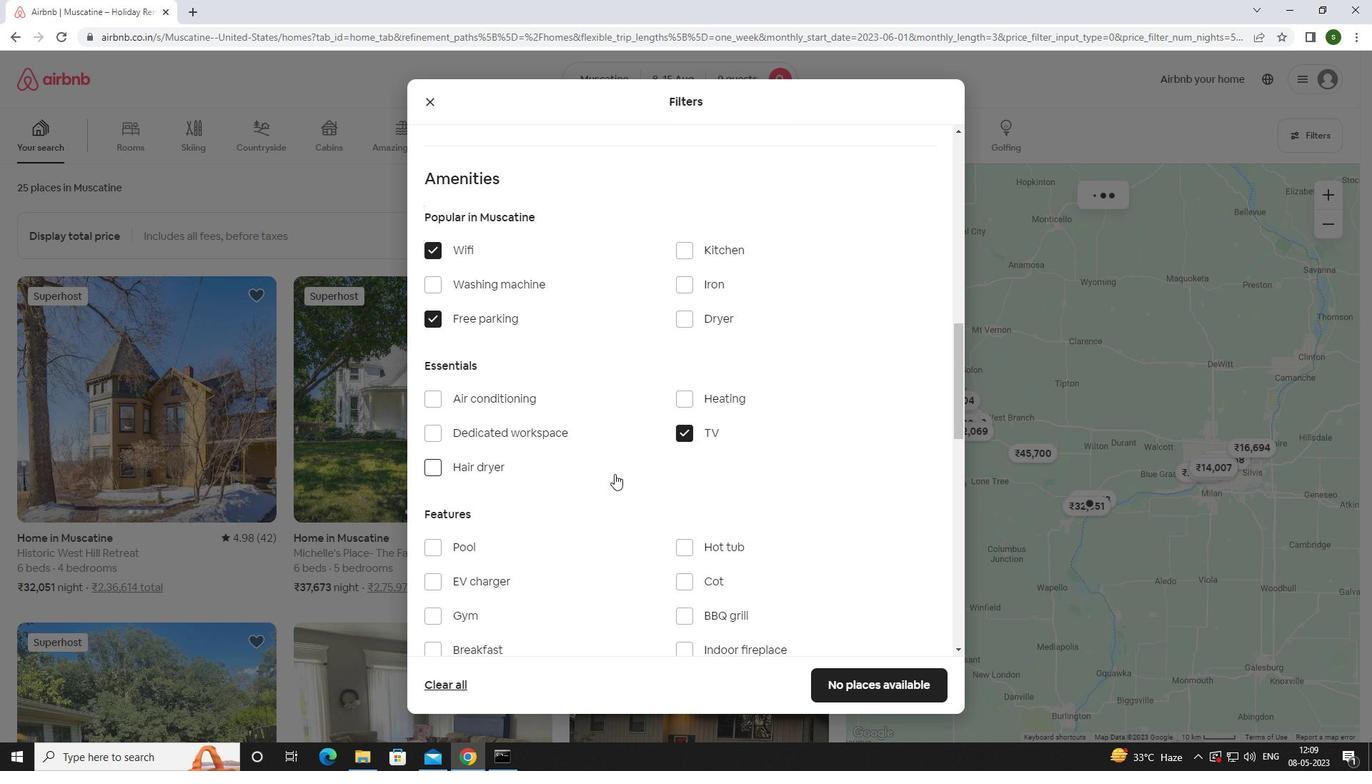 
Action: Mouse scrolled (614, 473) with delta (0, 0)
Screenshot: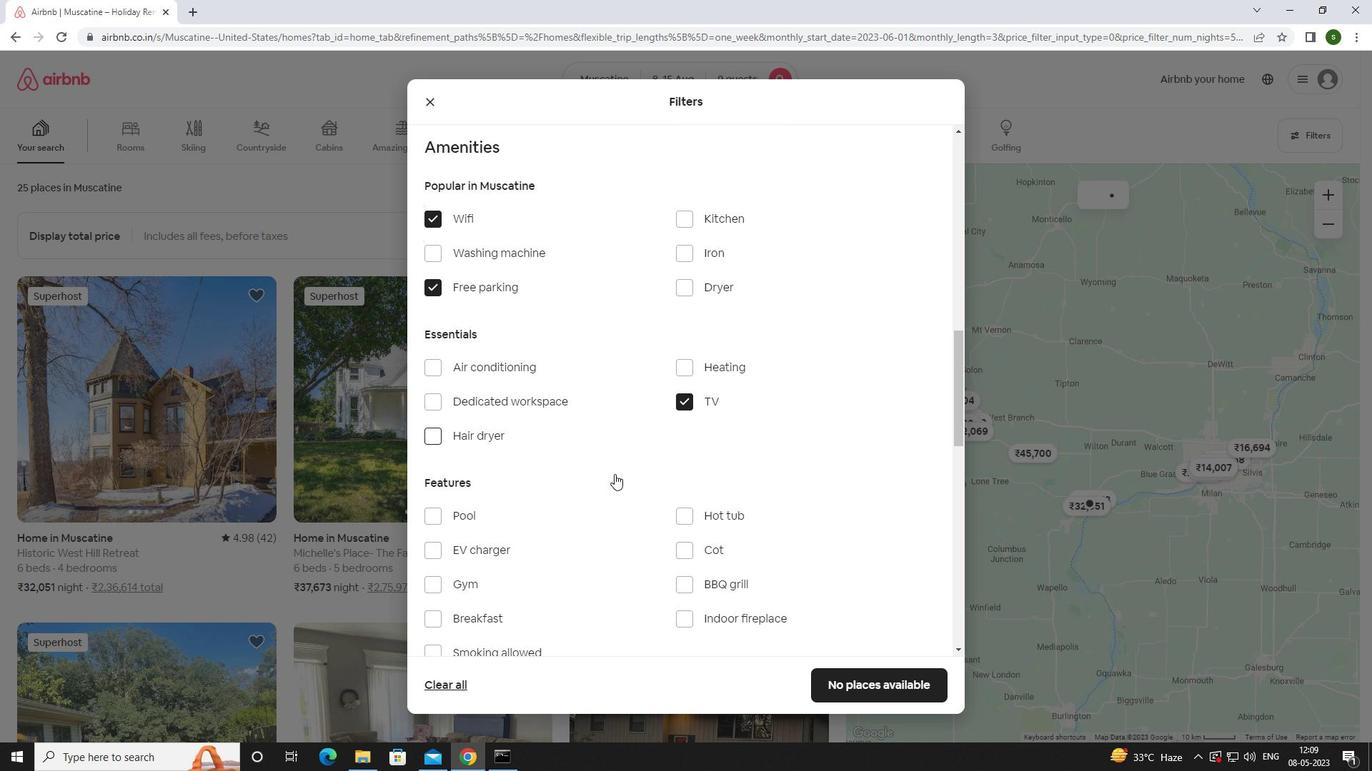 
Action: Mouse scrolled (614, 473) with delta (0, 0)
Screenshot: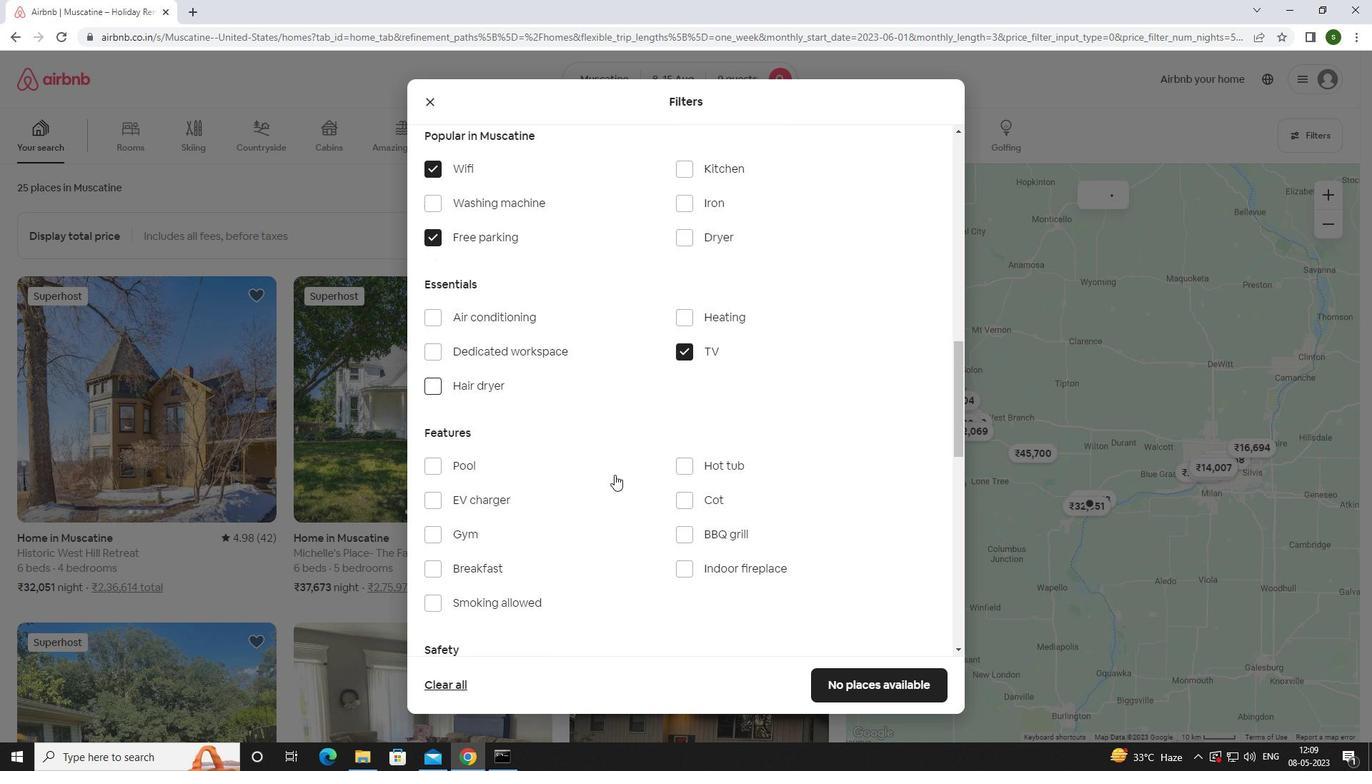 
Action: Mouse moved to (466, 469)
Screenshot: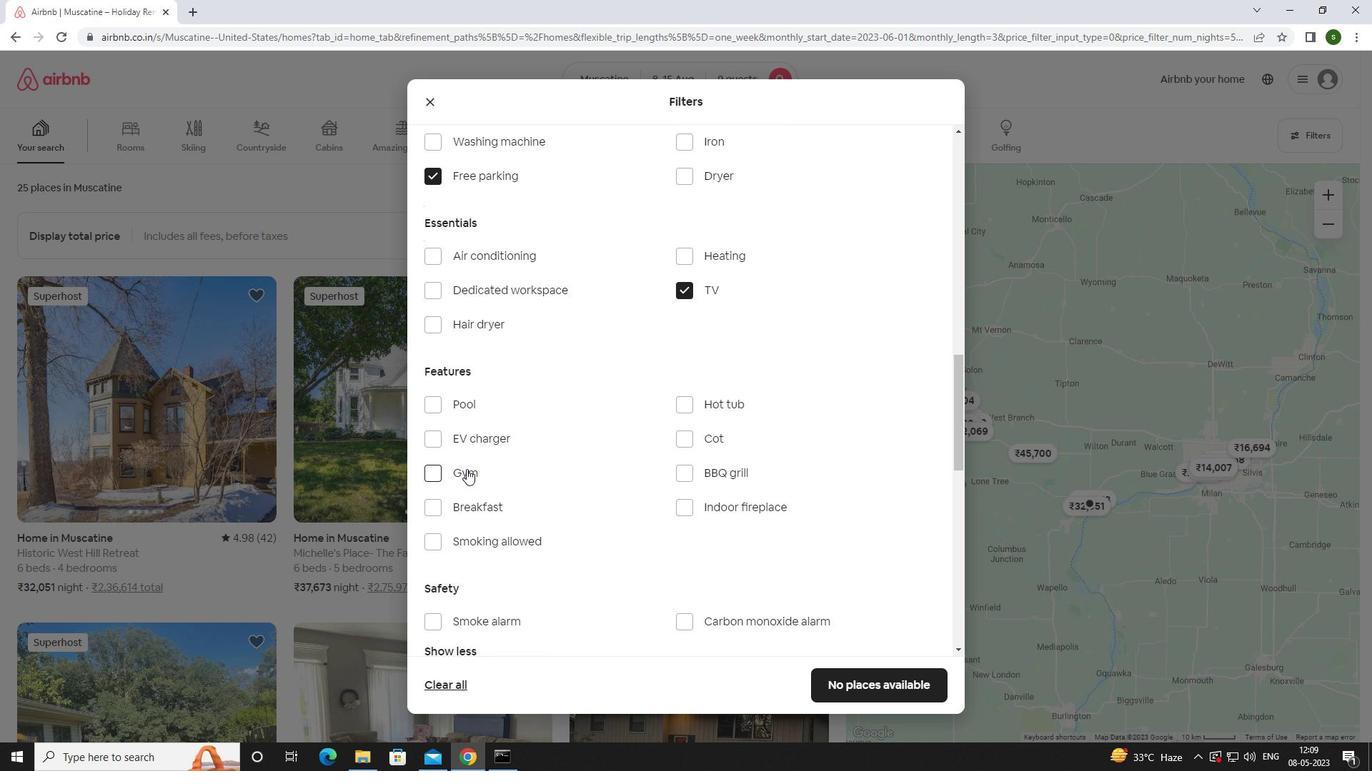 
Action: Mouse pressed left at (466, 469)
Screenshot: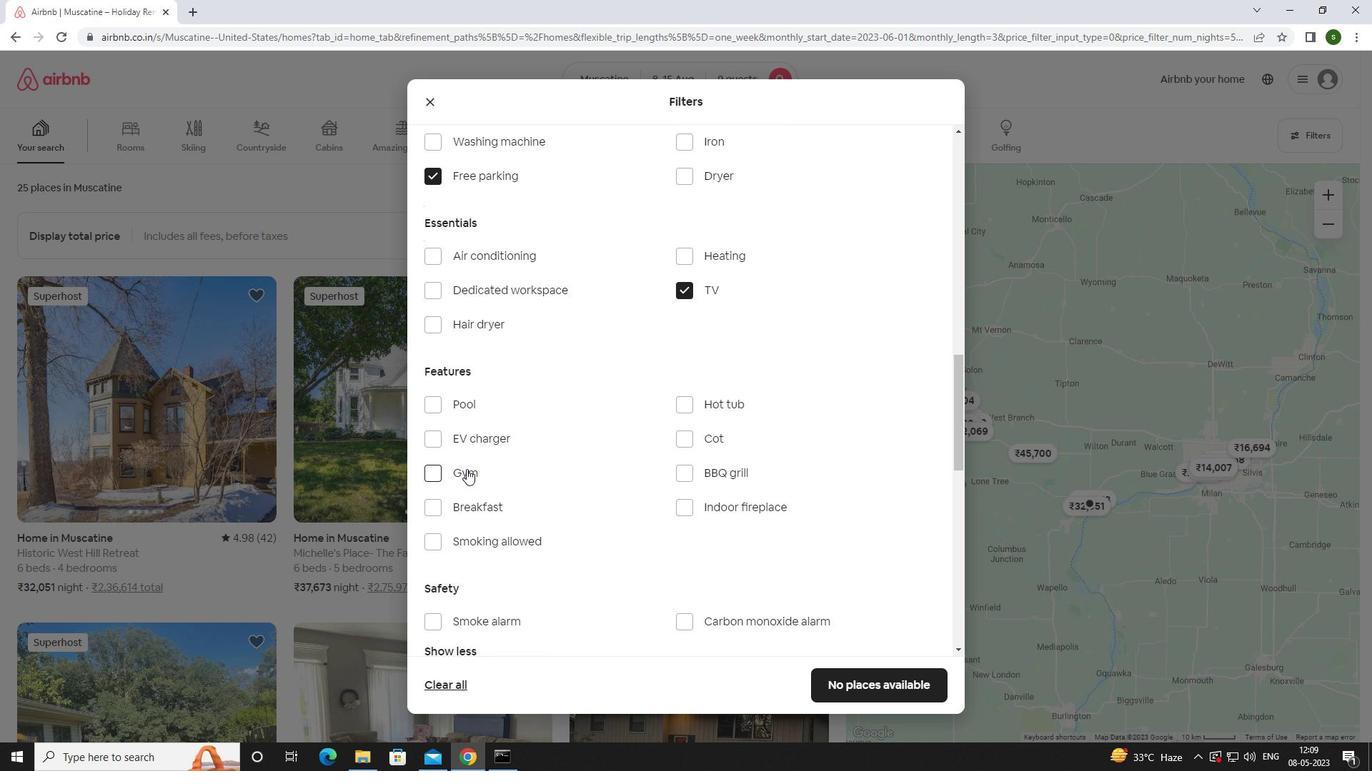 
Action: Mouse moved to (460, 507)
Screenshot: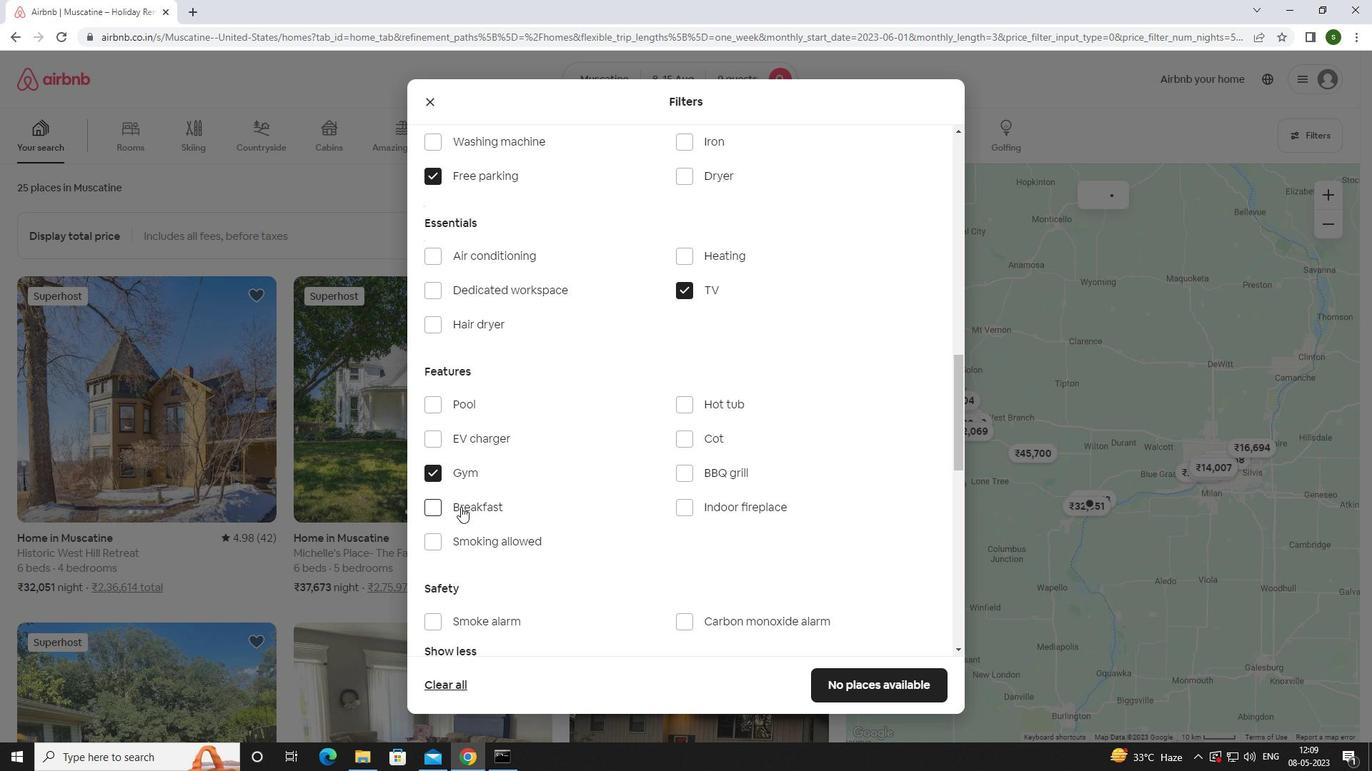 
Action: Mouse pressed left at (460, 507)
Screenshot: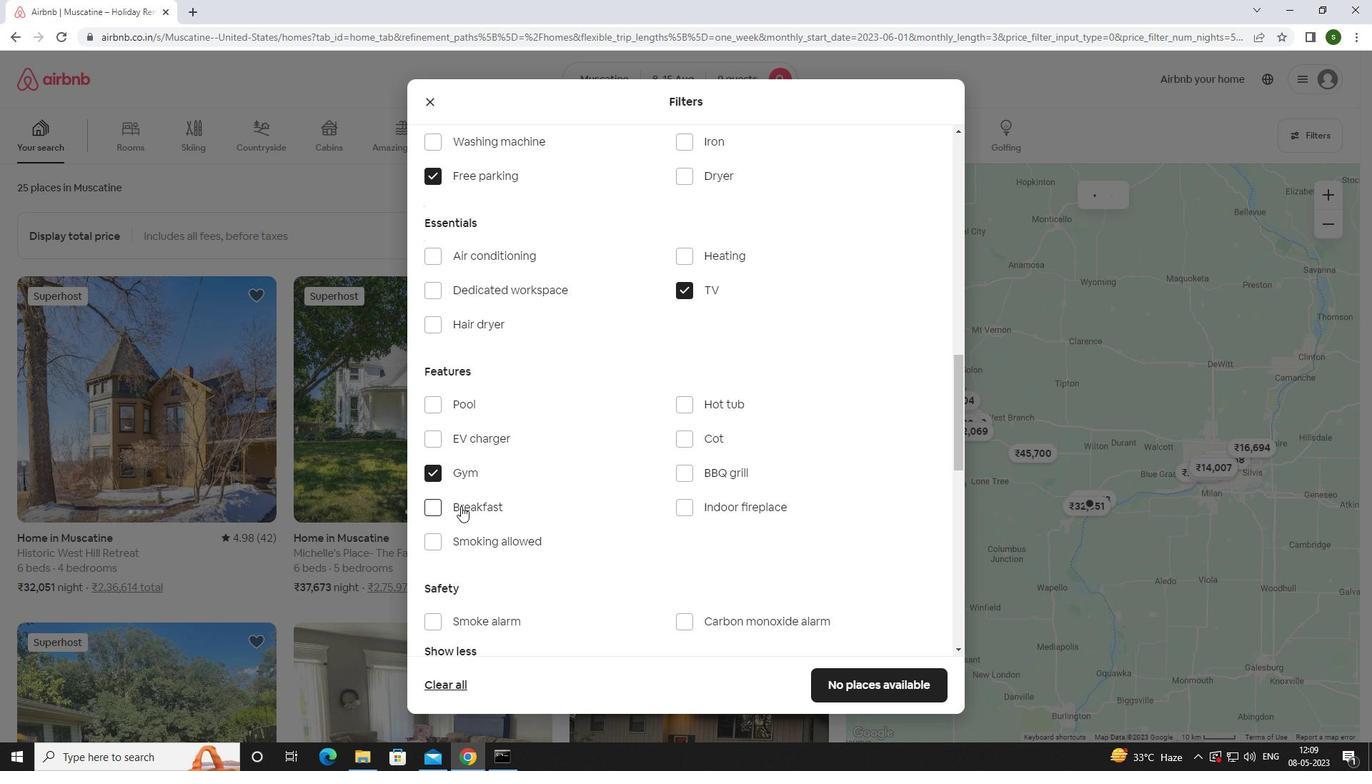 
Action: Mouse moved to (593, 433)
Screenshot: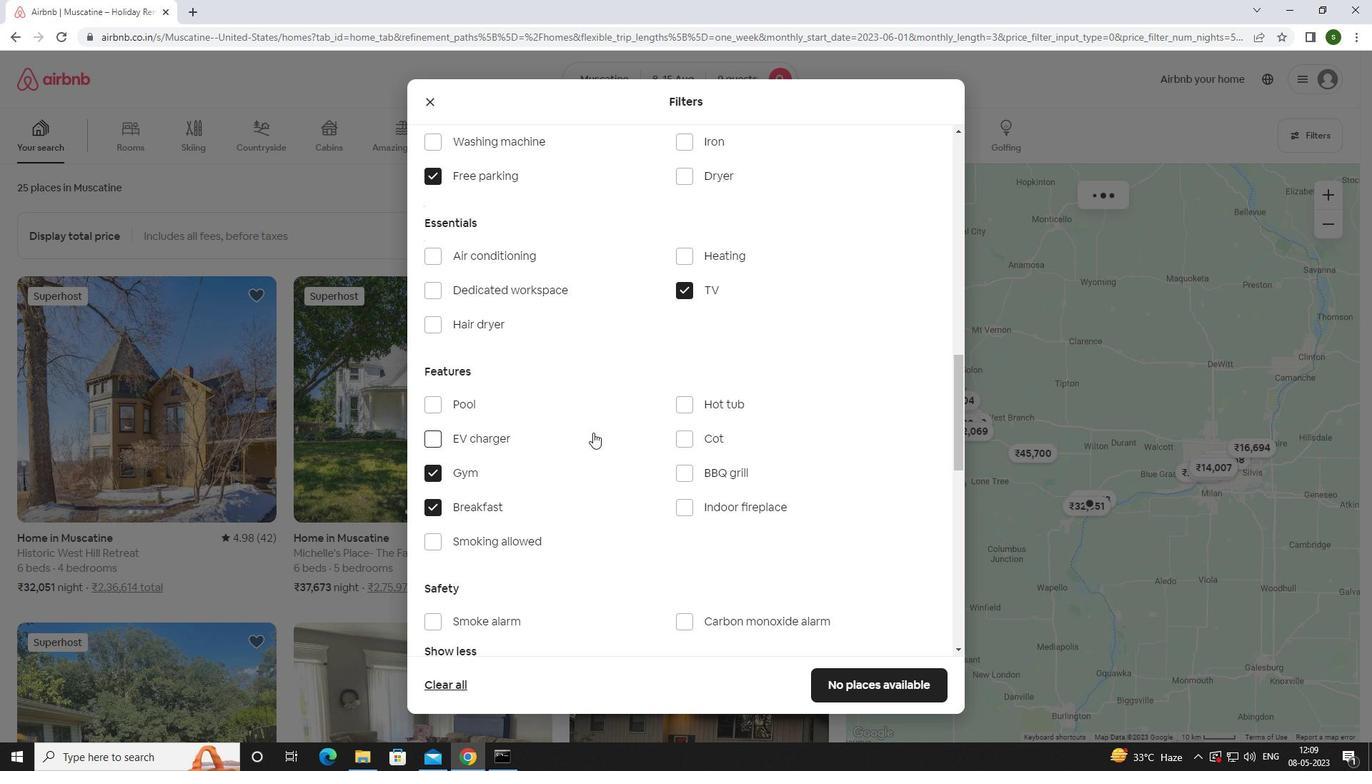 
Action: Mouse scrolled (593, 432) with delta (0, 0)
Screenshot: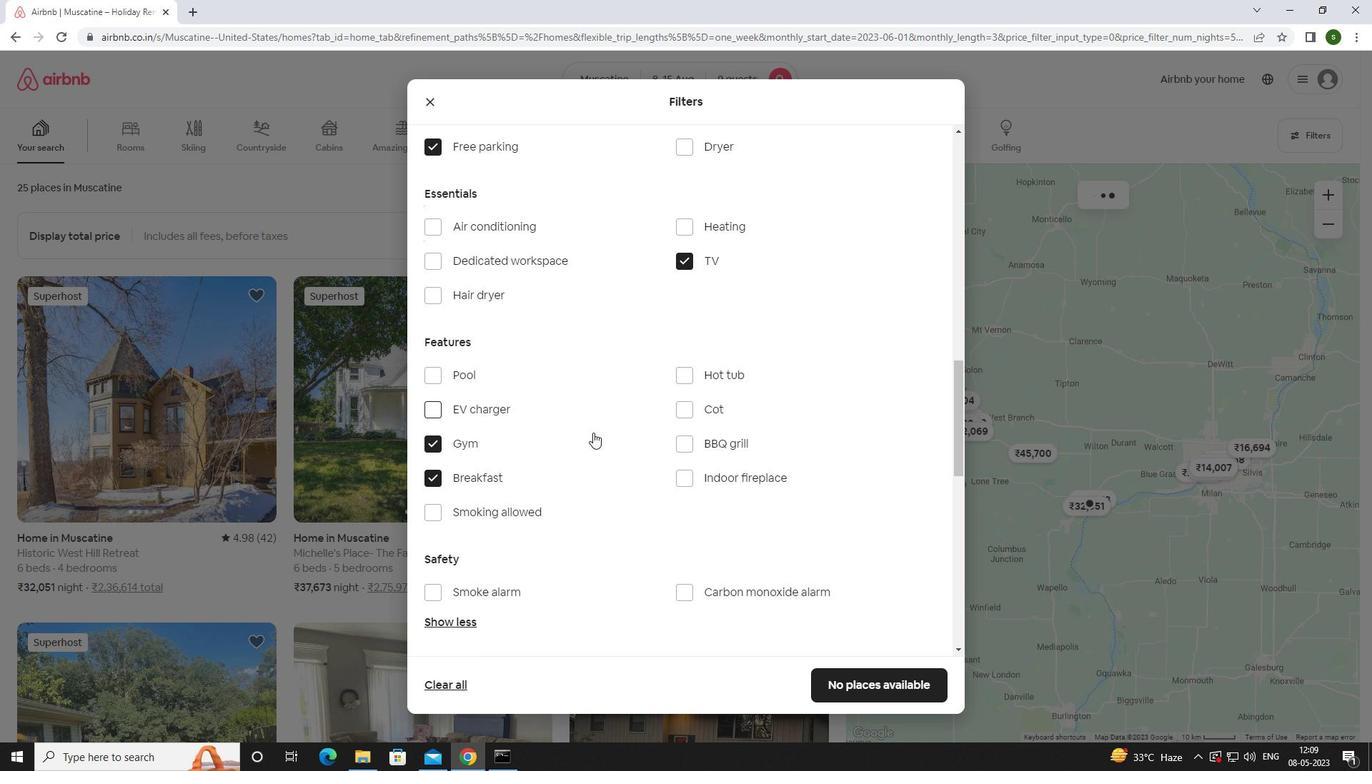 
Action: Mouse scrolled (593, 432) with delta (0, 0)
Screenshot: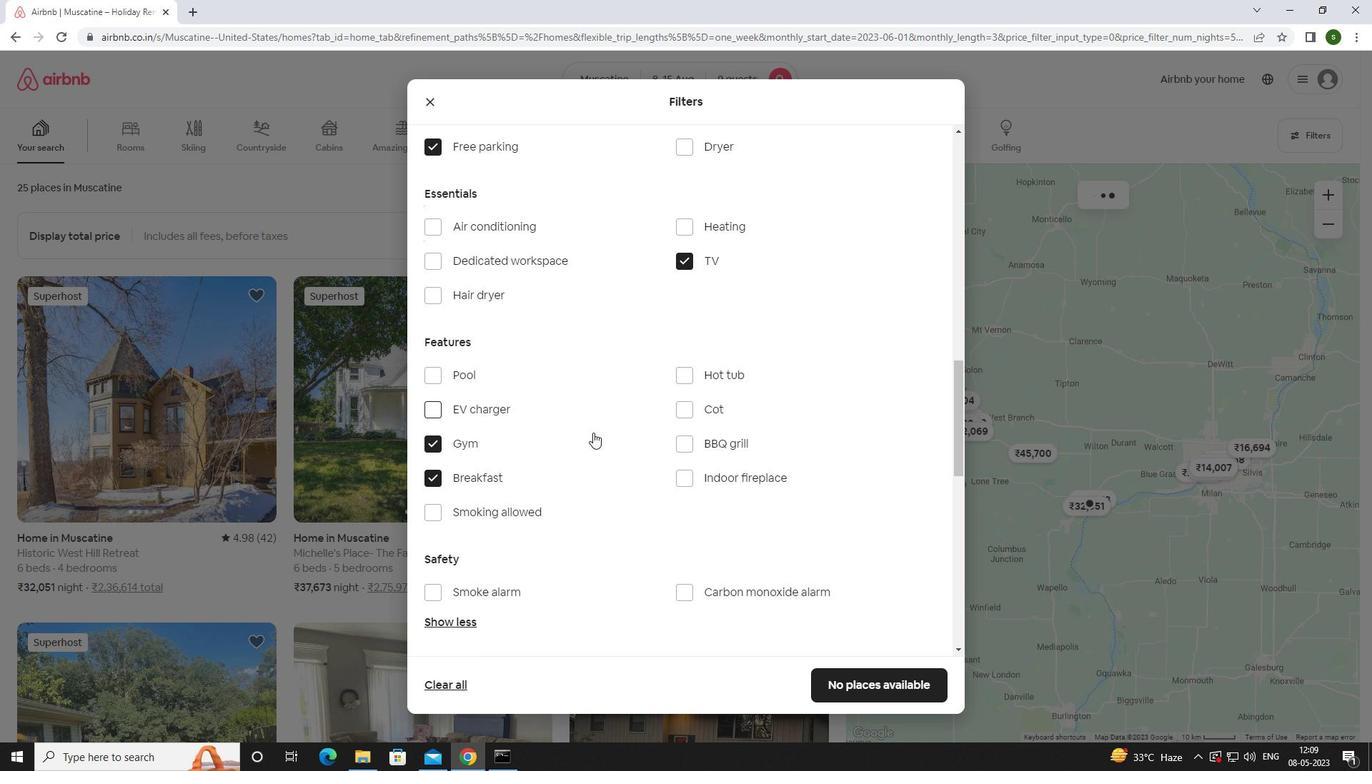 
Action: Mouse moved to (593, 433)
Screenshot: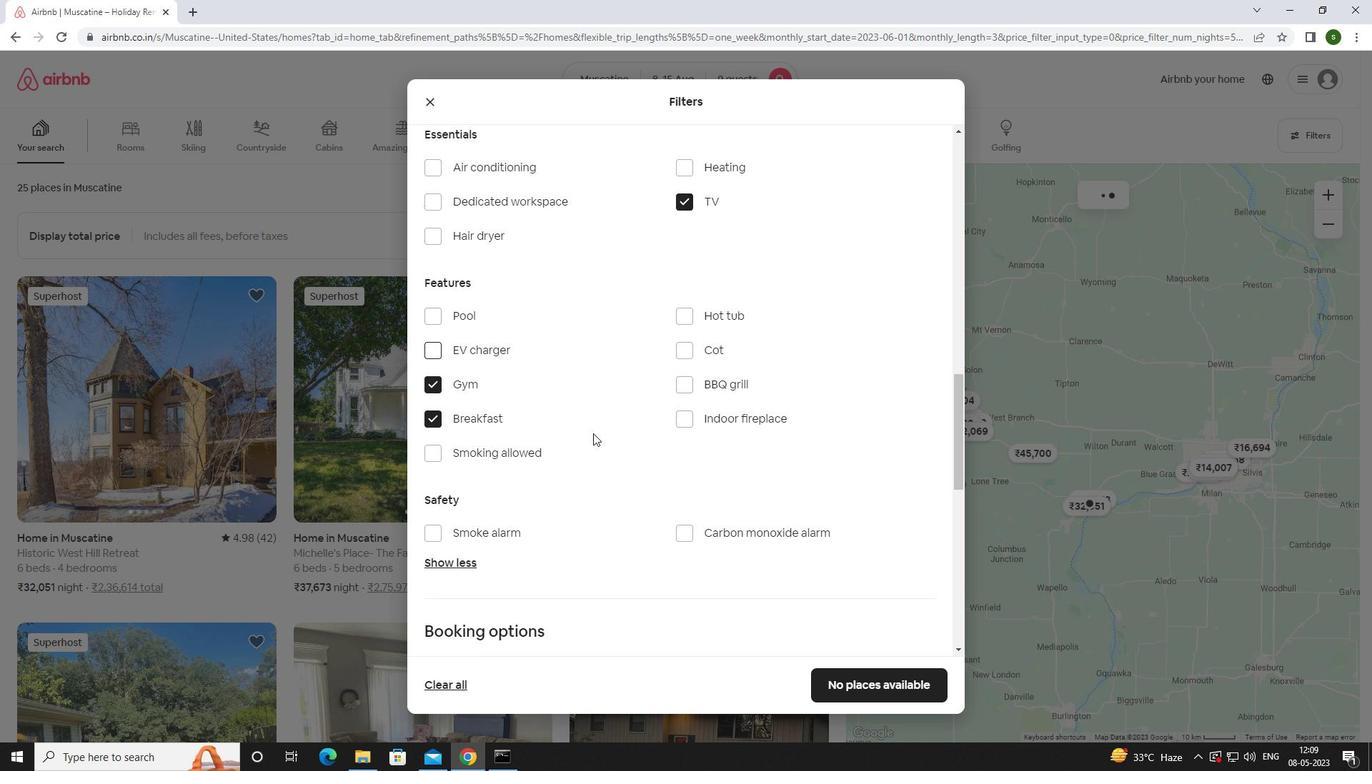 
Action: Mouse scrolled (593, 432) with delta (0, 0)
Screenshot: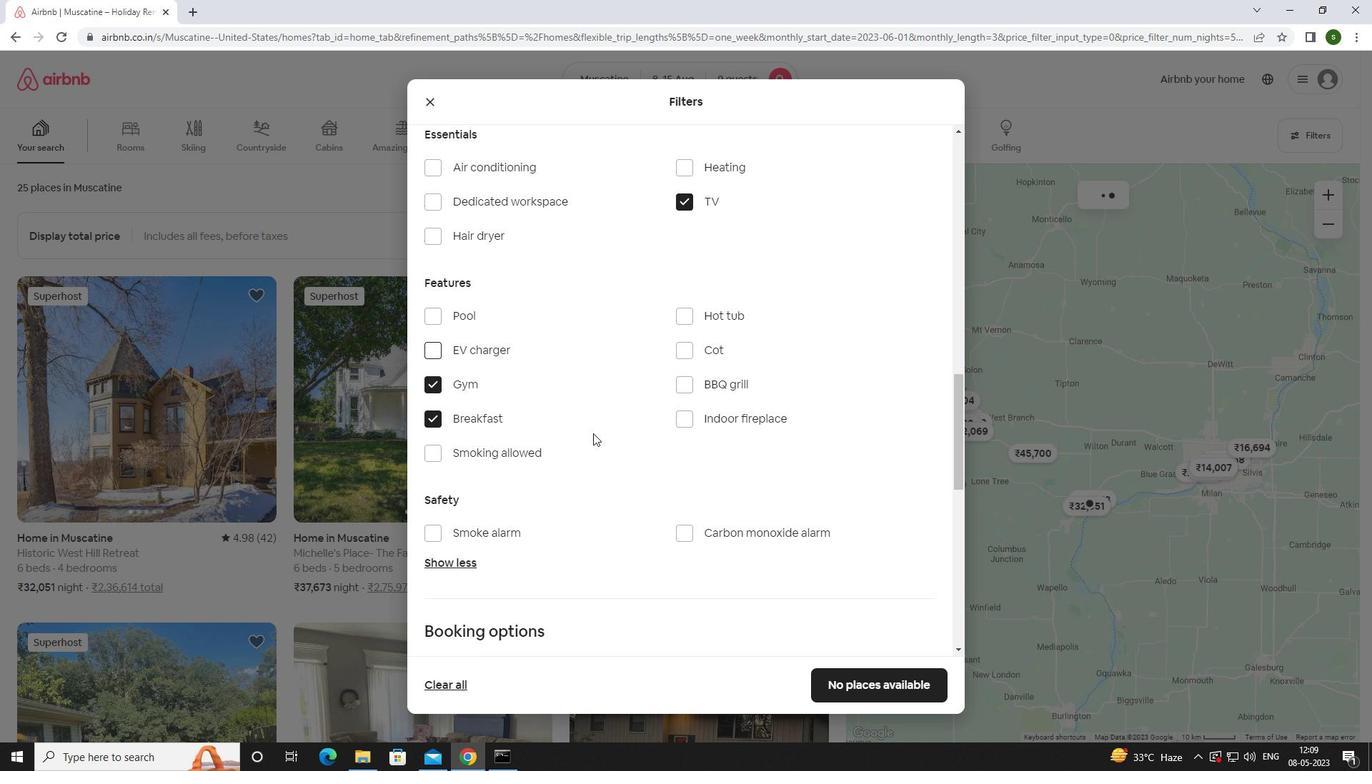 
Action: Mouse moved to (593, 433)
Screenshot: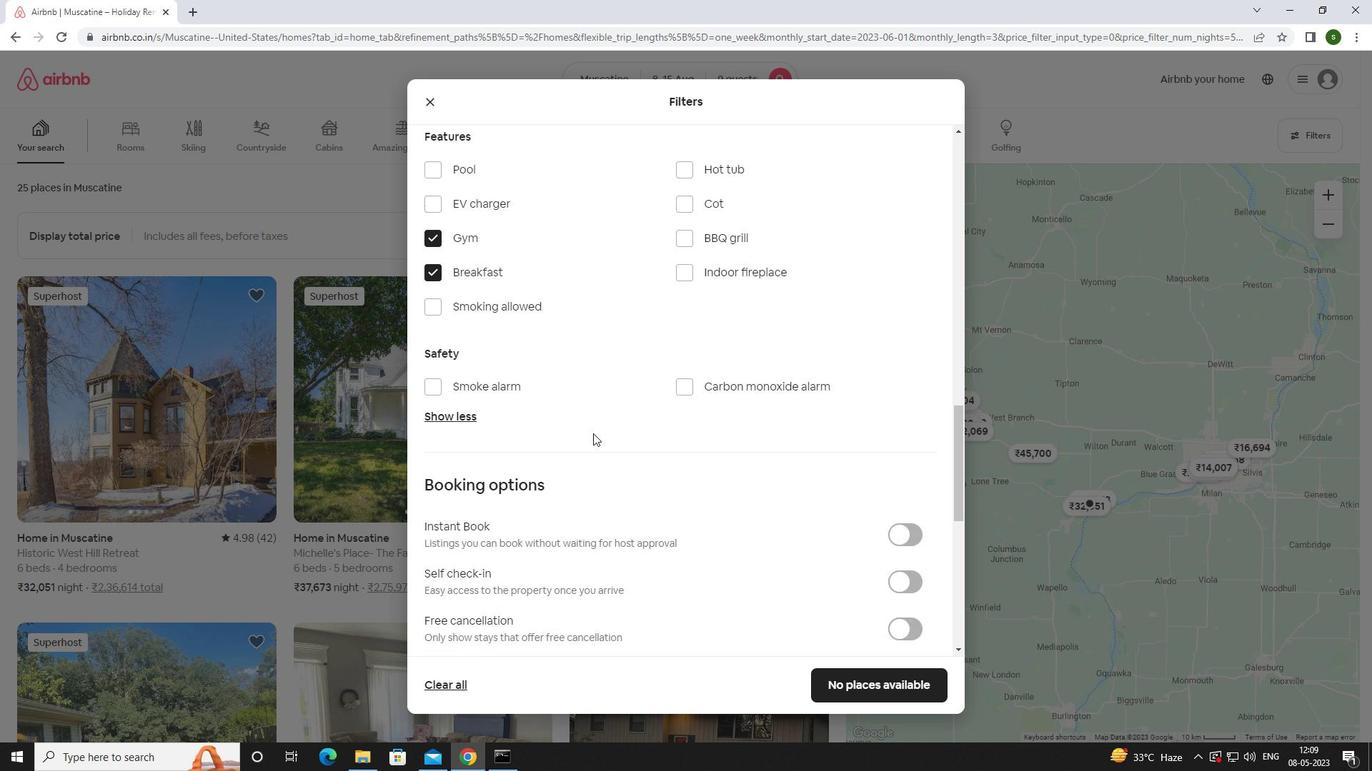 
Action: Mouse scrolled (593, 433) with delta (0, 0)
Screenshot: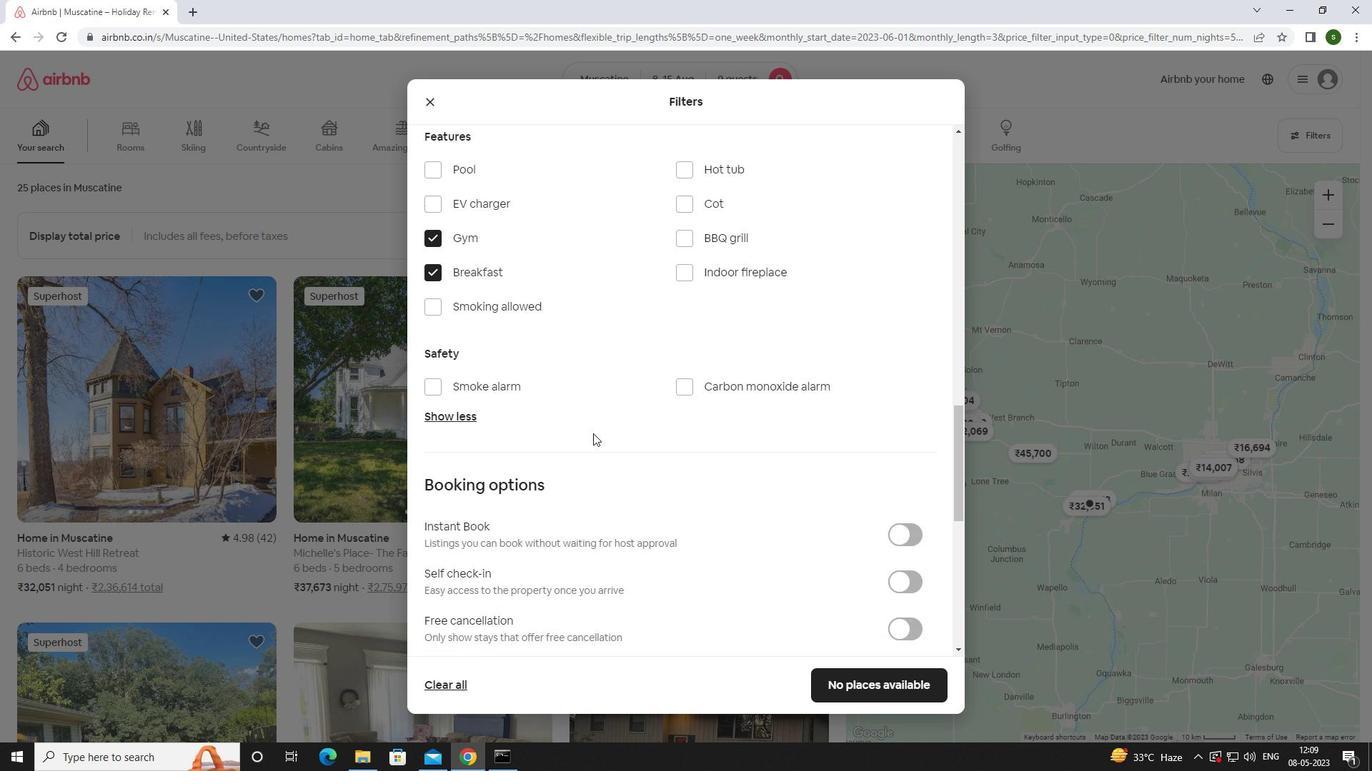
Action: Mouse moved to (889, 530)
Screenshot: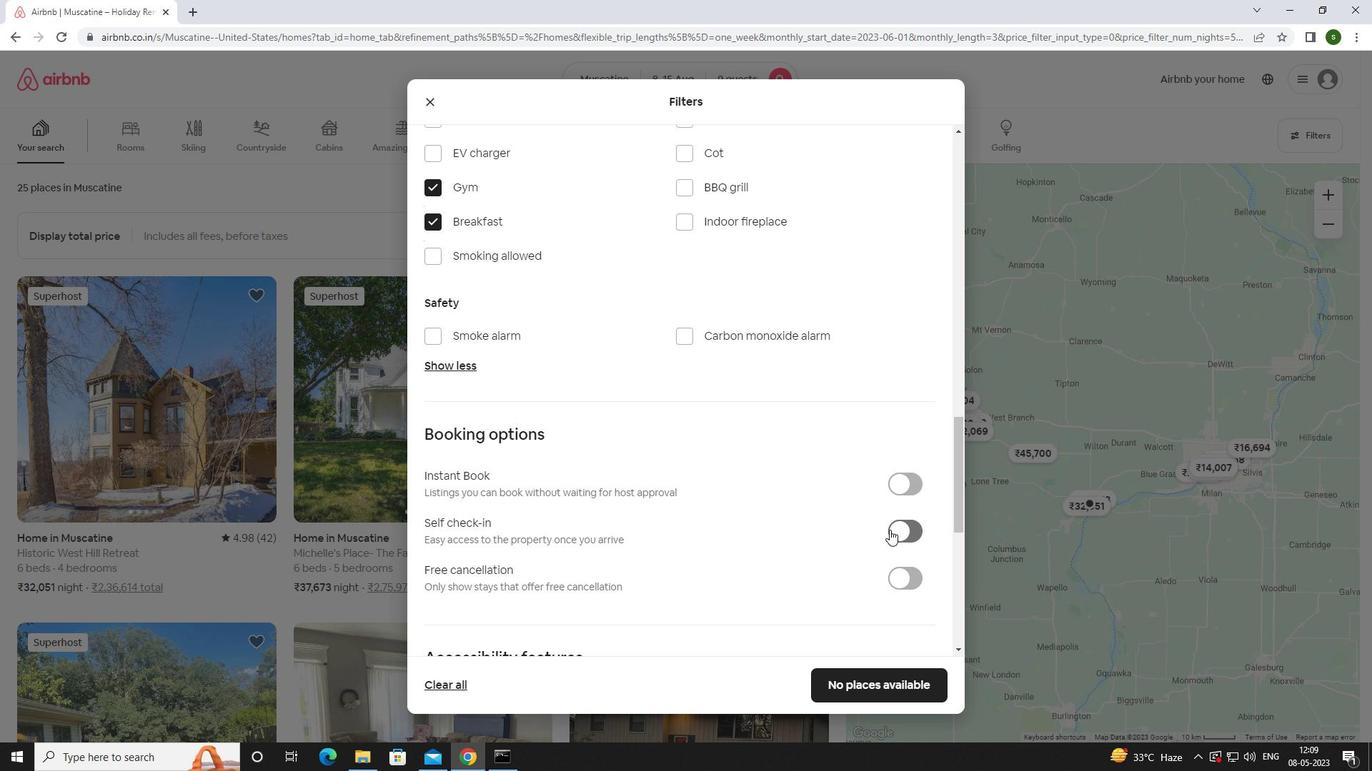 
Action: Mouse pressed left at (889, 530)
Screenshot: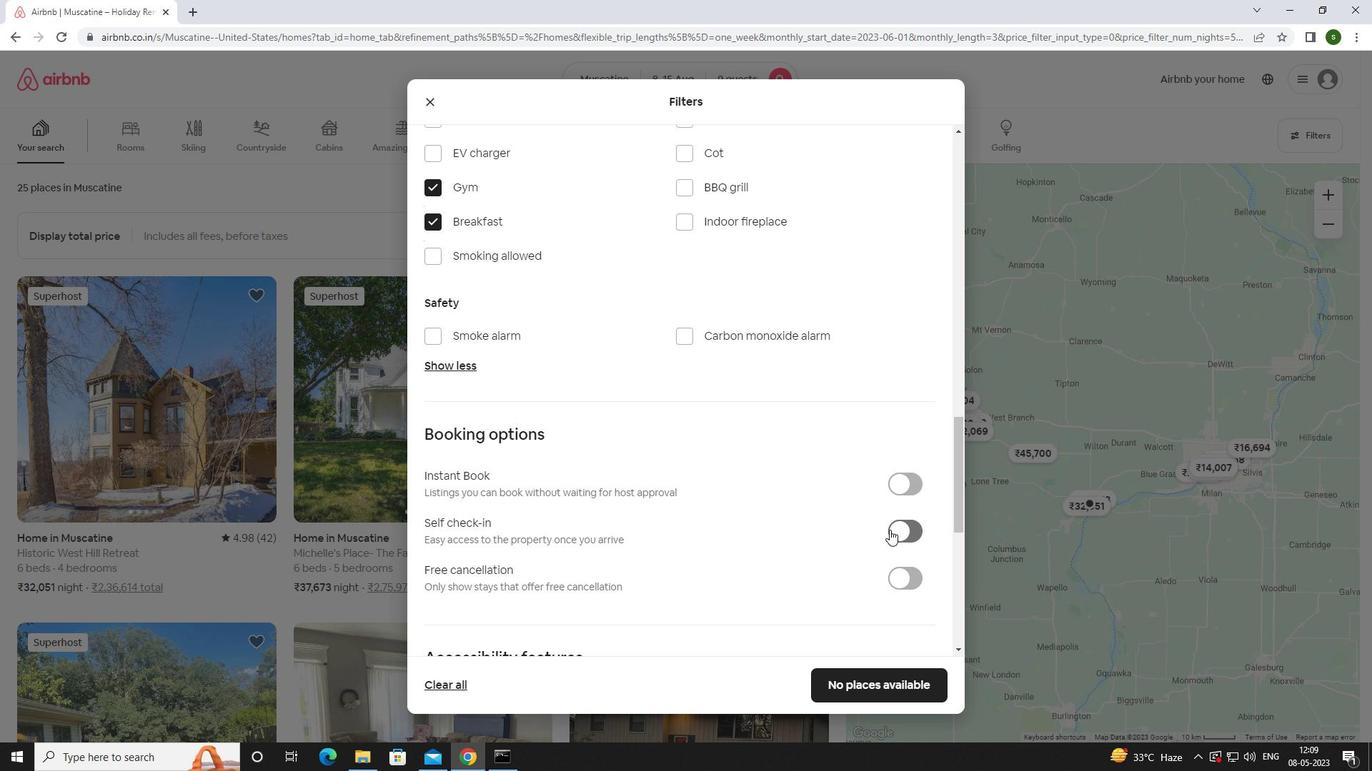 
Action: Mouse moved to (529, 444)
Screenshot: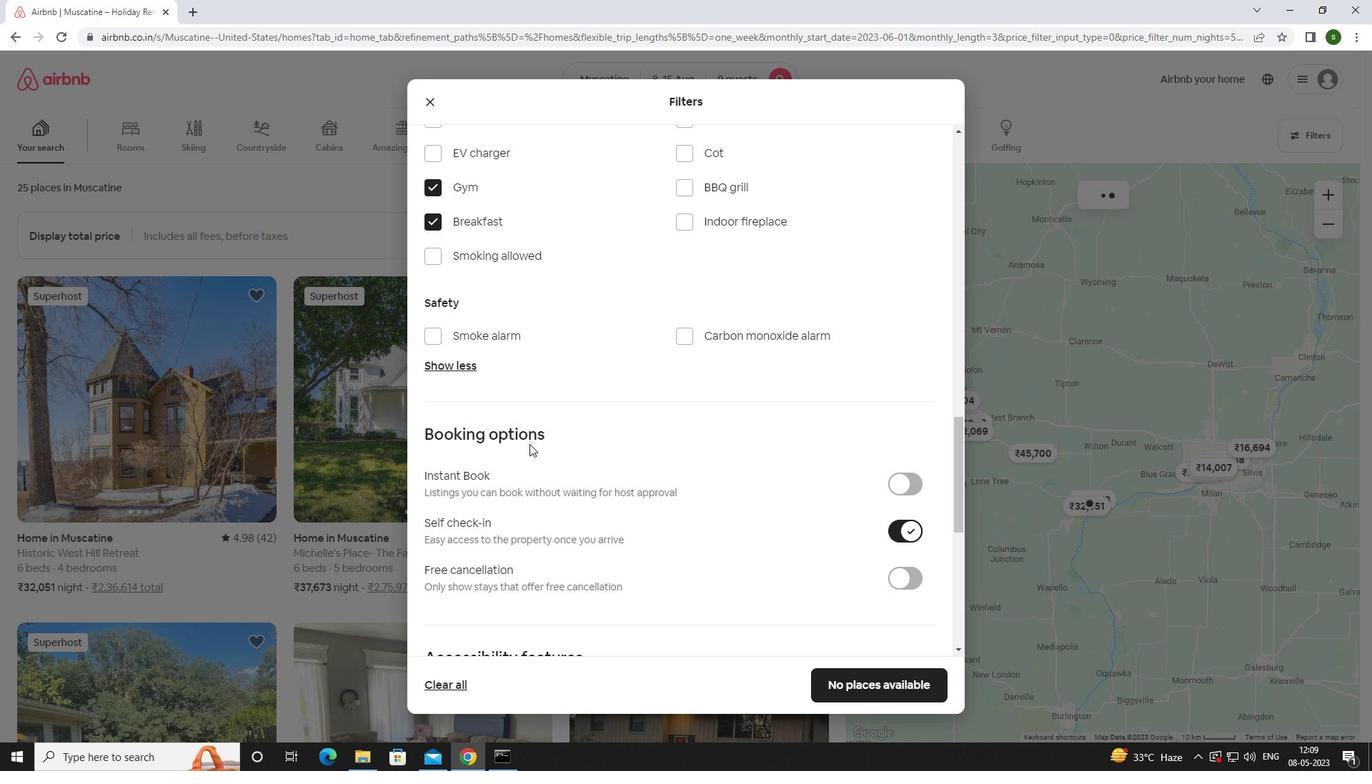 
Action: Mouse scrolled (529, 443) with delta (0, 0)
Screenshot: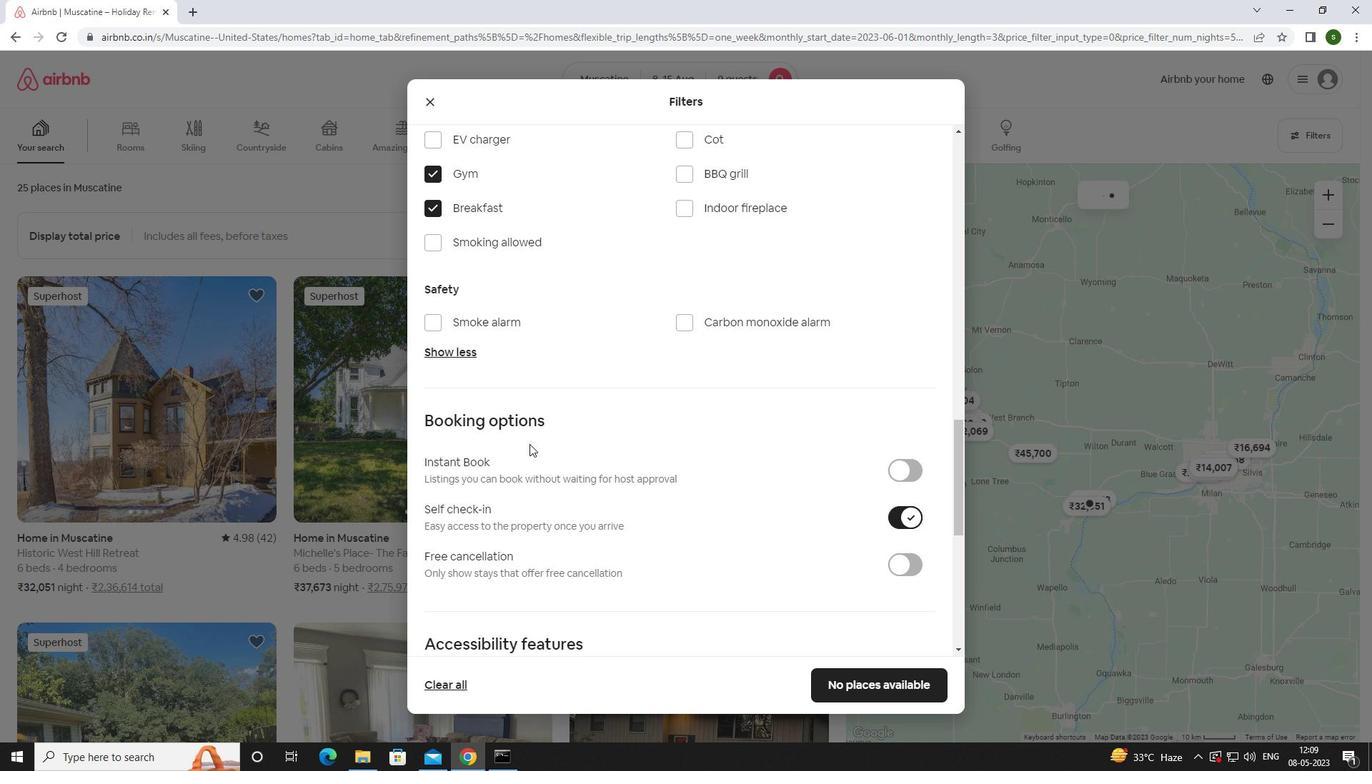 
Action: Mouse scrolled (529, 443) with delta (0, 0)
Screenshot: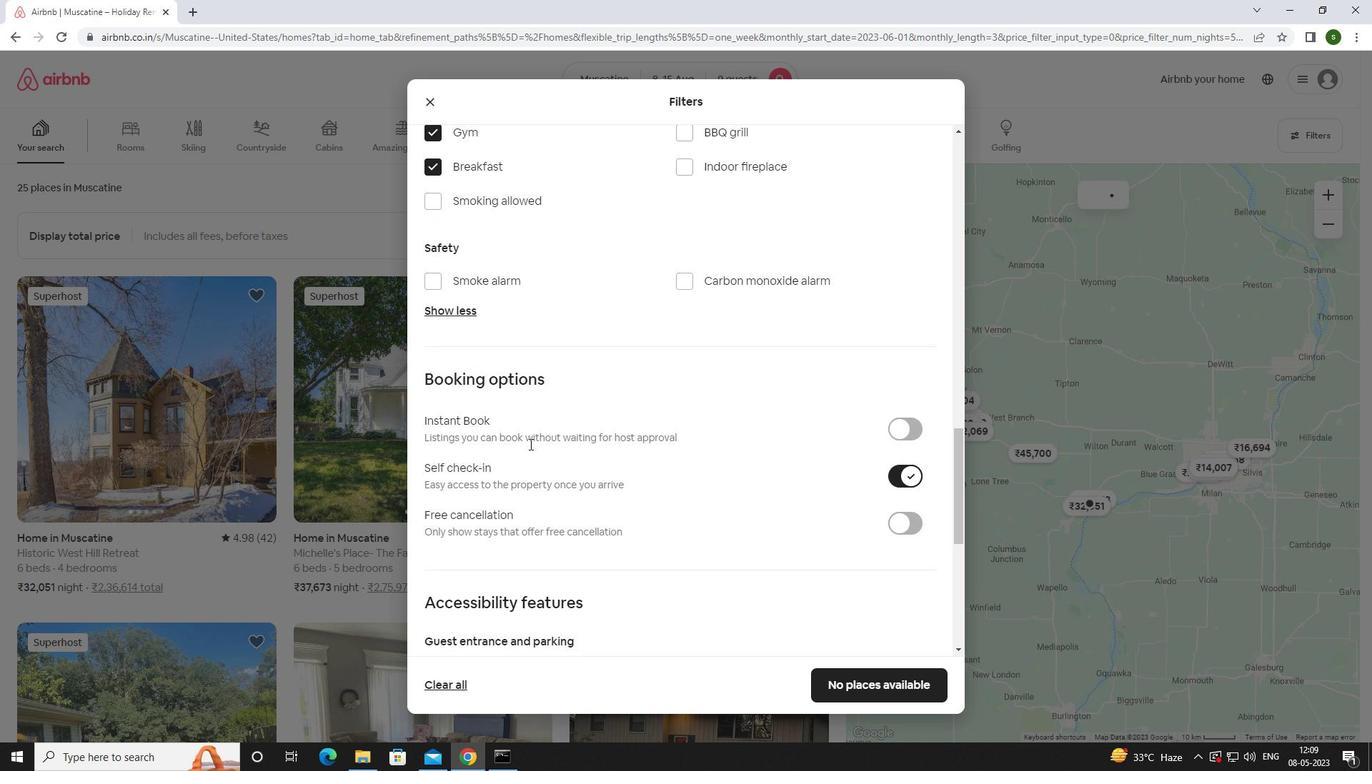 
Action: Mouse scrolled (529, 443) with delta (0, 0)
Screenshot: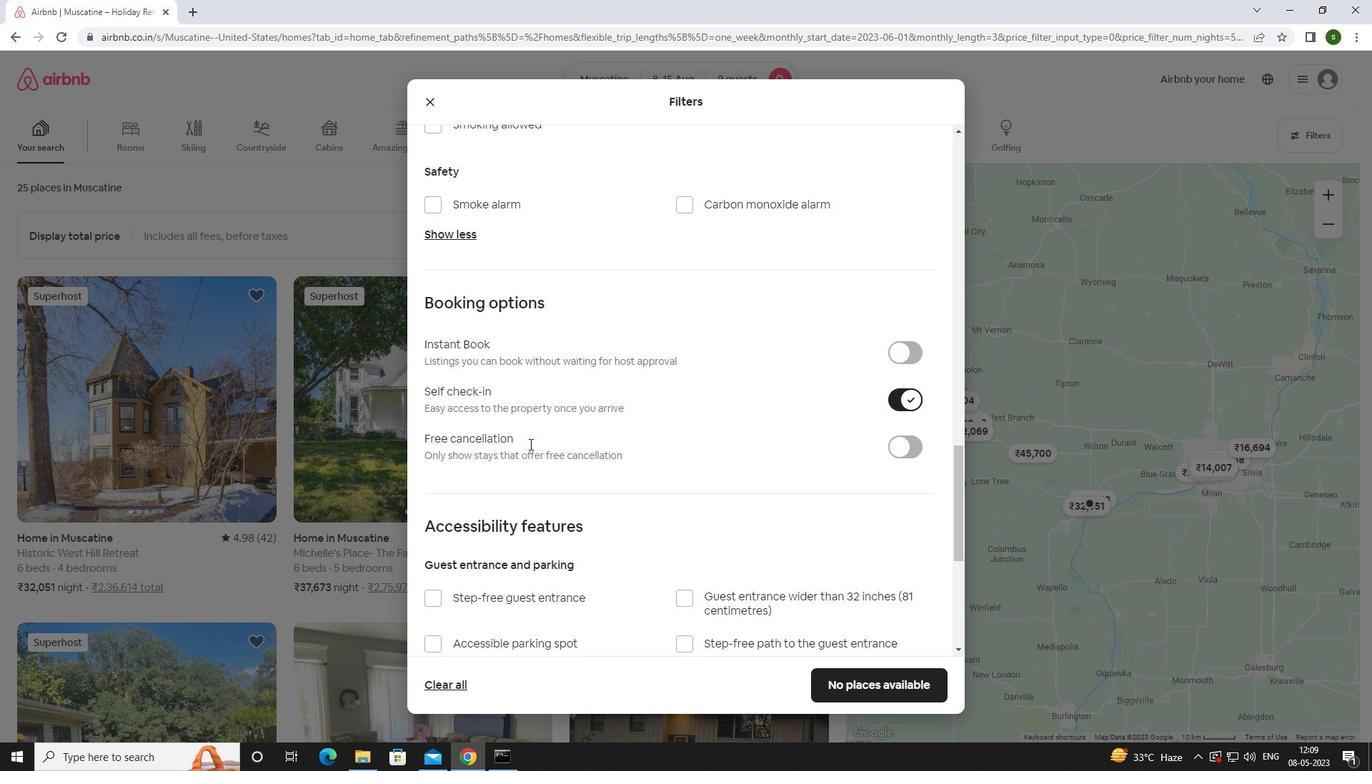 
Action: Mouse scrolled (529, 443) with delta (0, 0)
Screenshot: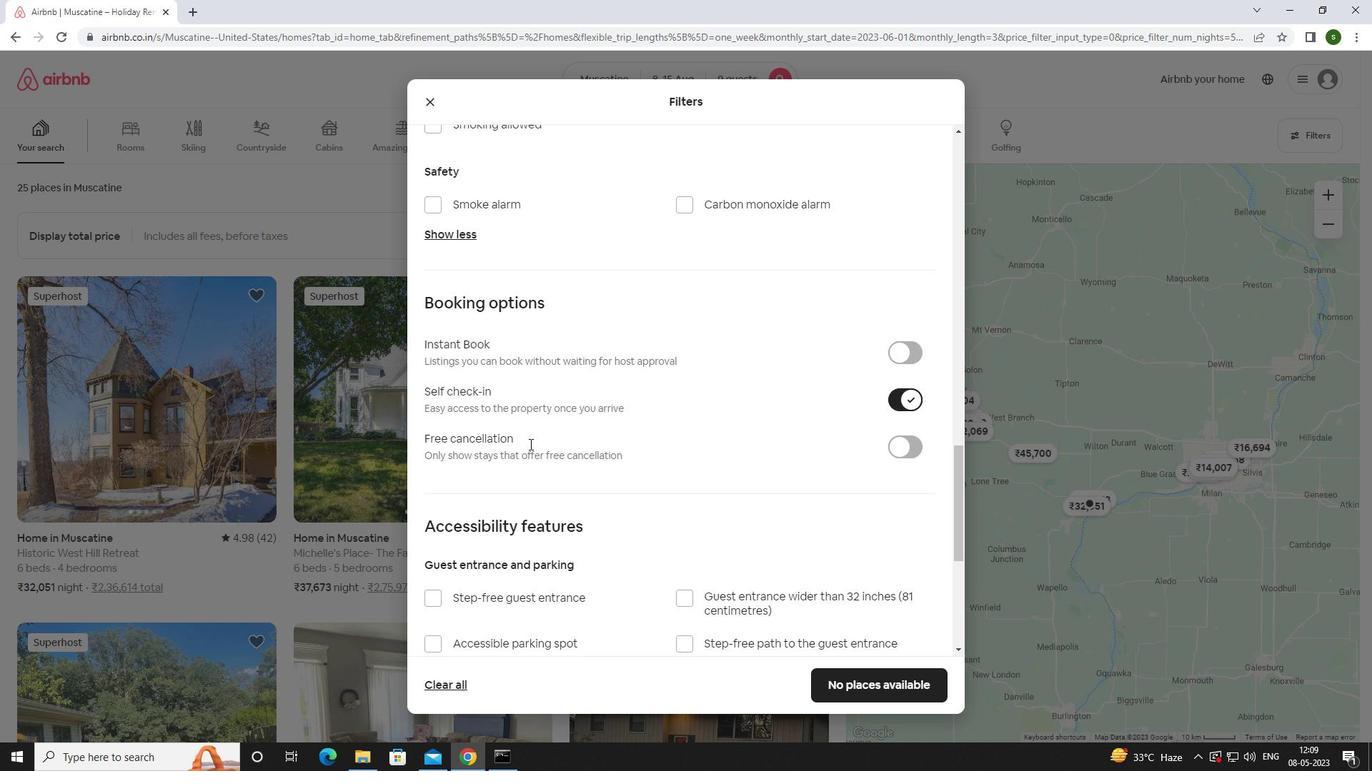 
Action: Mouse scrolled (529, 443) with delta (0, 0)
Screenshot: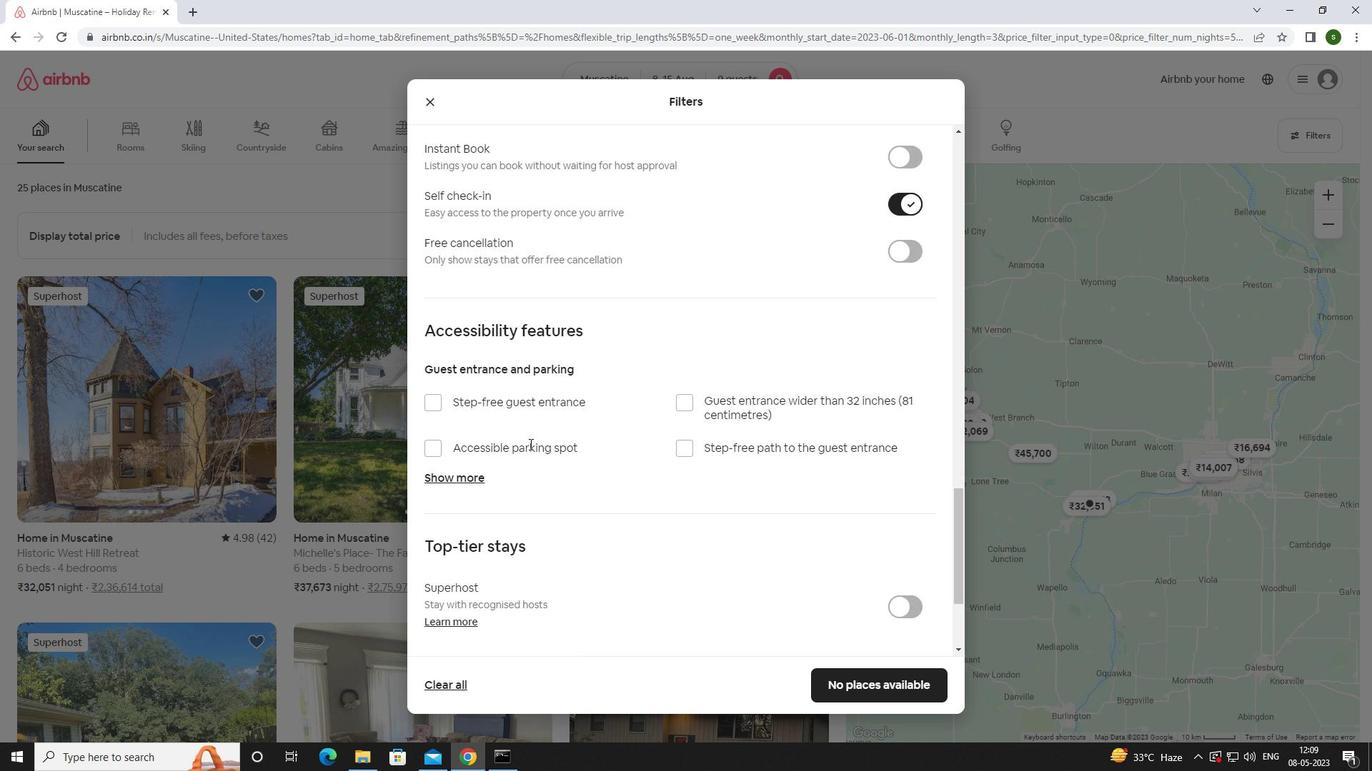 
Action: Mouse scrolled (529, 443) with delta (0, 0)
Screenshot: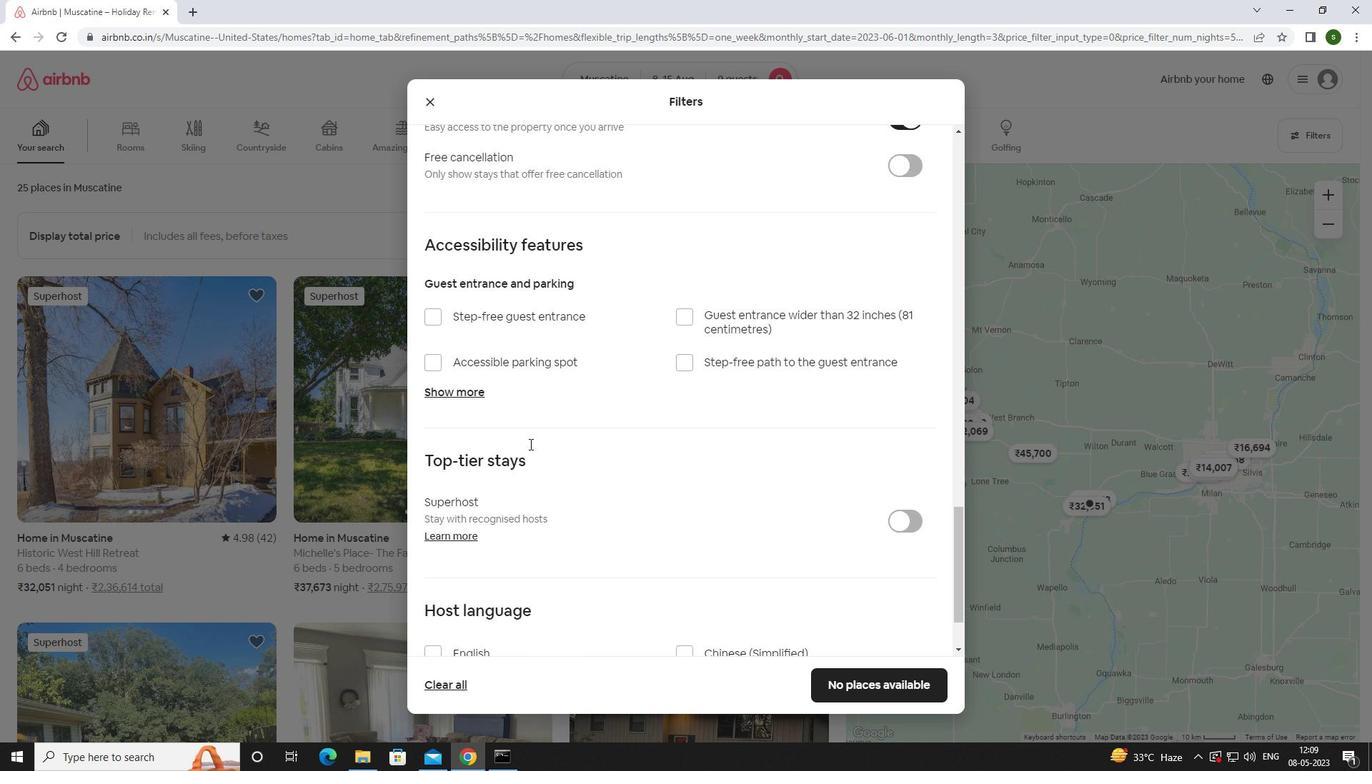 
Action: Mouse scrolled (529, 443) with delta (0, 0)
Screenshot: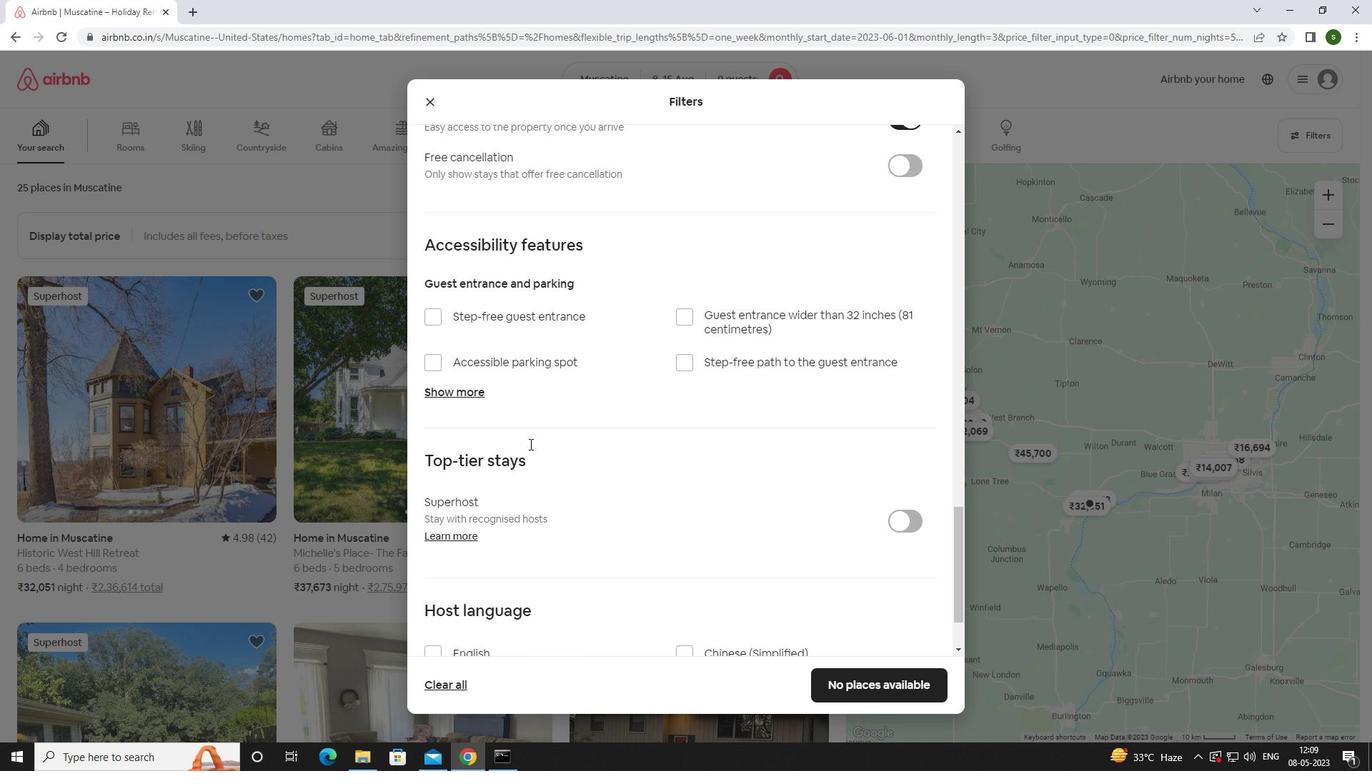 
Action: Mouse scrolled (529, 443) with delta (0, 0)
Screenshot: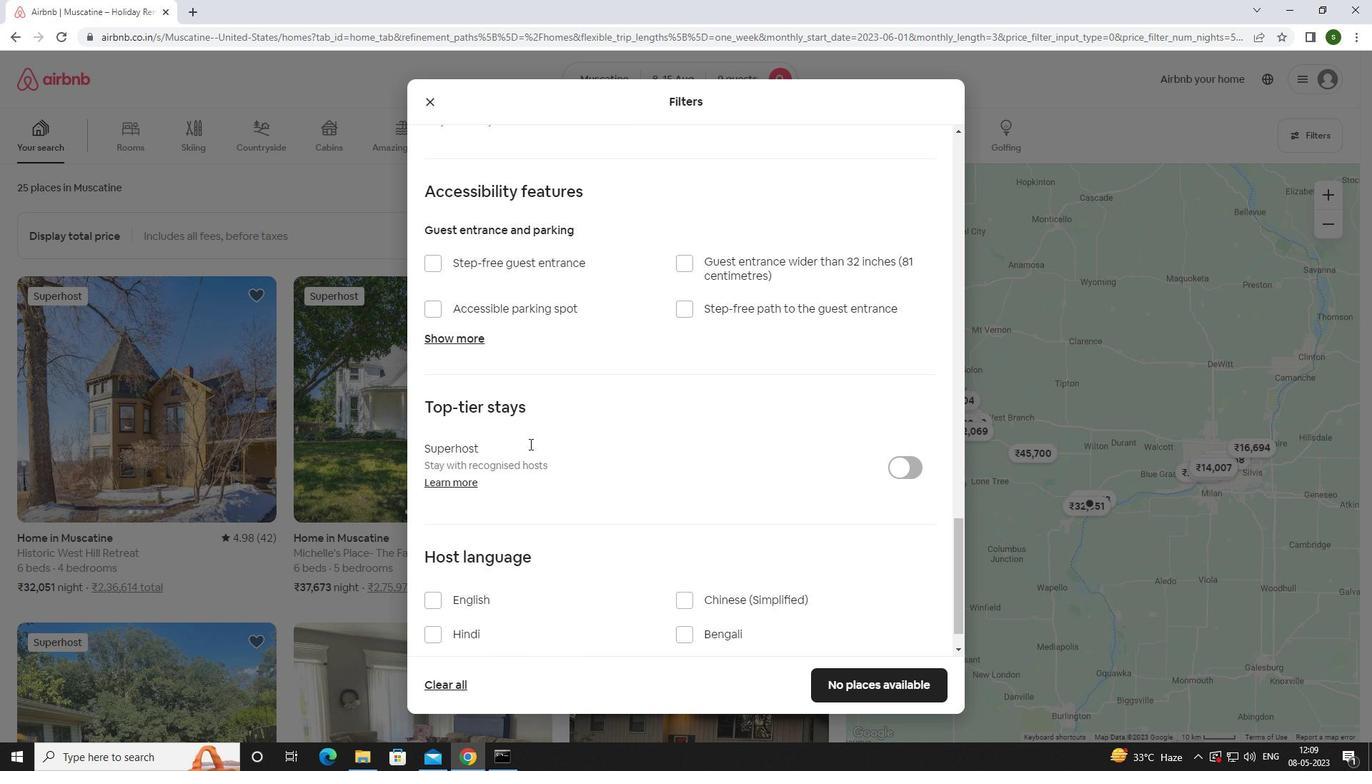 
Action: Mouse moved to (476, 553)
Screenshot: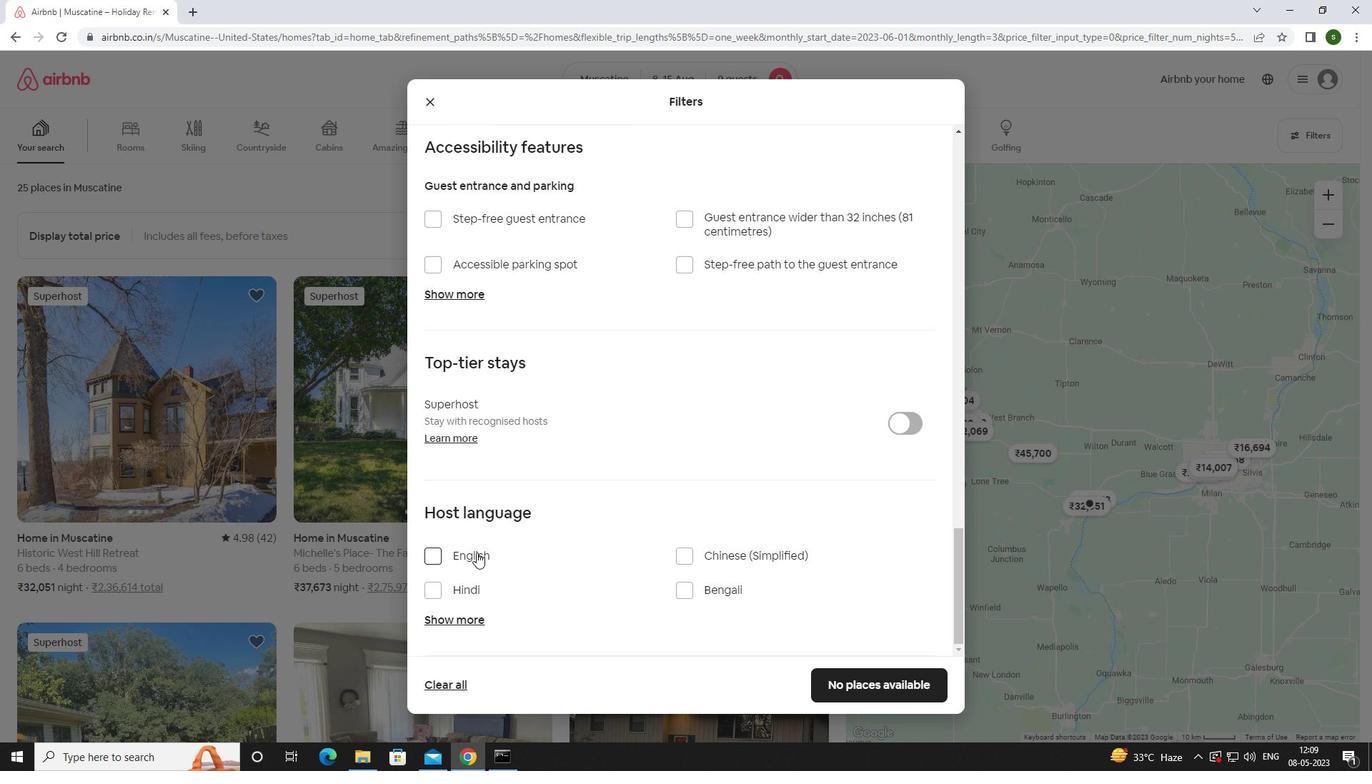
Action: Mouse pressed left at (476, 553)
Screenshot: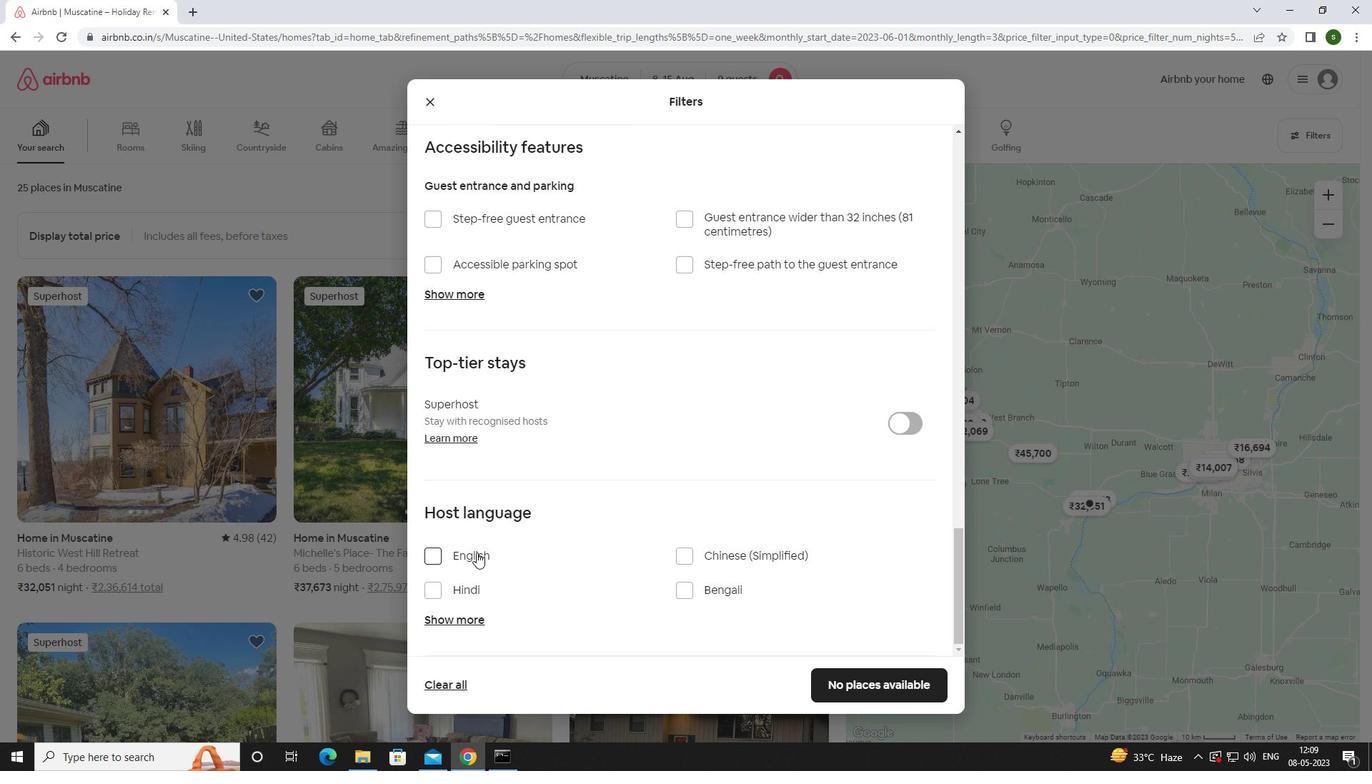 
Action: Mouse moved to (883, 681)
Screenshot: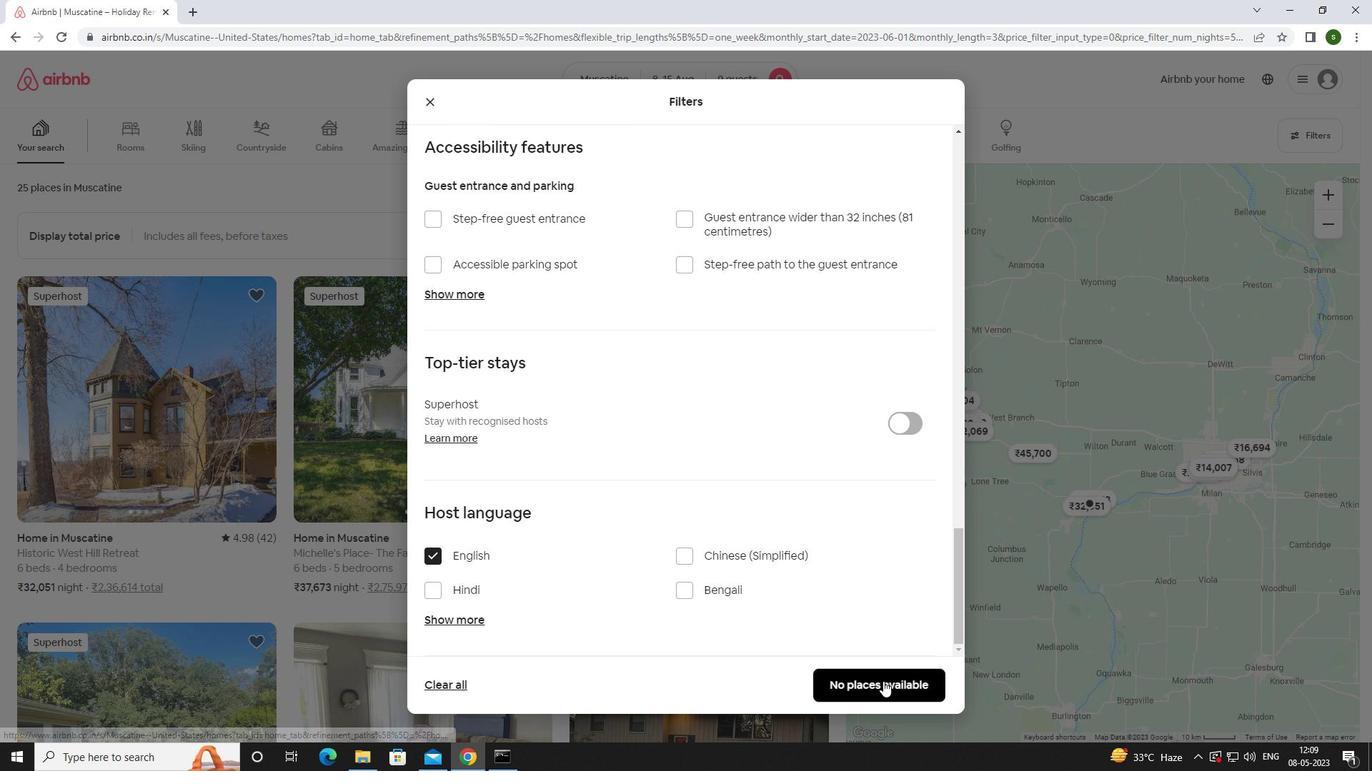
Action: Mouse pressed left at (883, 681)
Screenshot: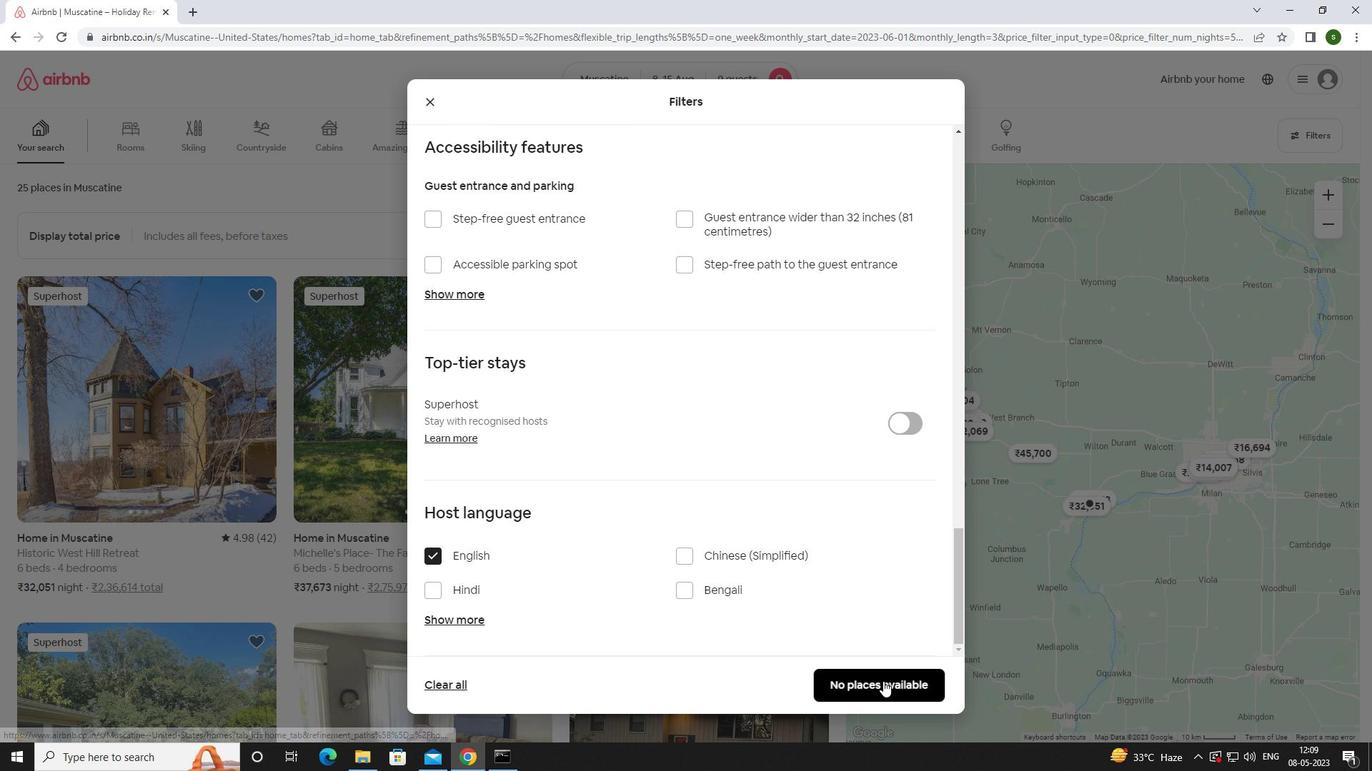 
Action: Mouse moved to (576, 256)
Screenshot: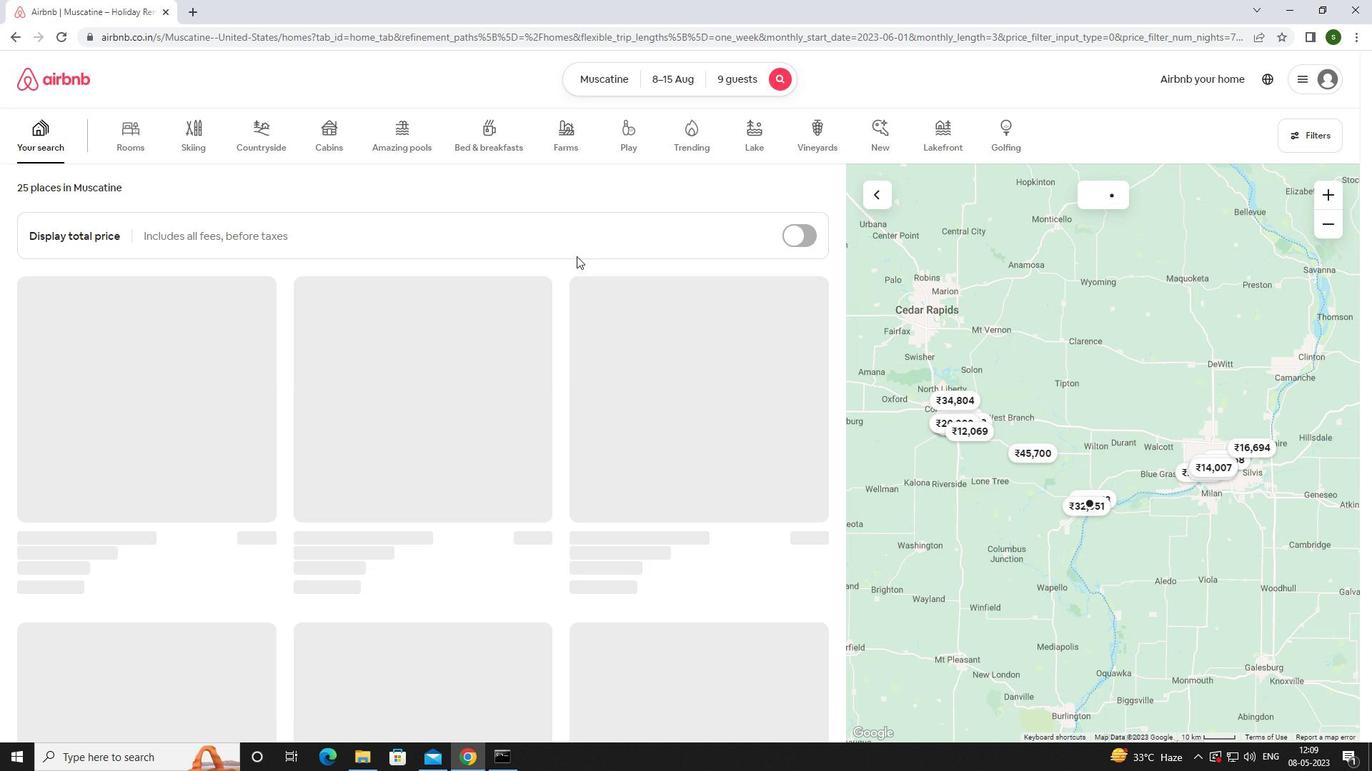 
